 Task: Search one way flight ticket for 3 adults, 3 children in business from Houston: William P. Hobby Airport to New Bern: Coastal Carolina Regional Airport (was Craven County Regional) on 8-4-2023. Choice of flights is Singapure airlines. Number of bags: 1 checked bag. Price is upto 74000. Outbound departure time preference is 18:45.
Action: Mouse moved to (322, 414)
Screenshot: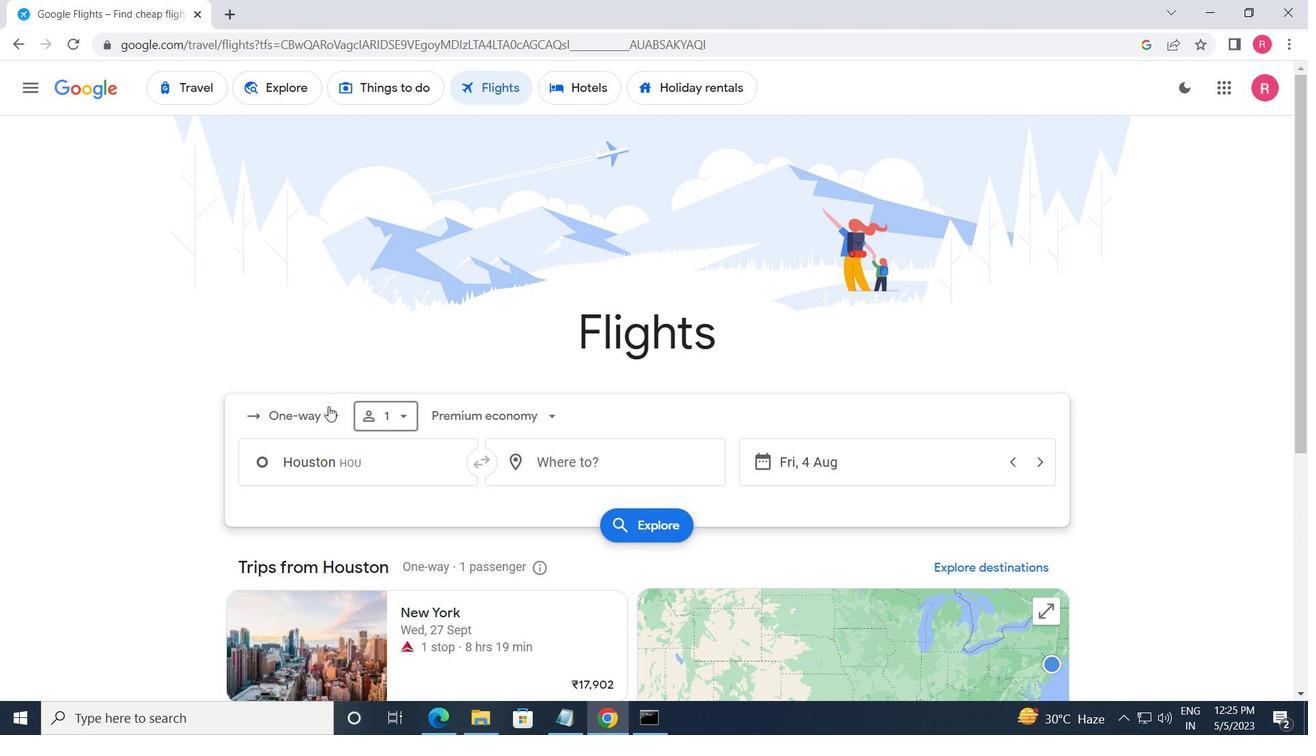 
Action: Mouse pressed left at (322, 414)
Screenshot: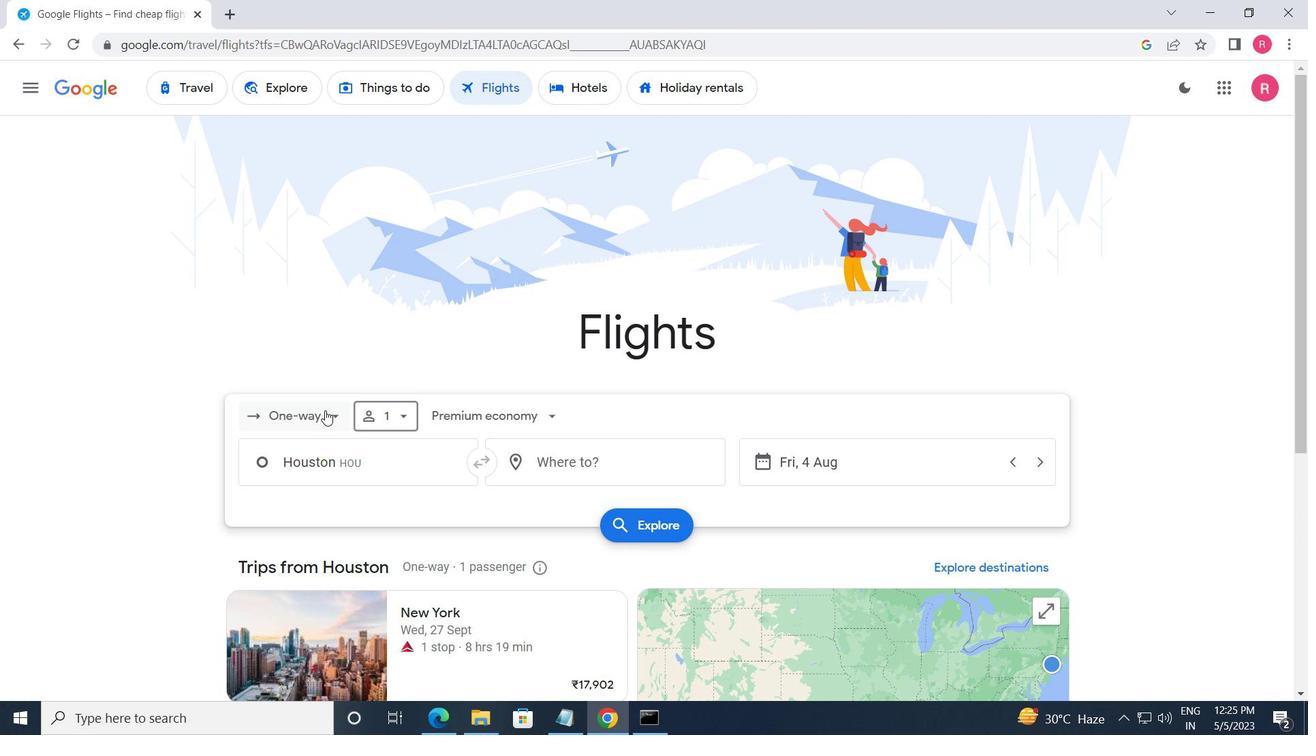 
Action: Mouse moved to (327, 490)
Screenshot: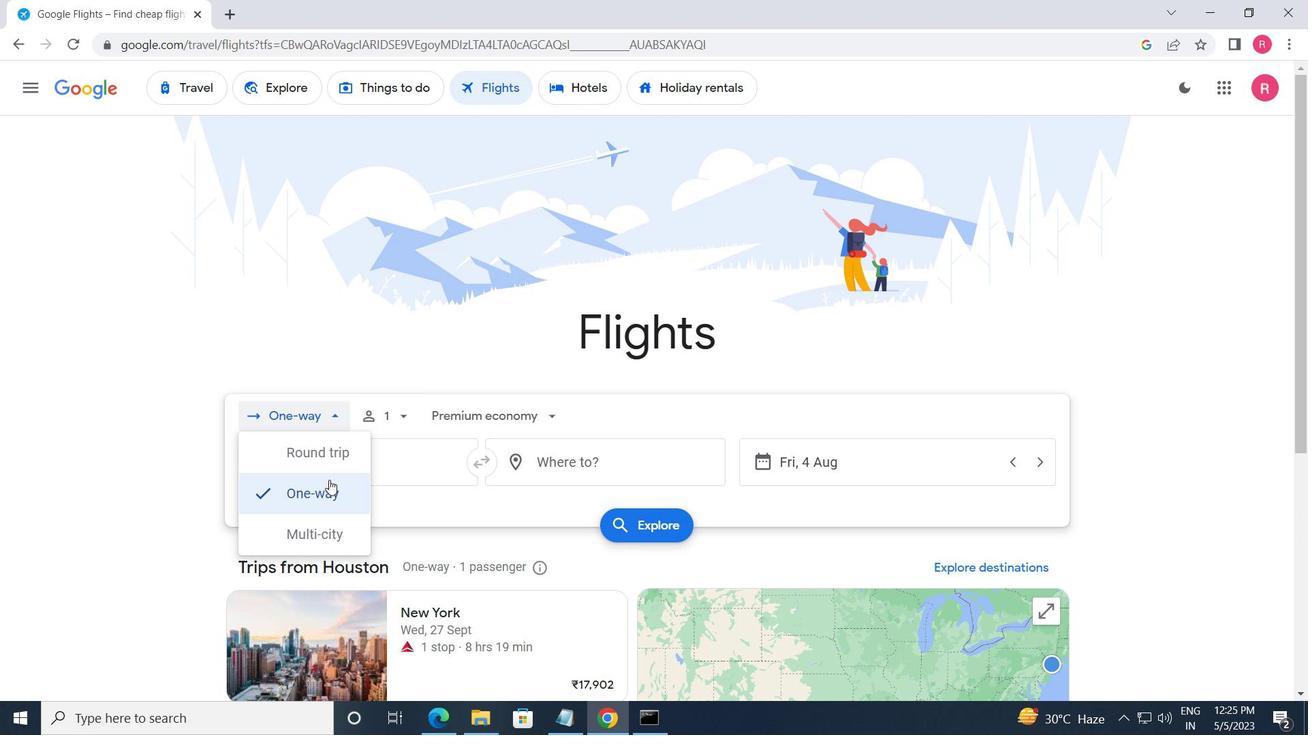 
Action: Mouse pressed left at (327, 490)
Screenshot: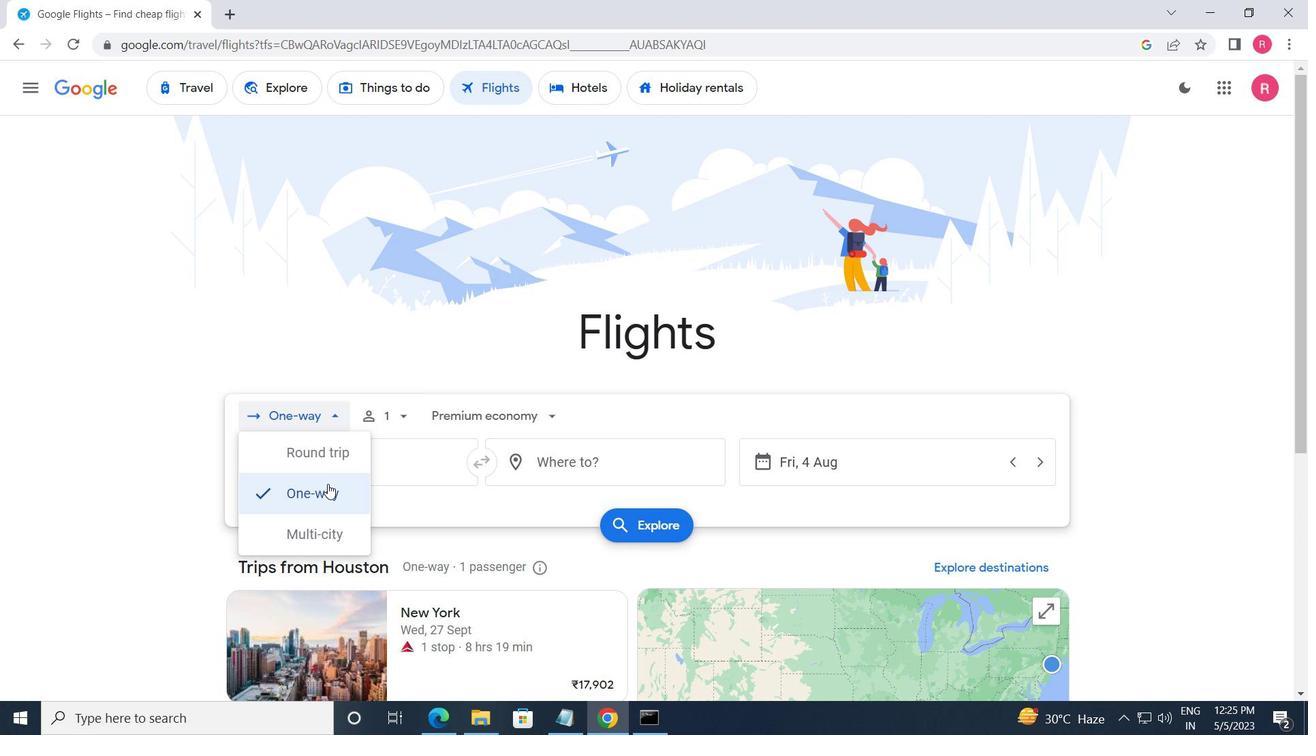 
Action: Mouse moved to (401, 408)
Screenshot: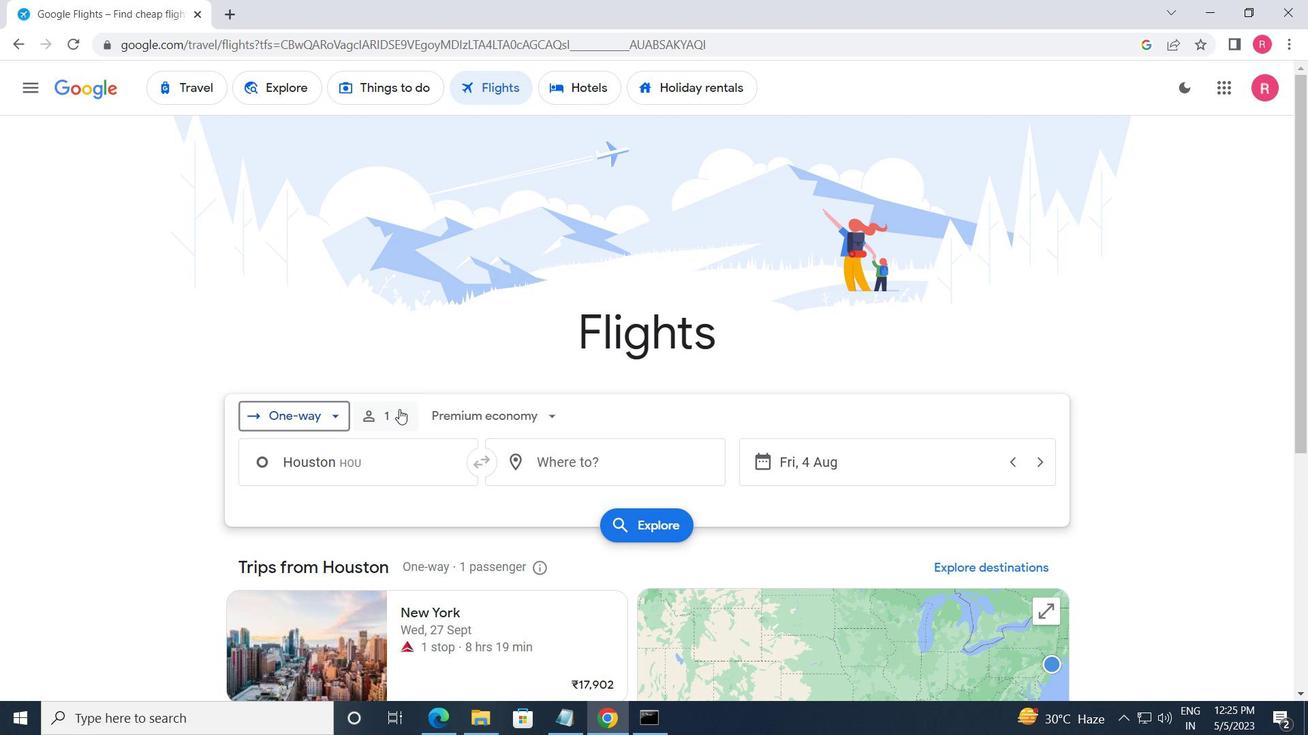 
Action: Mouse pressed left at (401, 408)
Screenshot: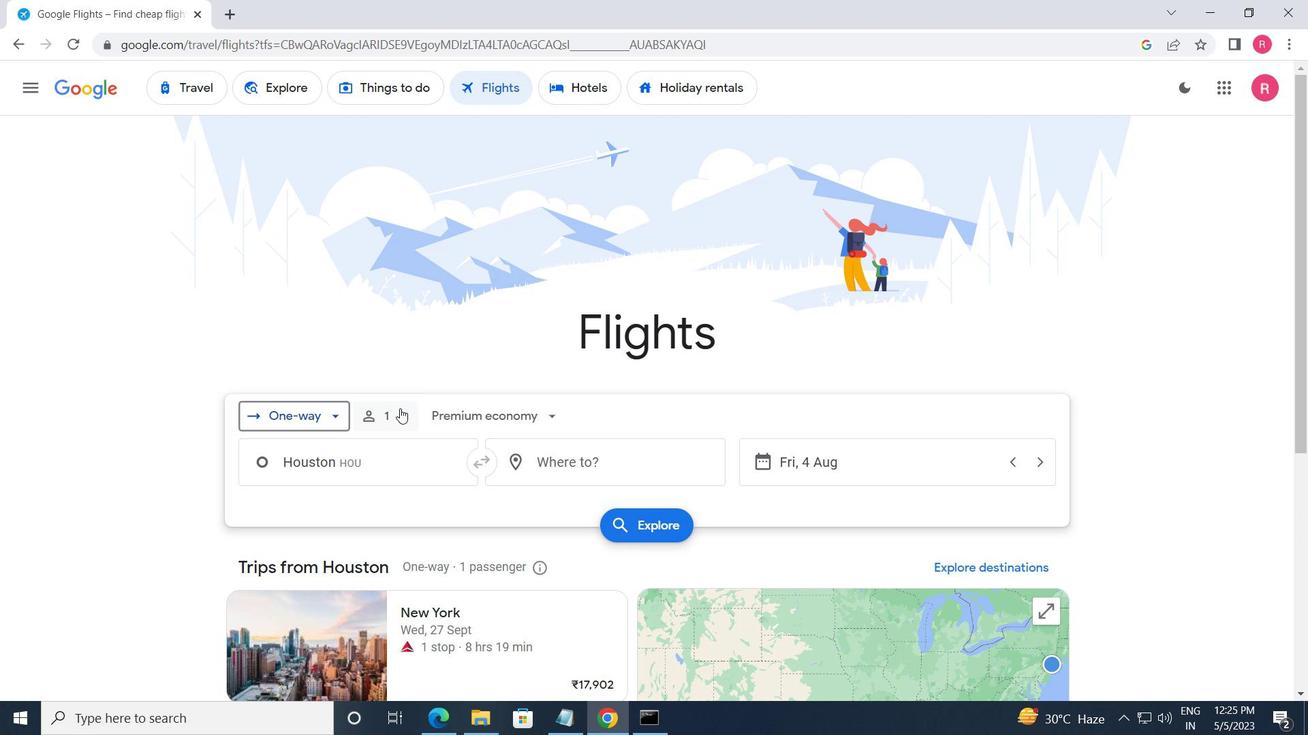 
Action: Mouse moved to (543, 457)
Screenshot: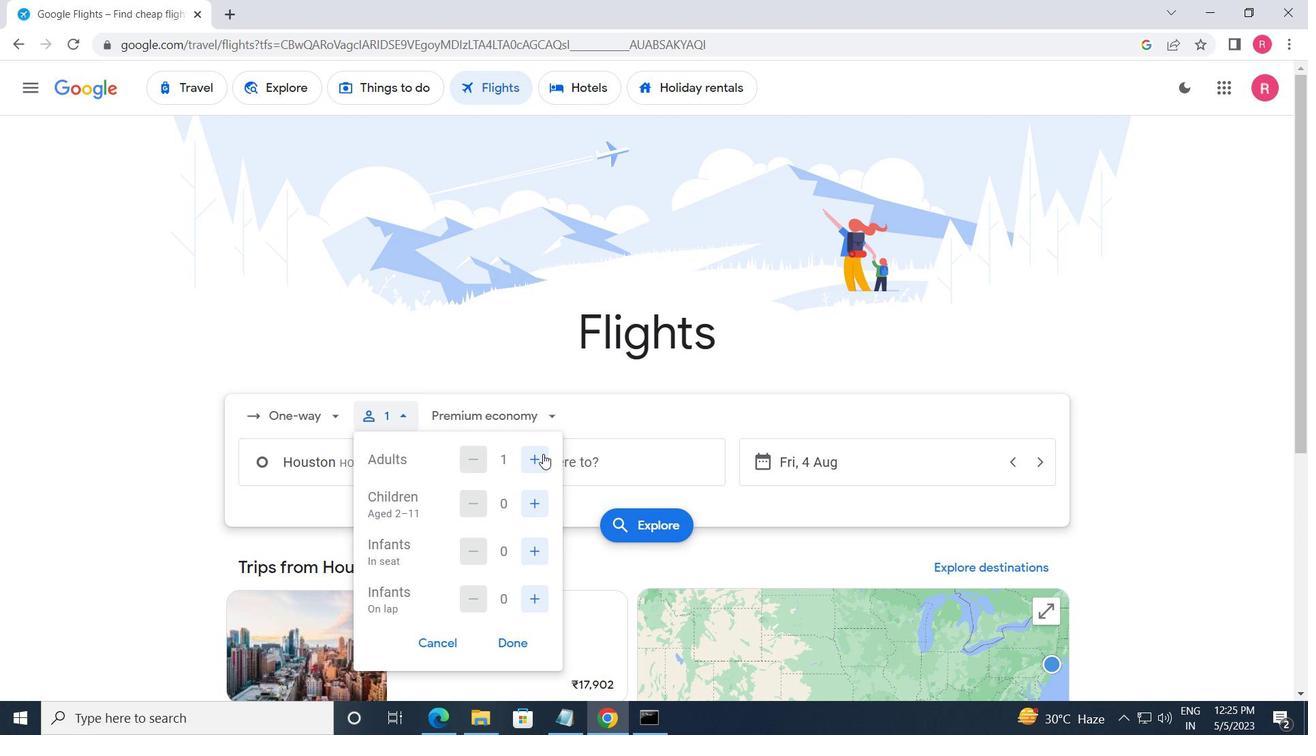 
Action: Mouse pressed left at (543, 457)
Screenshot: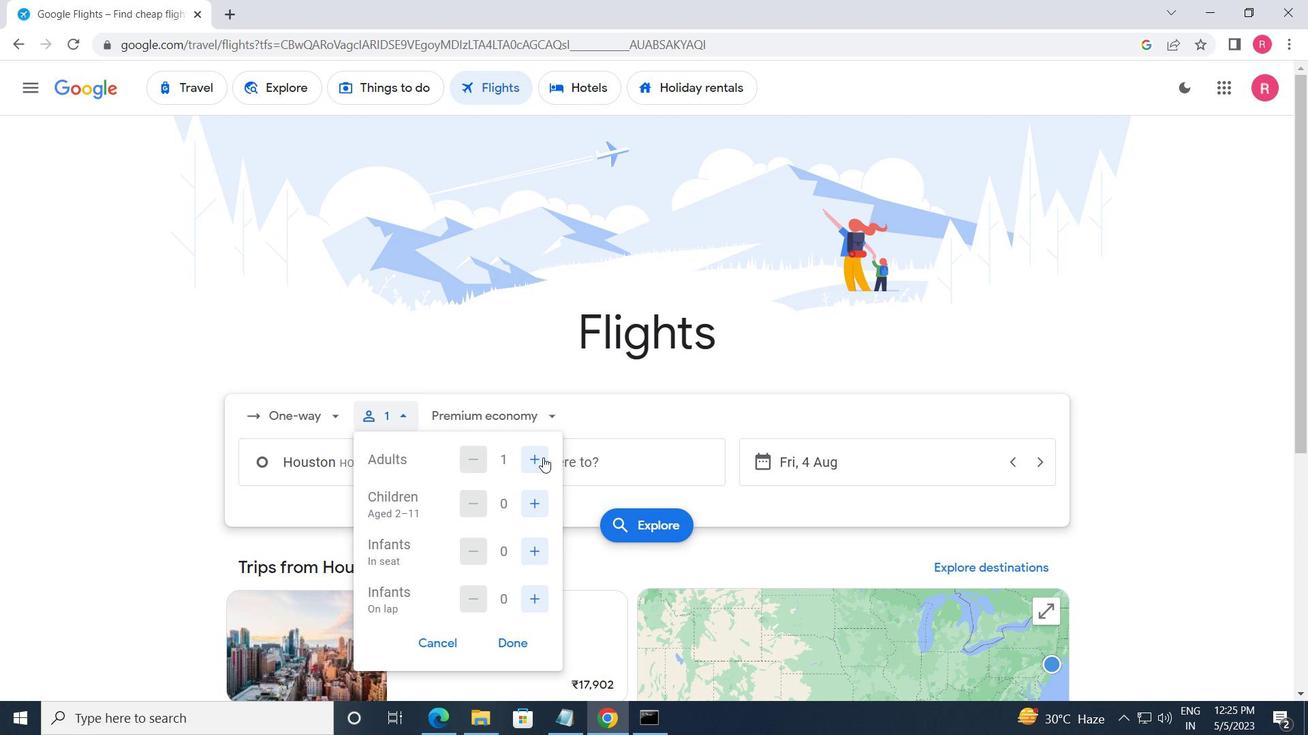 
Action: Mouse moved to (542, 458)
Screenshot: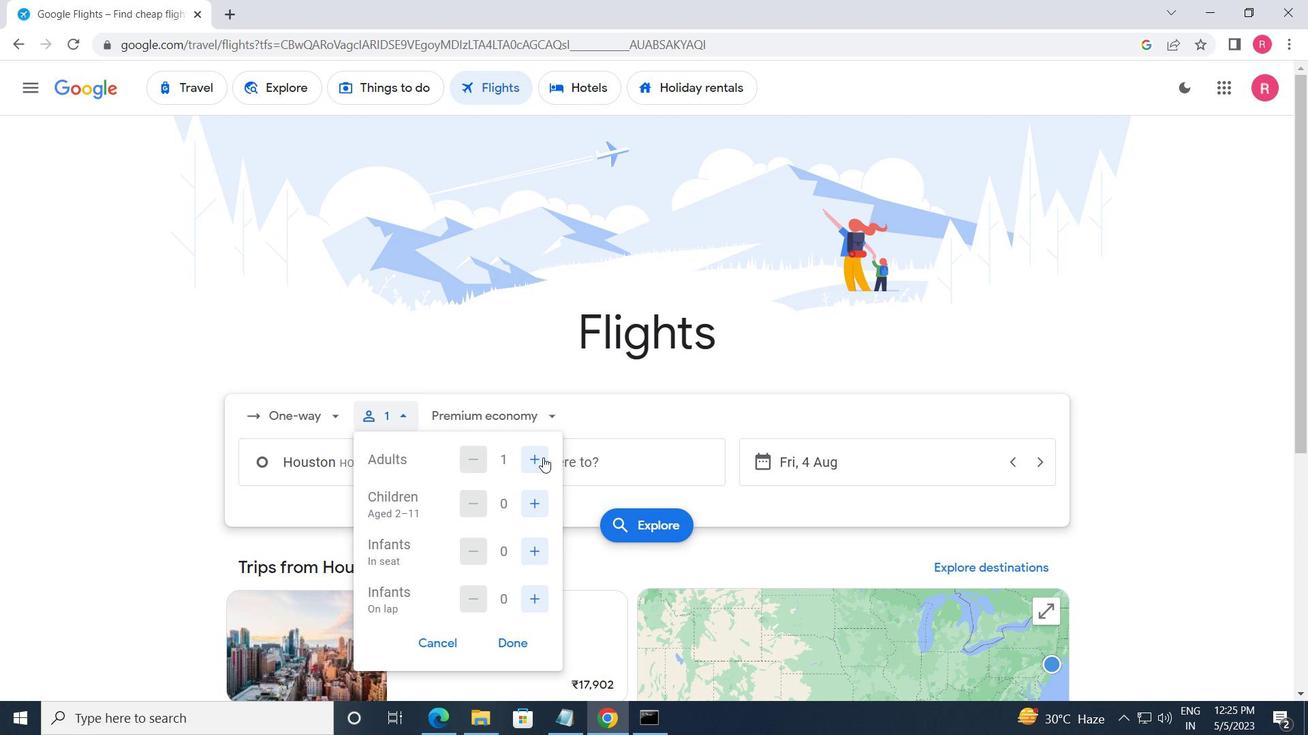 
Action: Mouse pressed left at (542, 458)
Screenshot: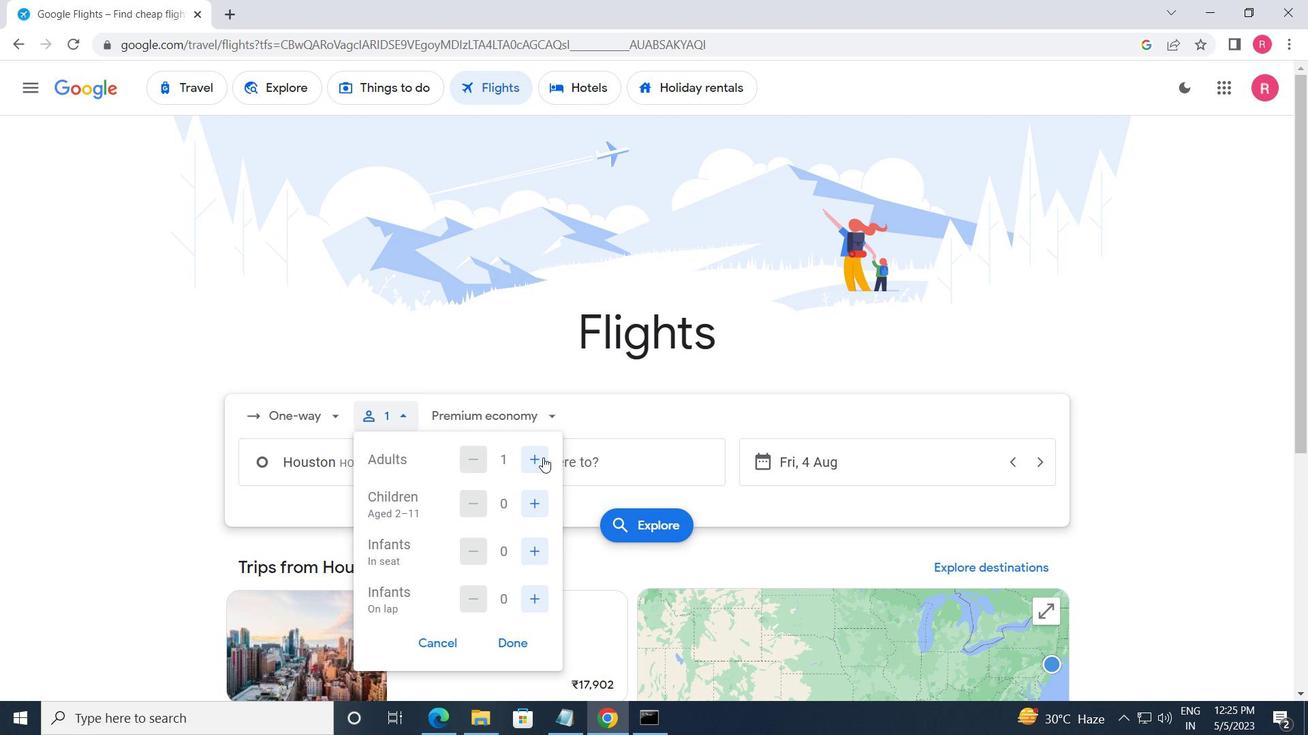 
Action: Mouse moved to (536, 504)
Screenshot: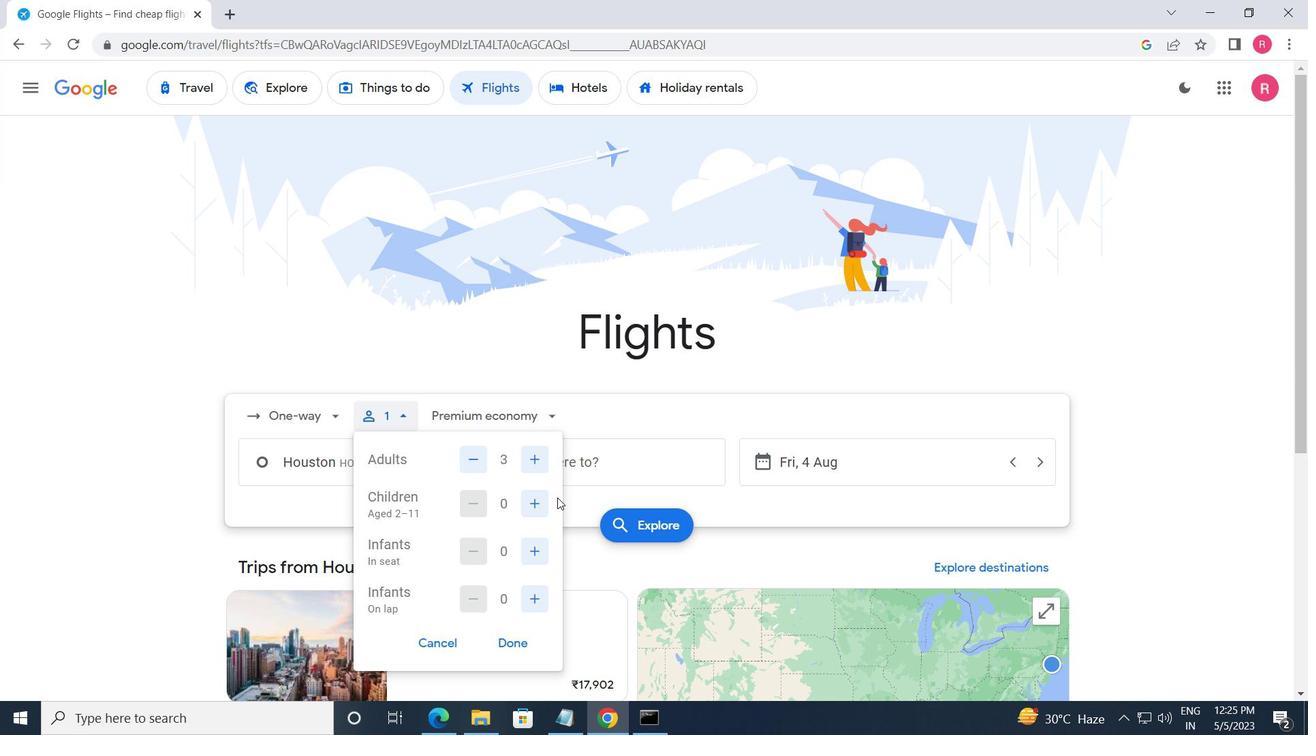 
Action: Mouse pressed left at (536, 504)
Screenshot: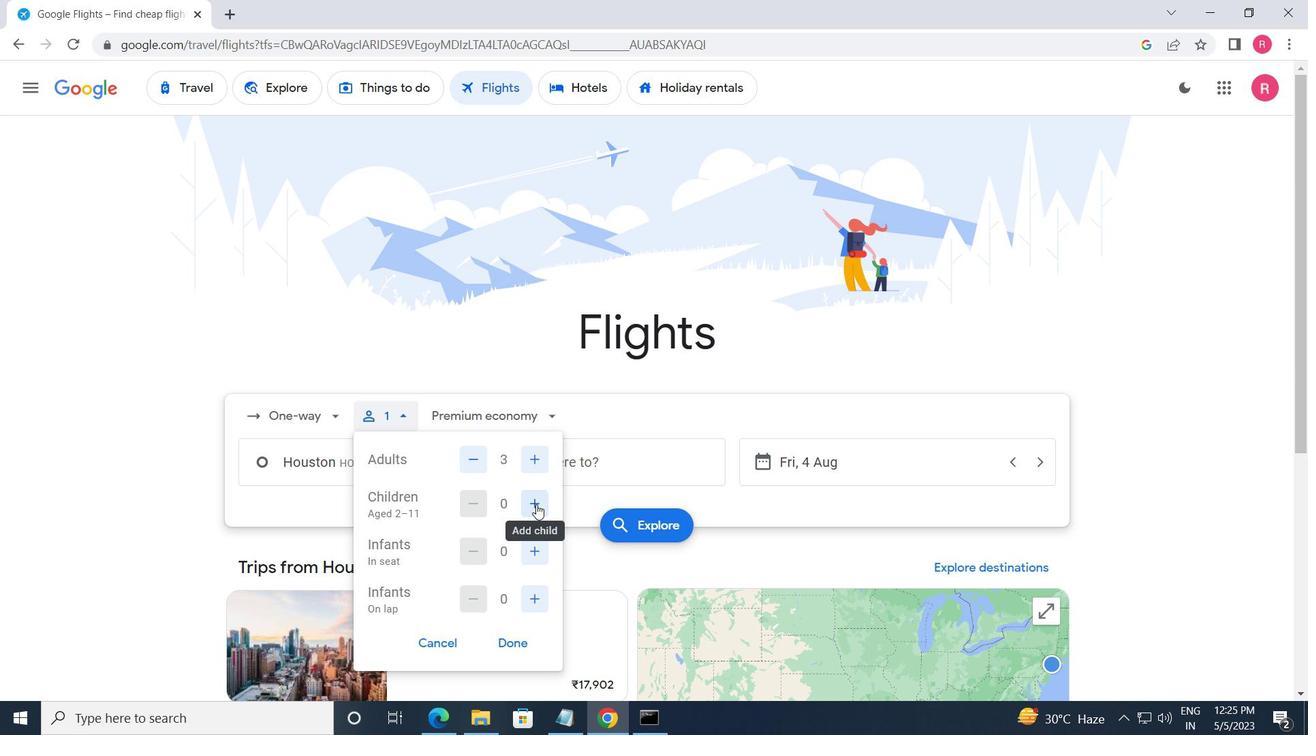
Action: Mouse pressed left at (536, 504)
Screenshot: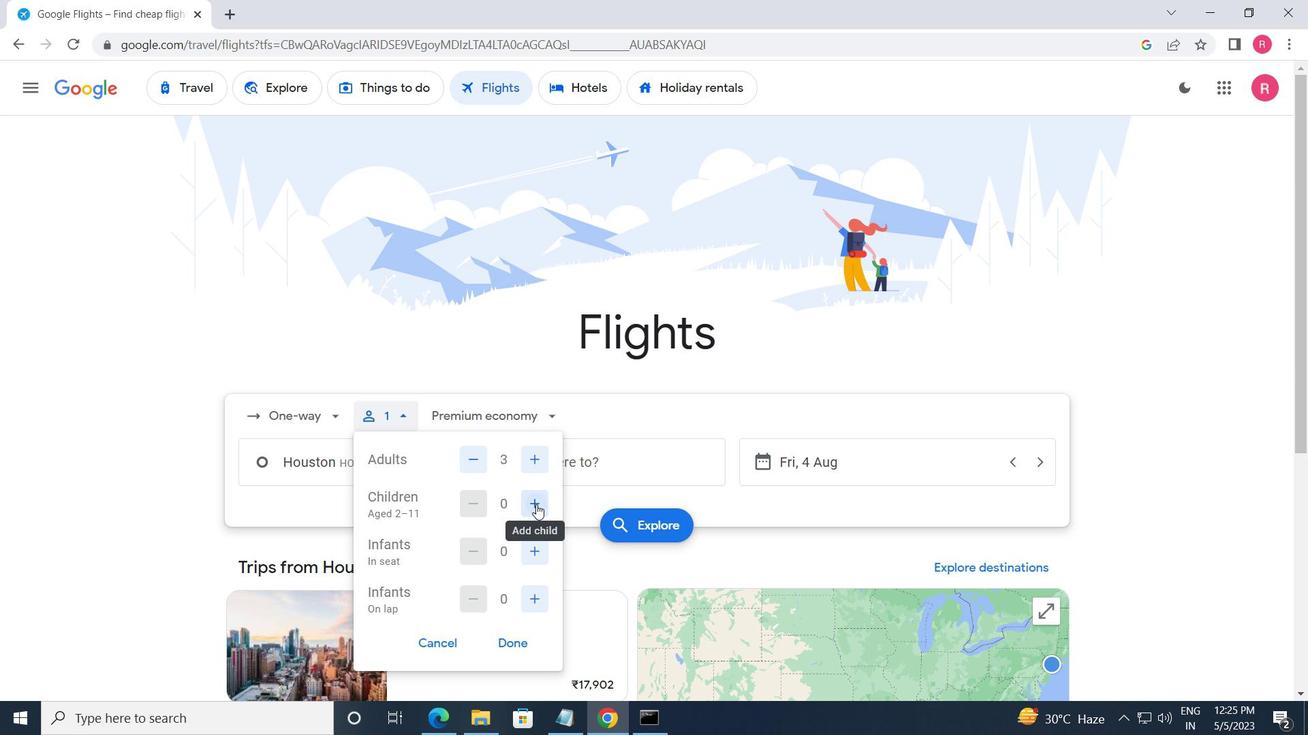 
Action: Mouse pressed left at (536, 504)
Screenshot: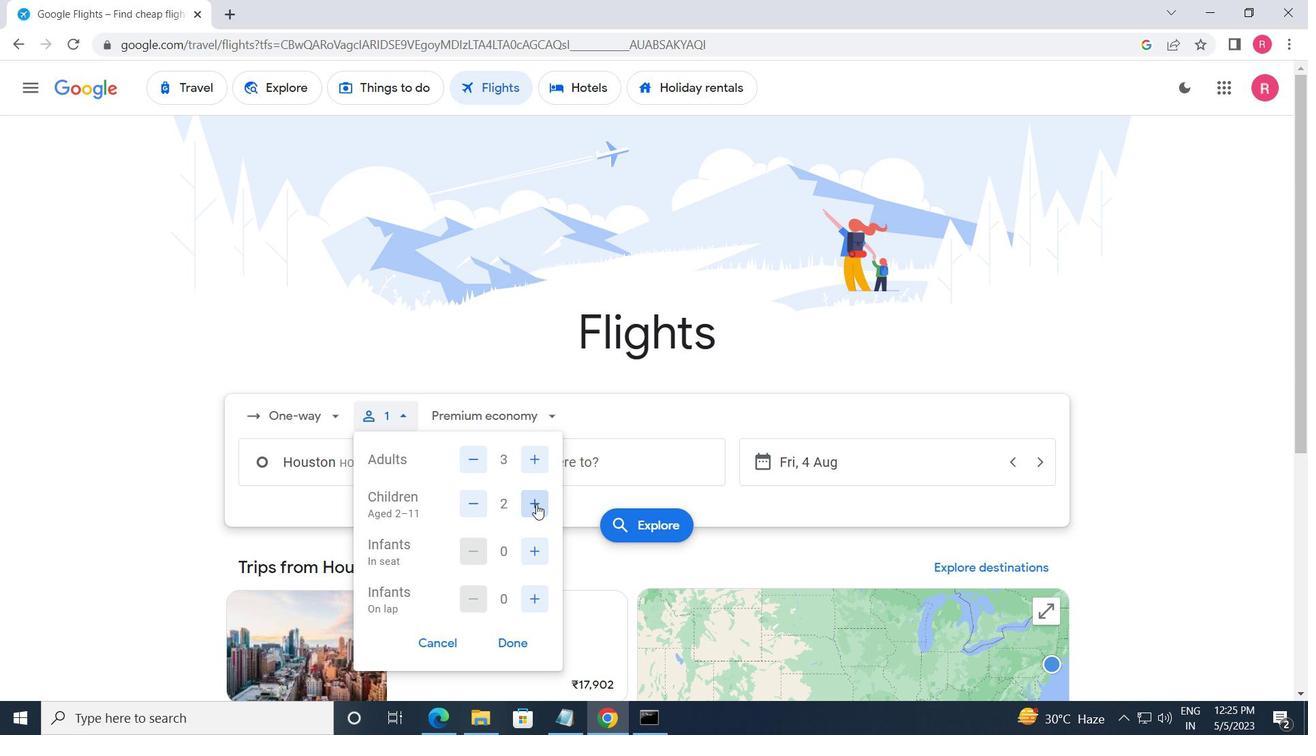 
Action: Mouse moved to (516, 640)
Screenshot: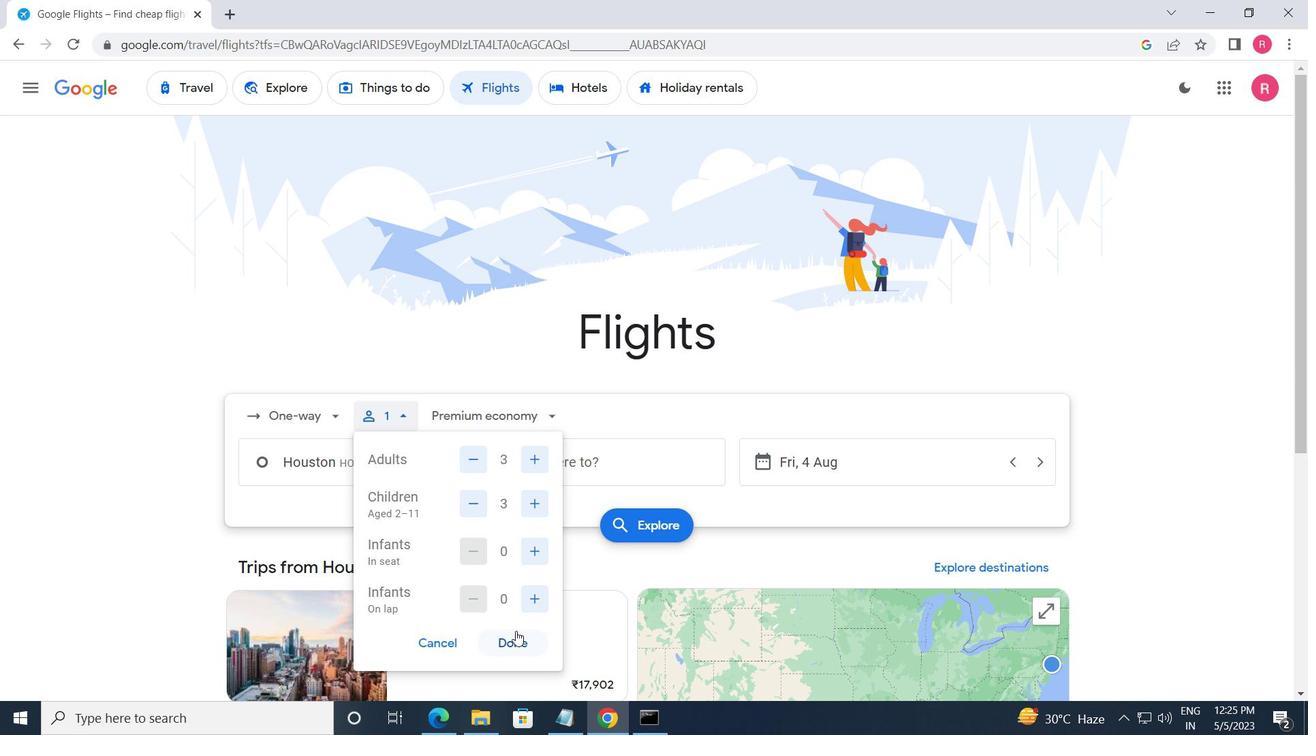 
Action: Mouse pressed left at (516, 640)
Screenshot: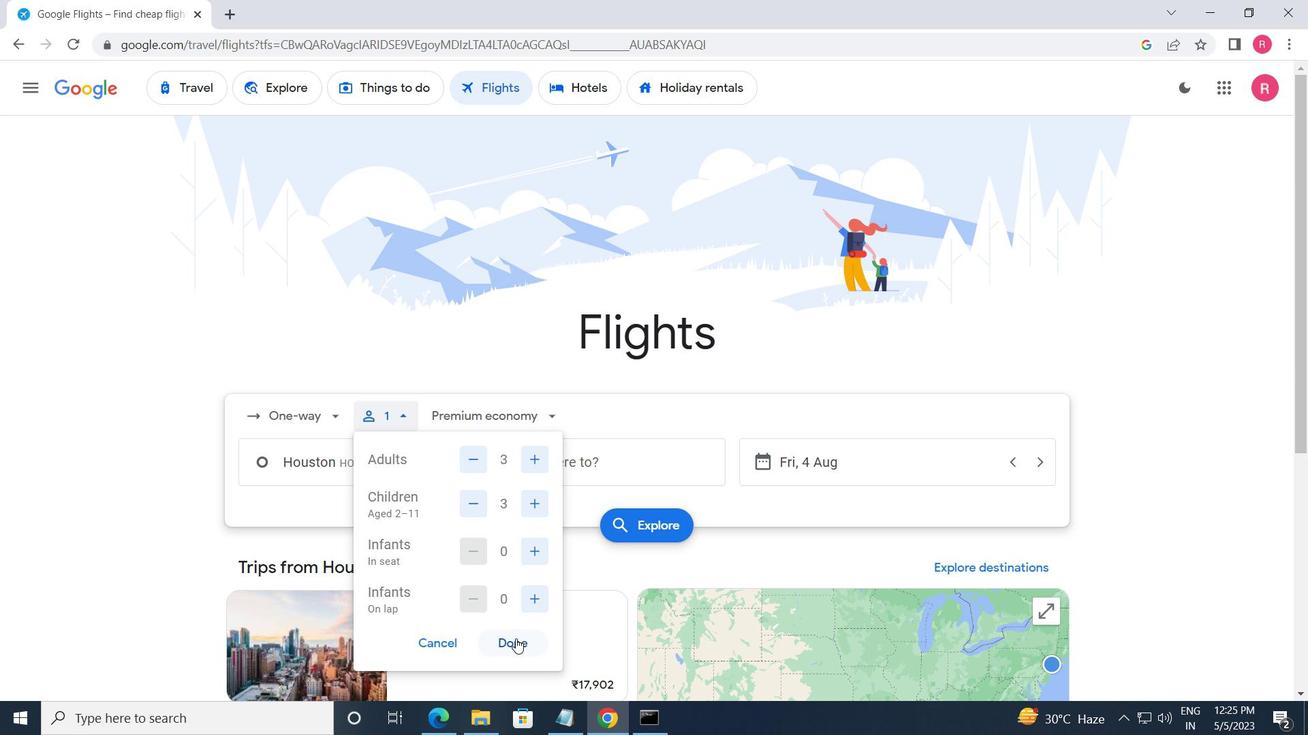 
Action: Mouse moved to (501, 410)
Screenshot: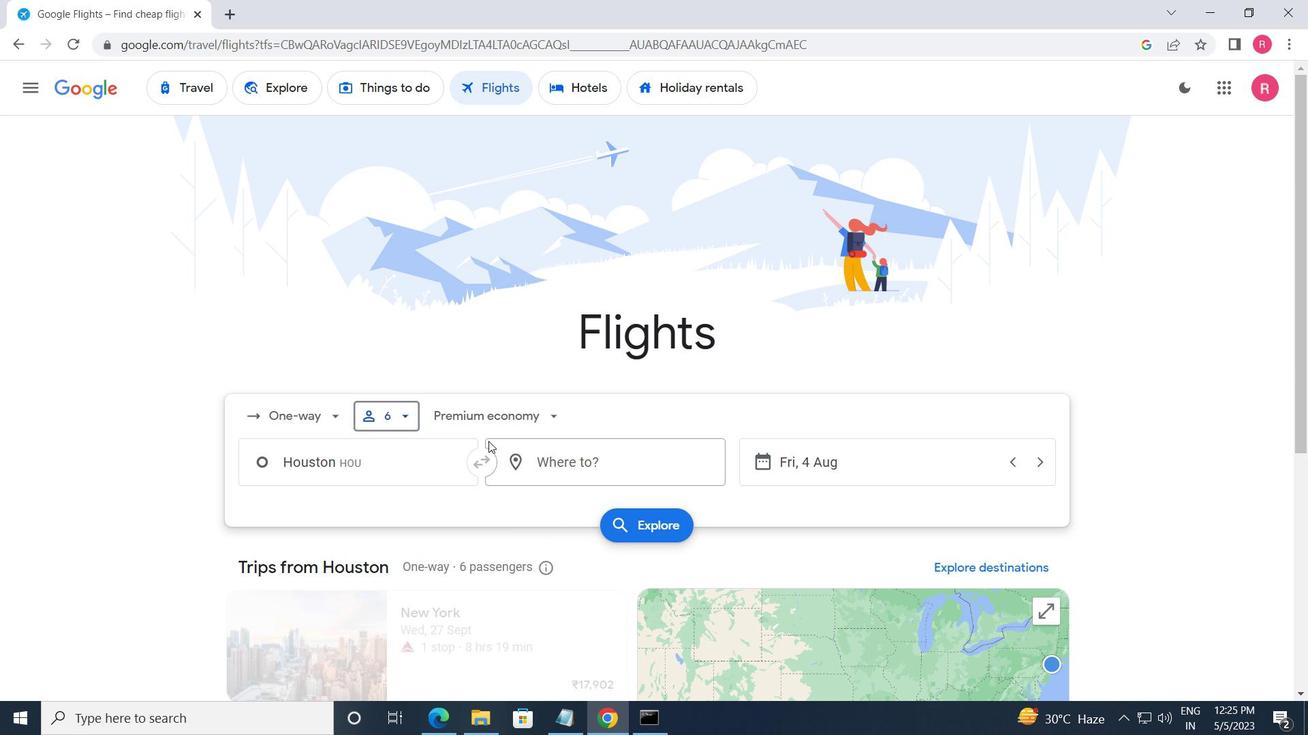 
Action: Mouse pressed left at (501, 410)
Screenshot: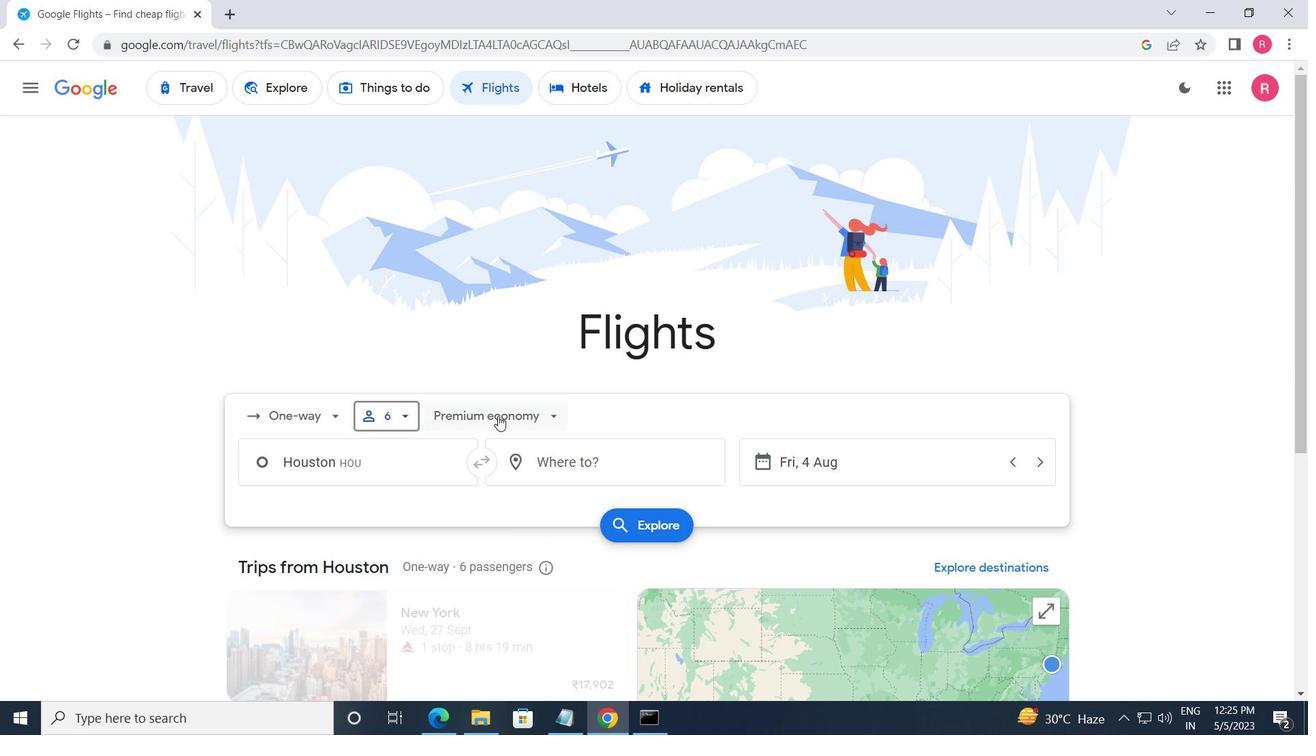 
Action: Mouse moved to (528, 532)
Screenshot: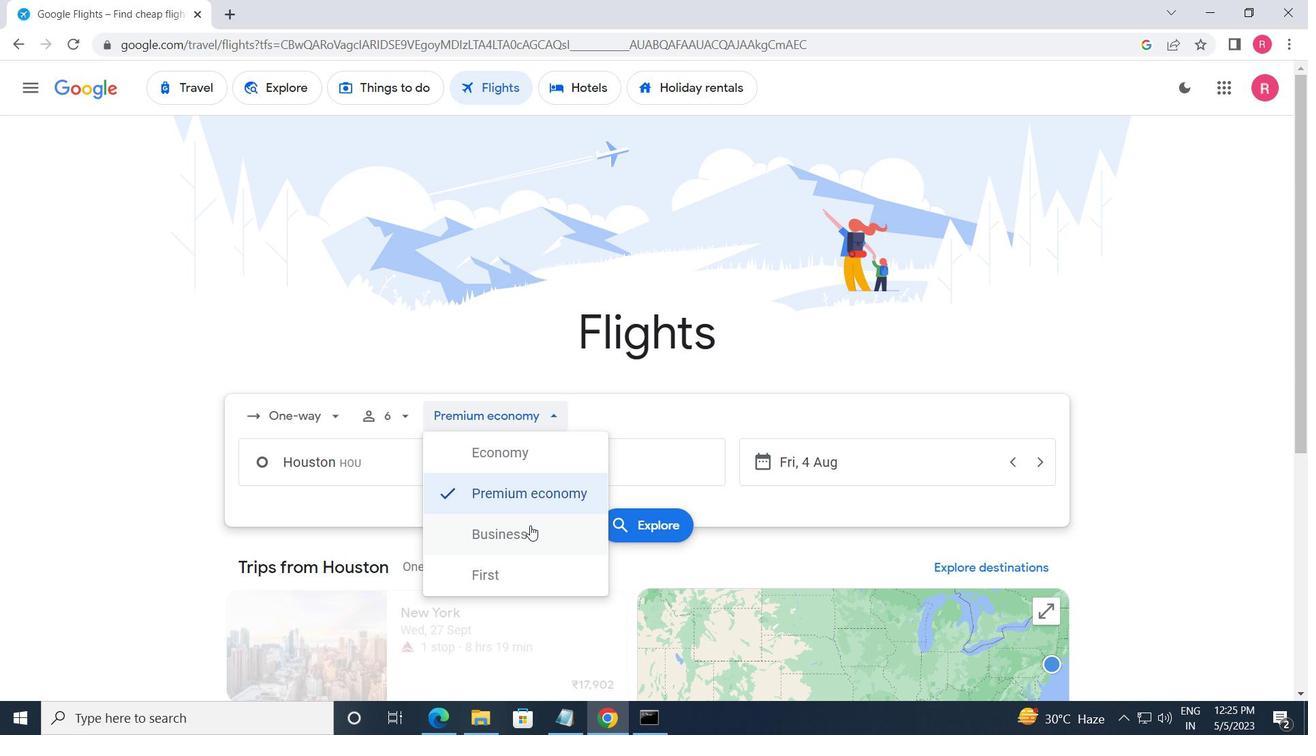 
Action: Mouse pressed left at (528, 532)
Screenshot: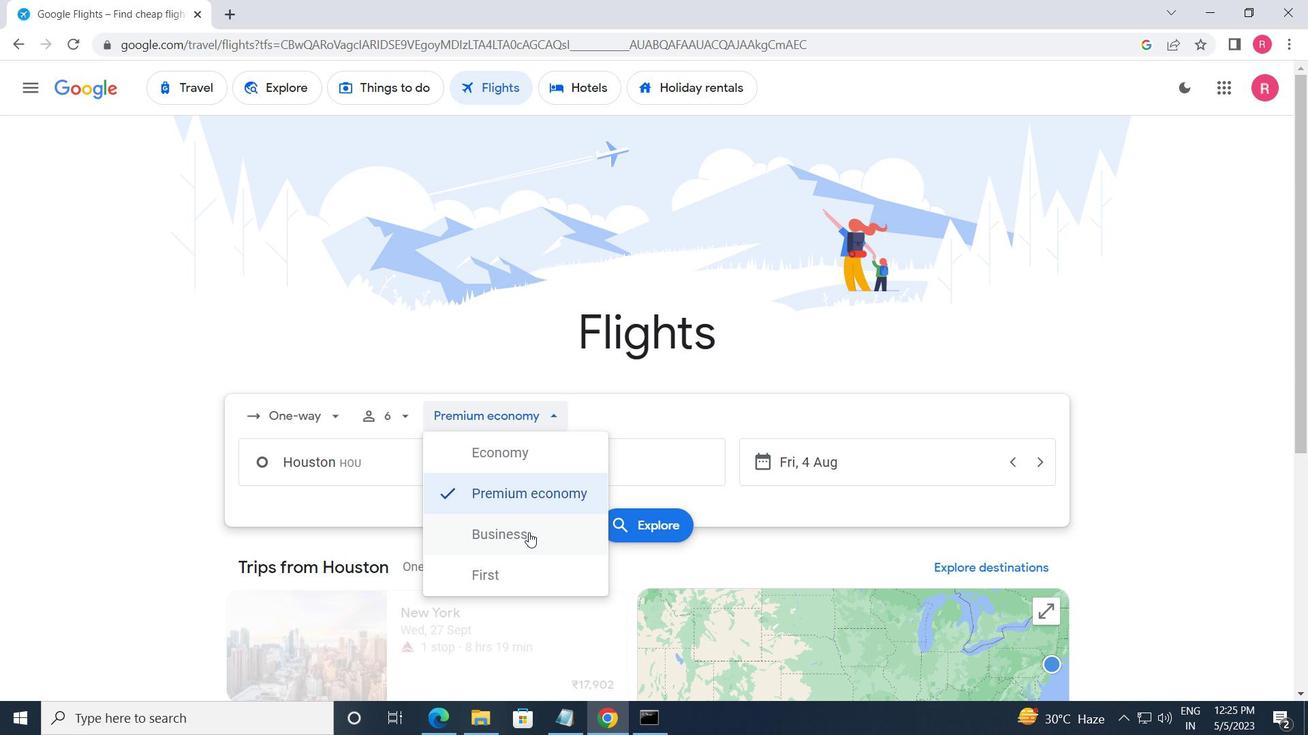 
Action: Mouse moved to (408, 480)
Screenshot: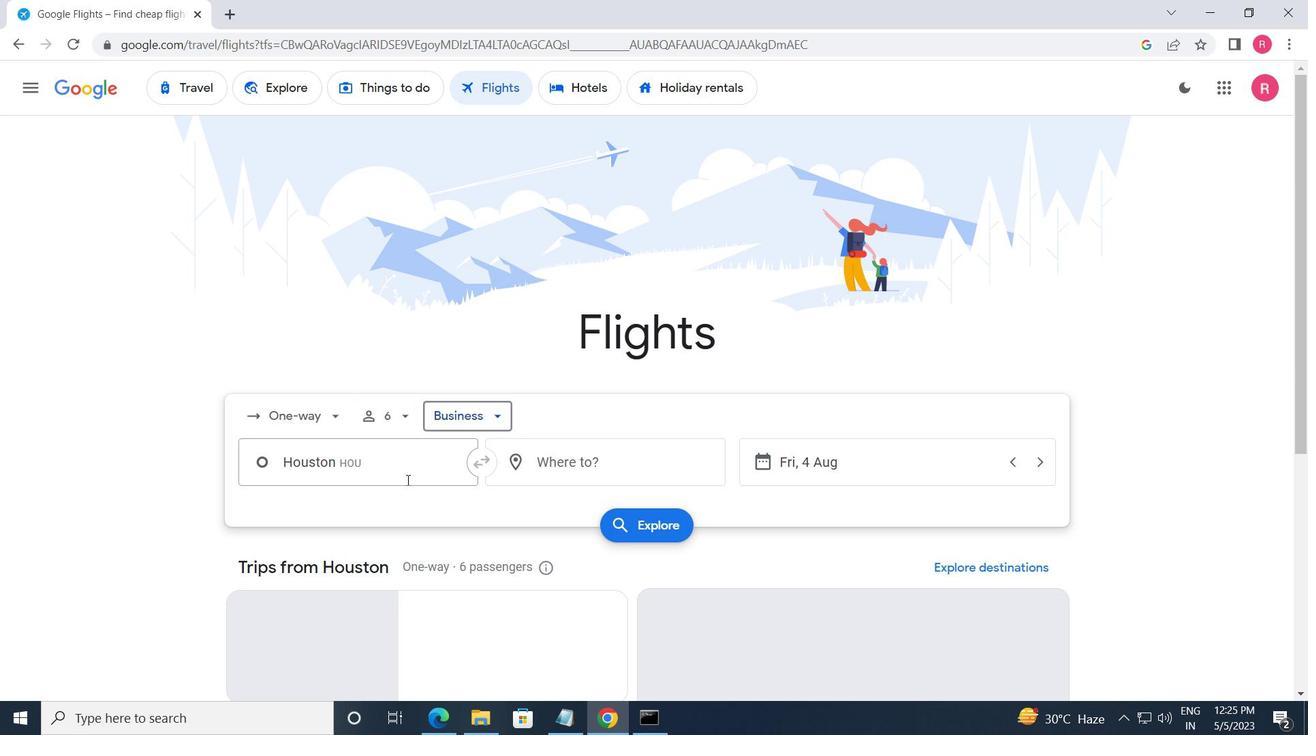 
Action: Mouse pressed left at (408, 480)
Screenshot: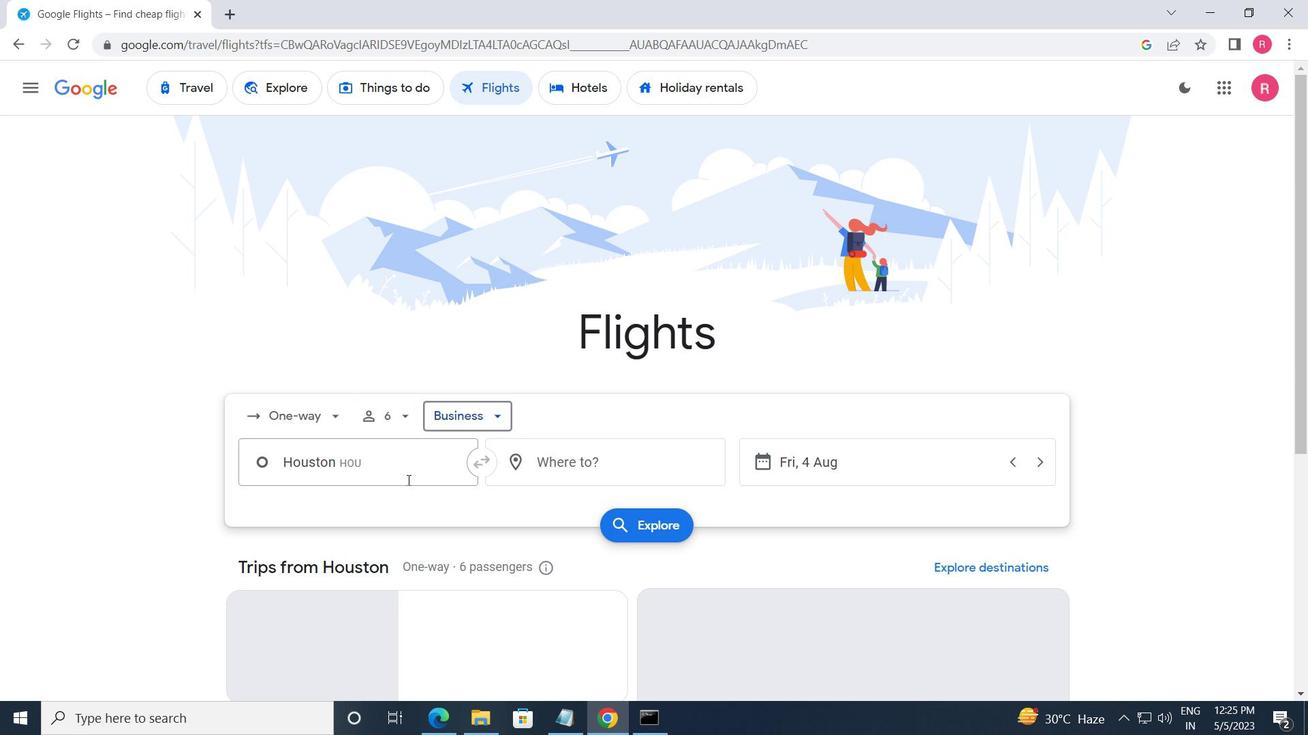 
Action: Mouse moved to (408, 479)
Screenshot: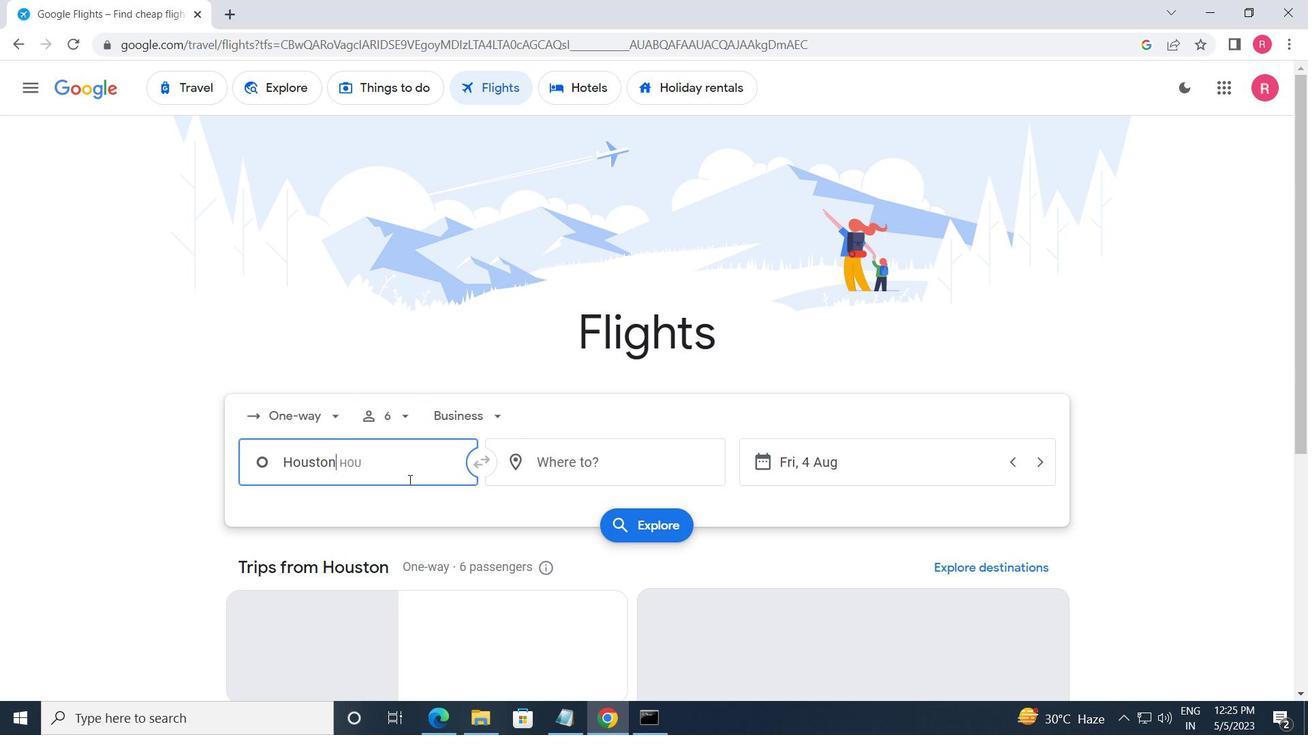 
Action: Key pressed <Key.shift>HOUSTON
Screenshot: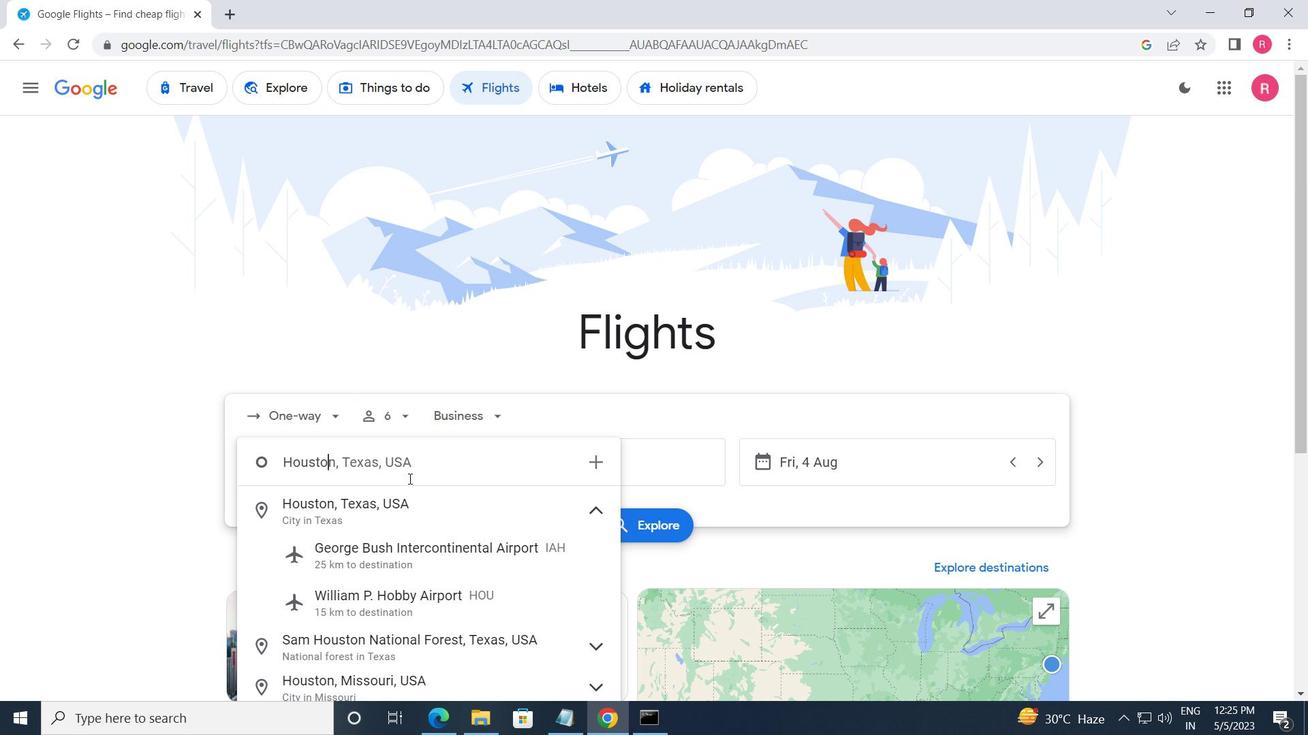 
Action: Mouse moved to (379, 610)
Screenshot: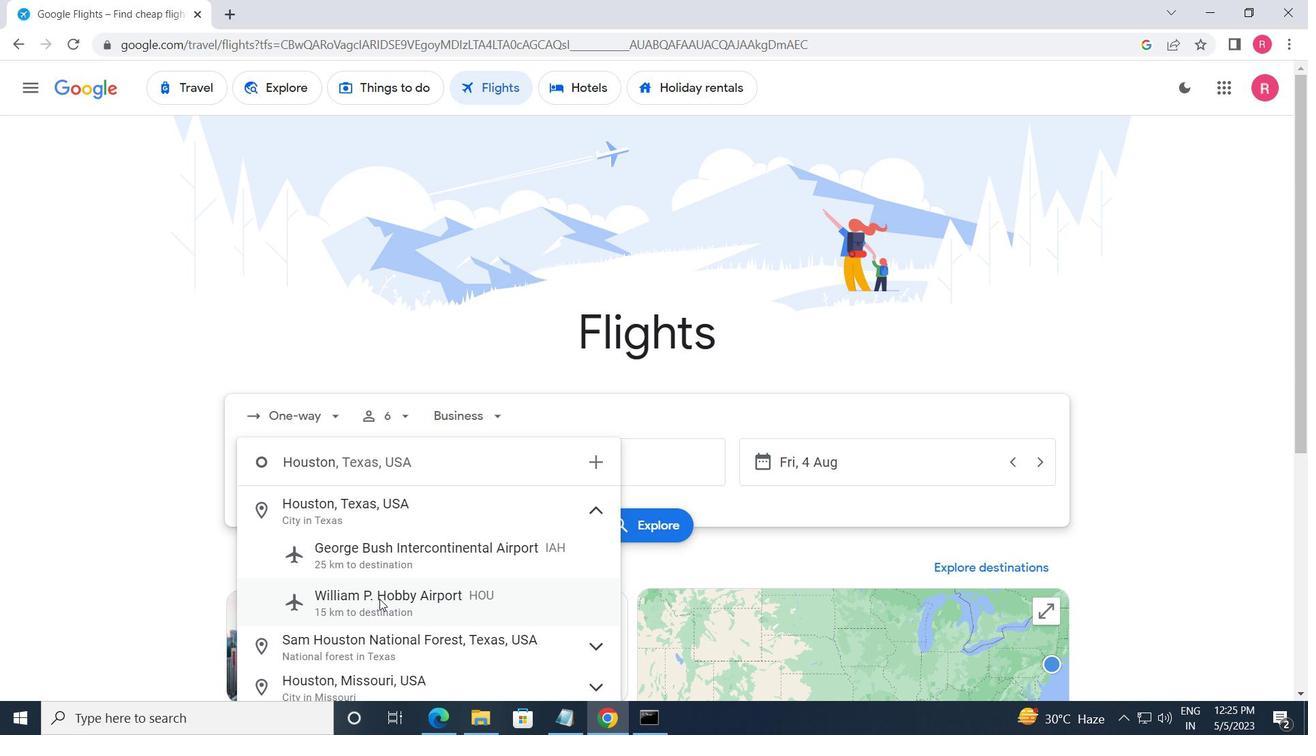 
Action: Mouse pressed left at (379, 610)
Screenshot: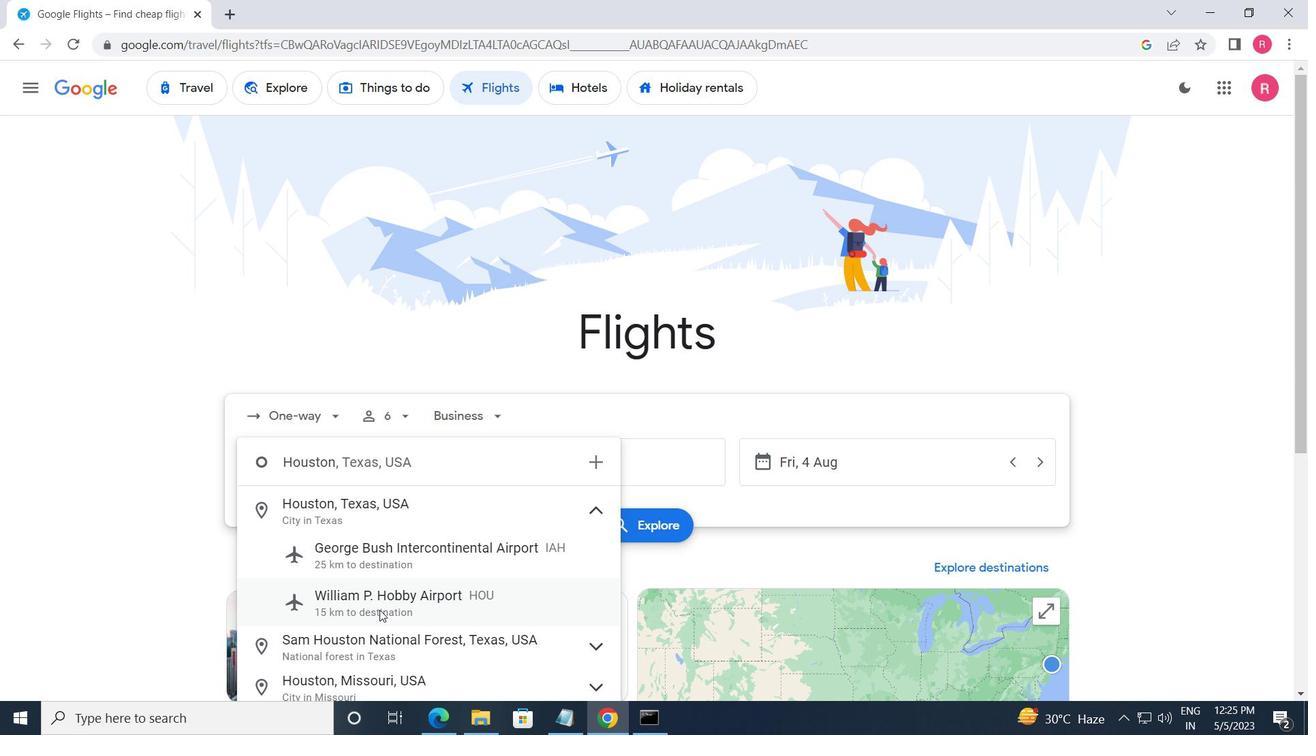 
Action: Mouse moved to (624, 474)
Screenshot: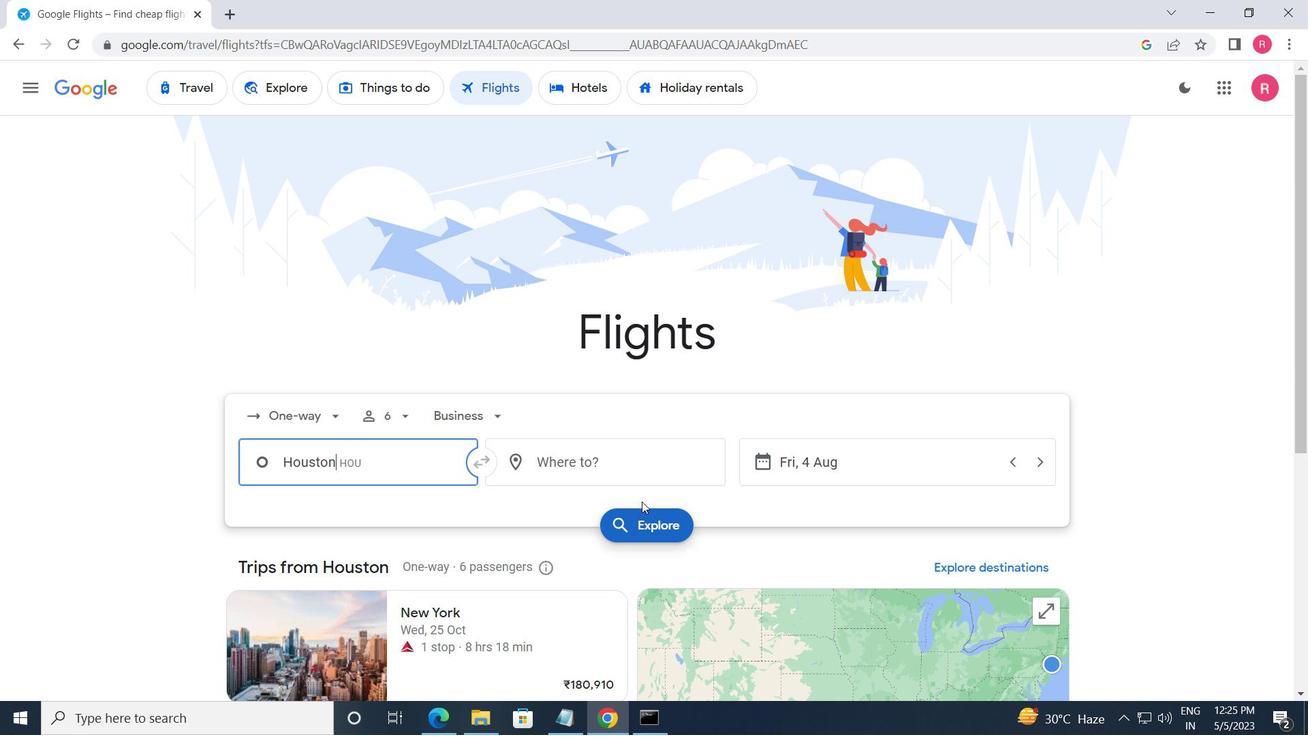 
Action: Mouse pressed left at (624, 474)
Screenshot: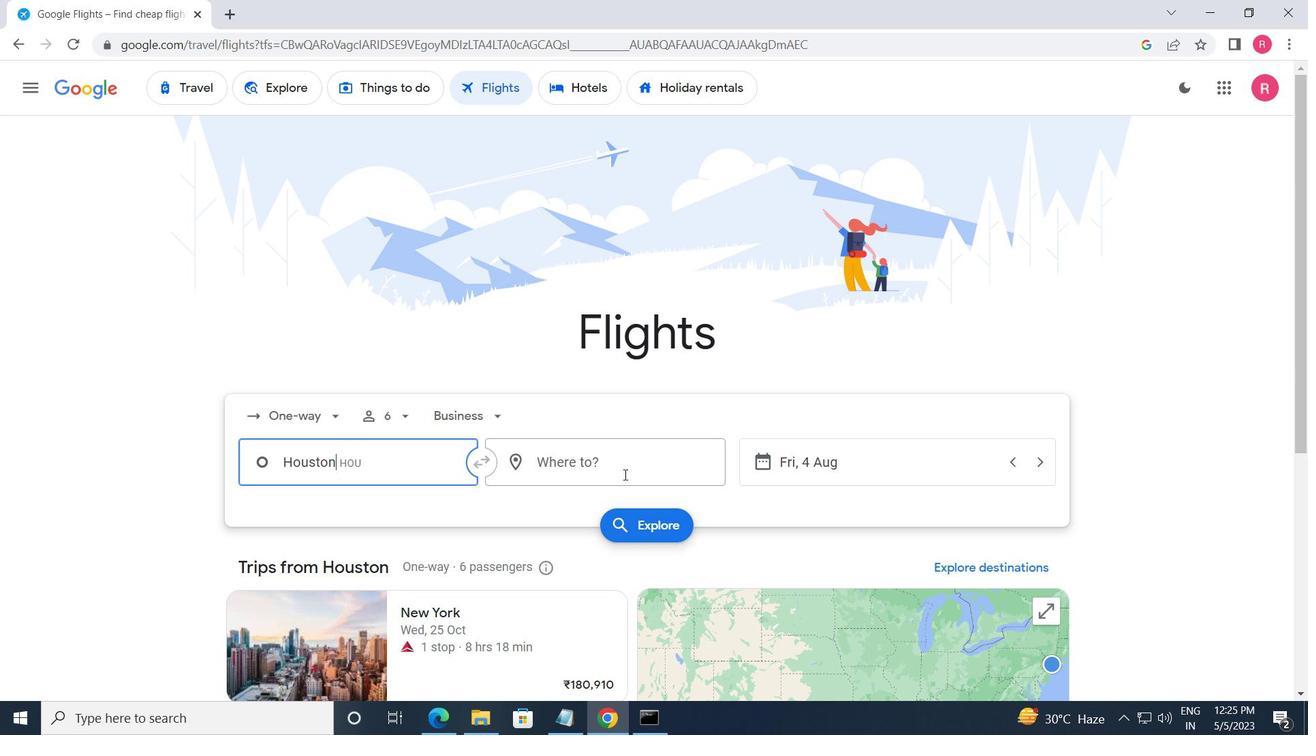 
Action: Mouse moved to (610, 442)
Screenshot: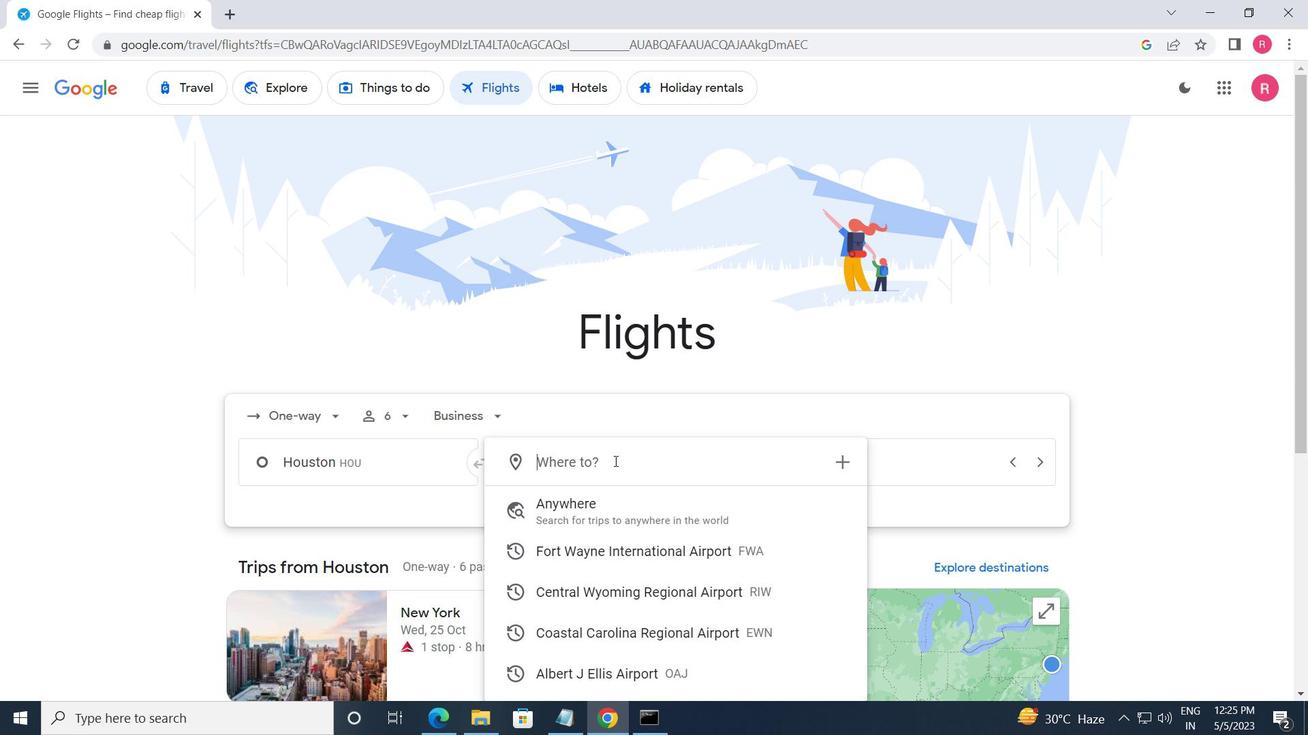 
Action: Key pressed <Key.shift><Key.shift><Key.shift><Key.shift><Key.shift><Key.shift><Key.shift><Key.shift><Key.shift><Key.shift><Key.shift><Key.shift><Key.shift><Key.shift>NEW<Key.space><Key.shift><Key.shift><Key.shift><Key.shift><Key.shift><Key.shift><Key.shift><Key.shift><Key.shift><Key.shift><Key.shift><Key.shift><Key.shift><Key.shift><Key.shift><Key.shift><Key.shift><Key.shift><Key.shift><Key.shift><Key.shift><Key.shift><Key.shift><Key.shift><Key.shift><Key.shift><Key.shift><Key.shift><Key.shift><Key.shift><Key.shift><Key.shift><Key.shift><Key.shift><Key.shift><Key.shift><Key.shift><Key.shift><Key.shift><Key.shift><Key.shift><Key.shift><Key.shift>BERN
Screenshot: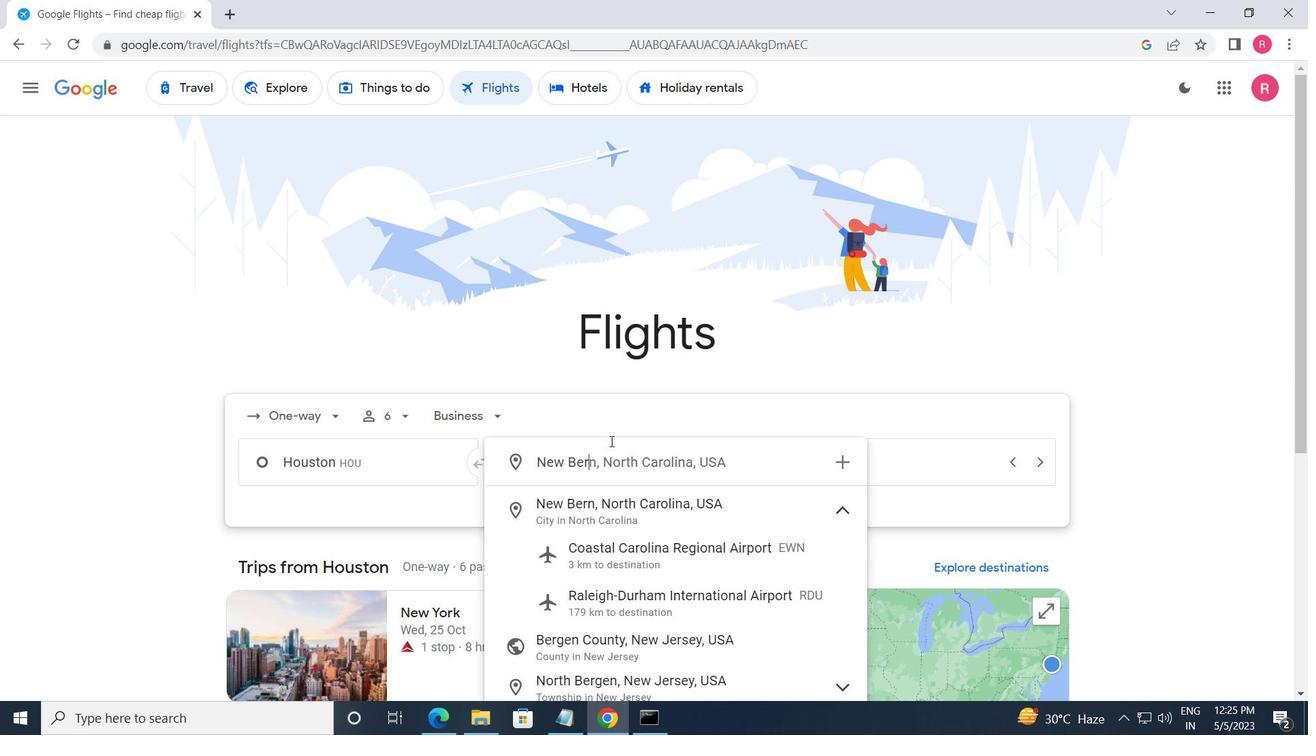 
Action: Mouse moved to (672, 557)
Screenshot: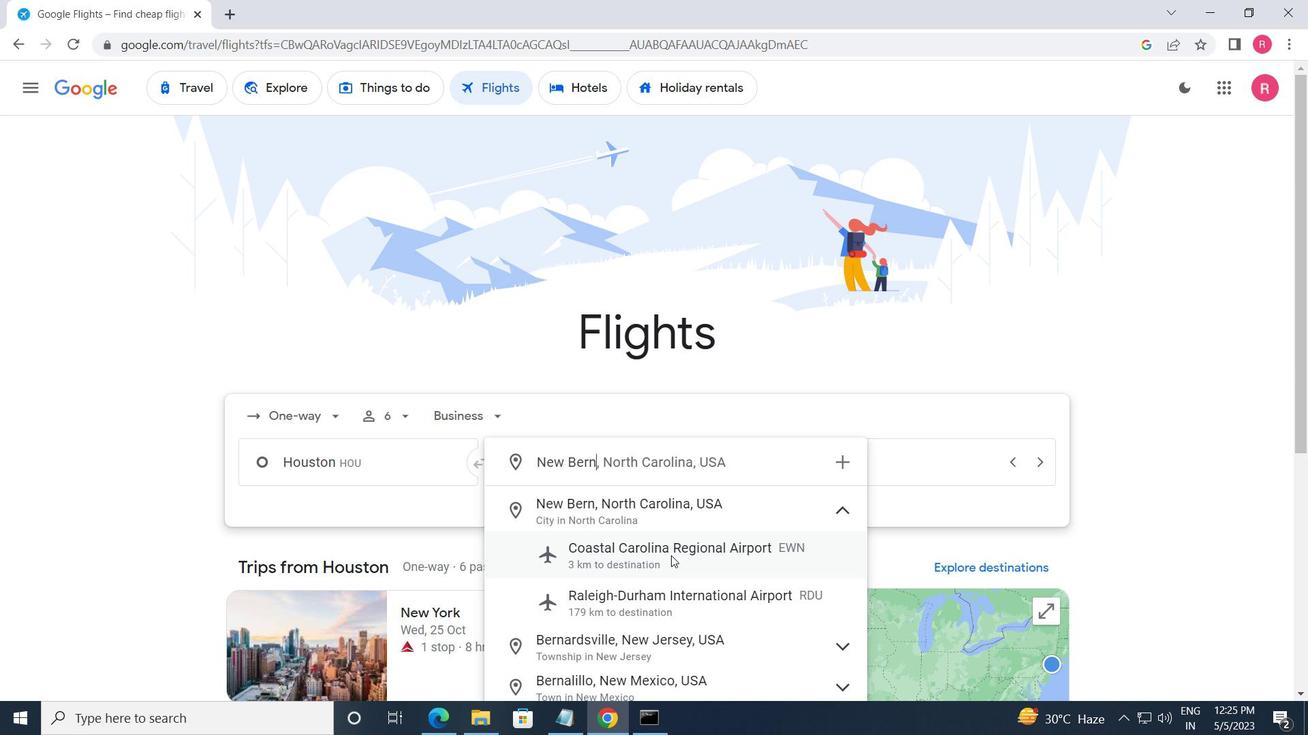 
Action: Mouse pressed left at (672, 557)
Screenshot: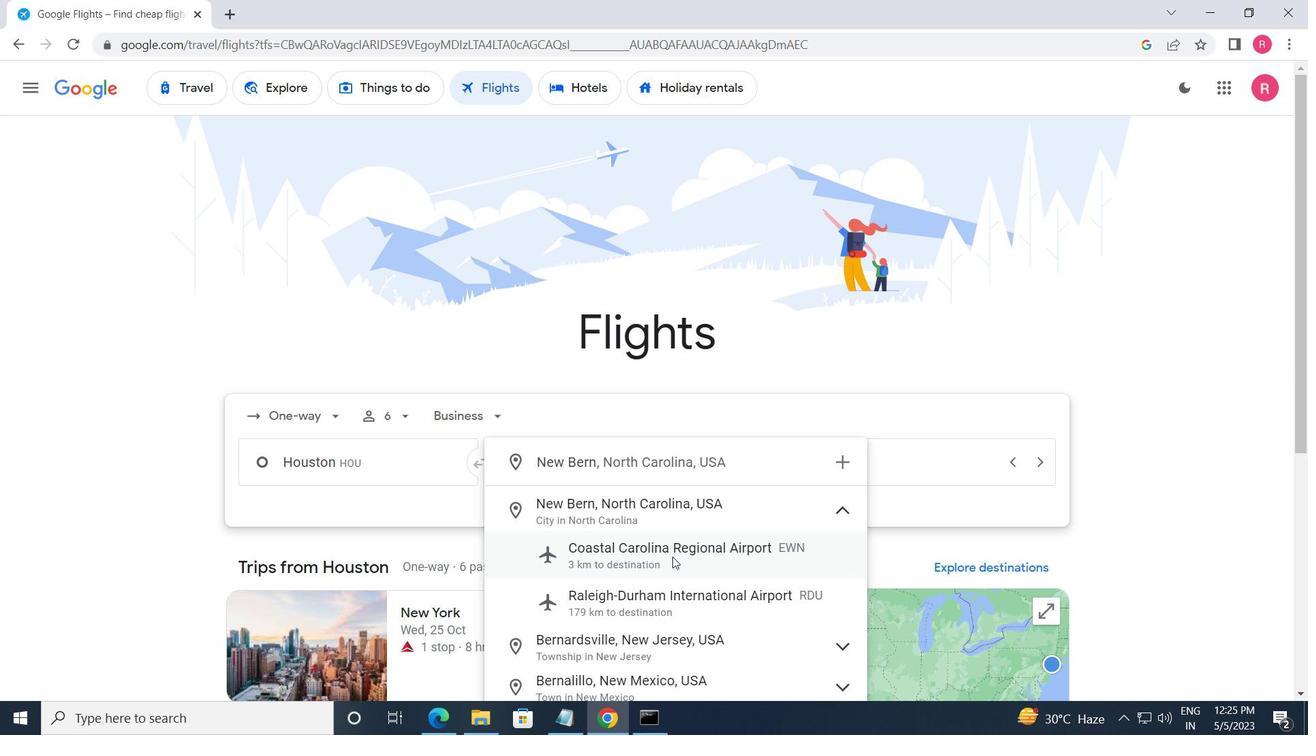 
Action: Mouse moved to (893, 468)
Screenshot: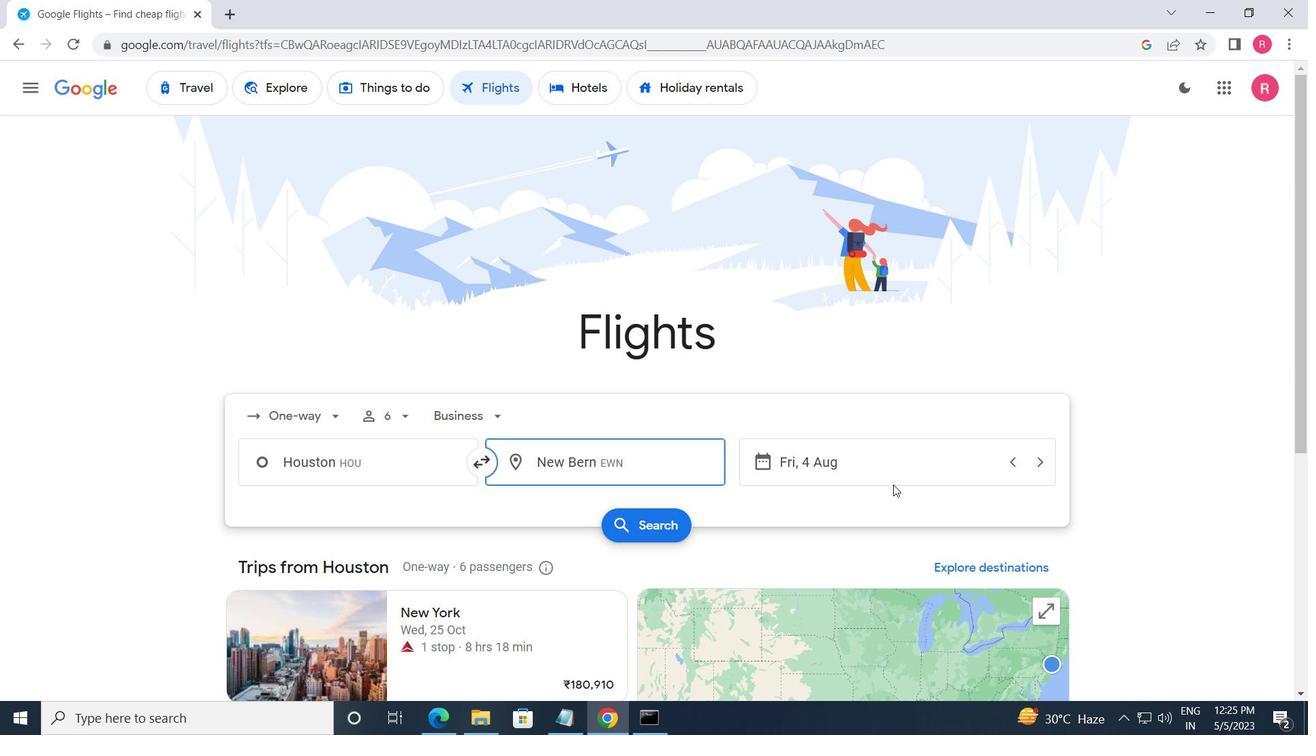 
Action: Mouse pressed left at (893, 468)
Screenshot: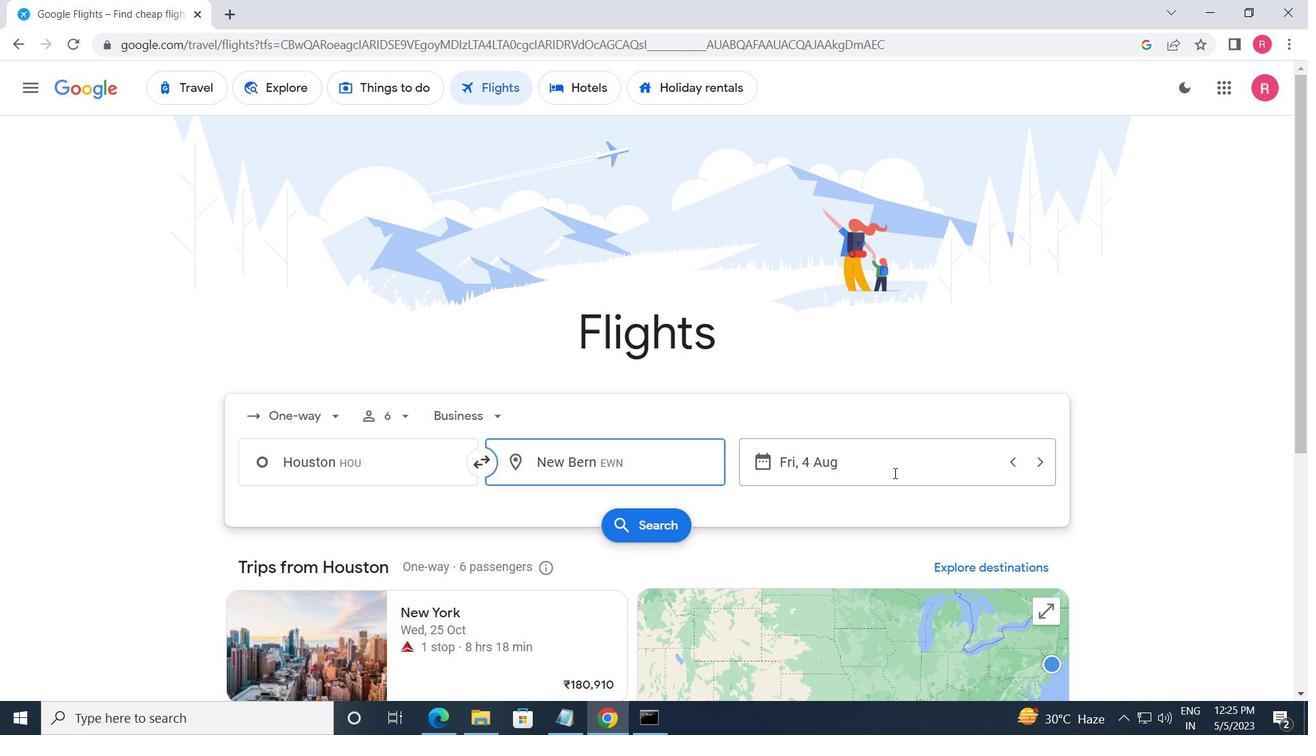 
Action: Mouse moved to (656, 393)
Screenshot: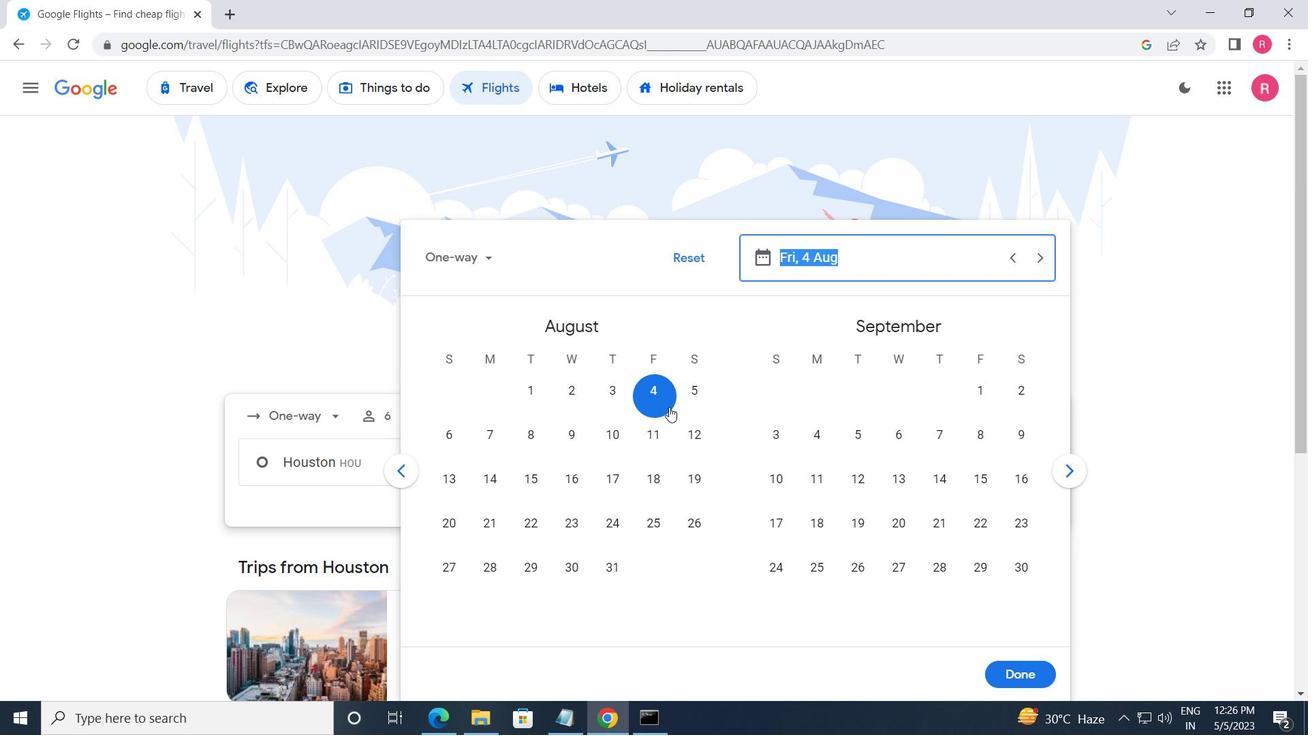 
Action: Mouse pressed left at (656, 393)
Screenshot: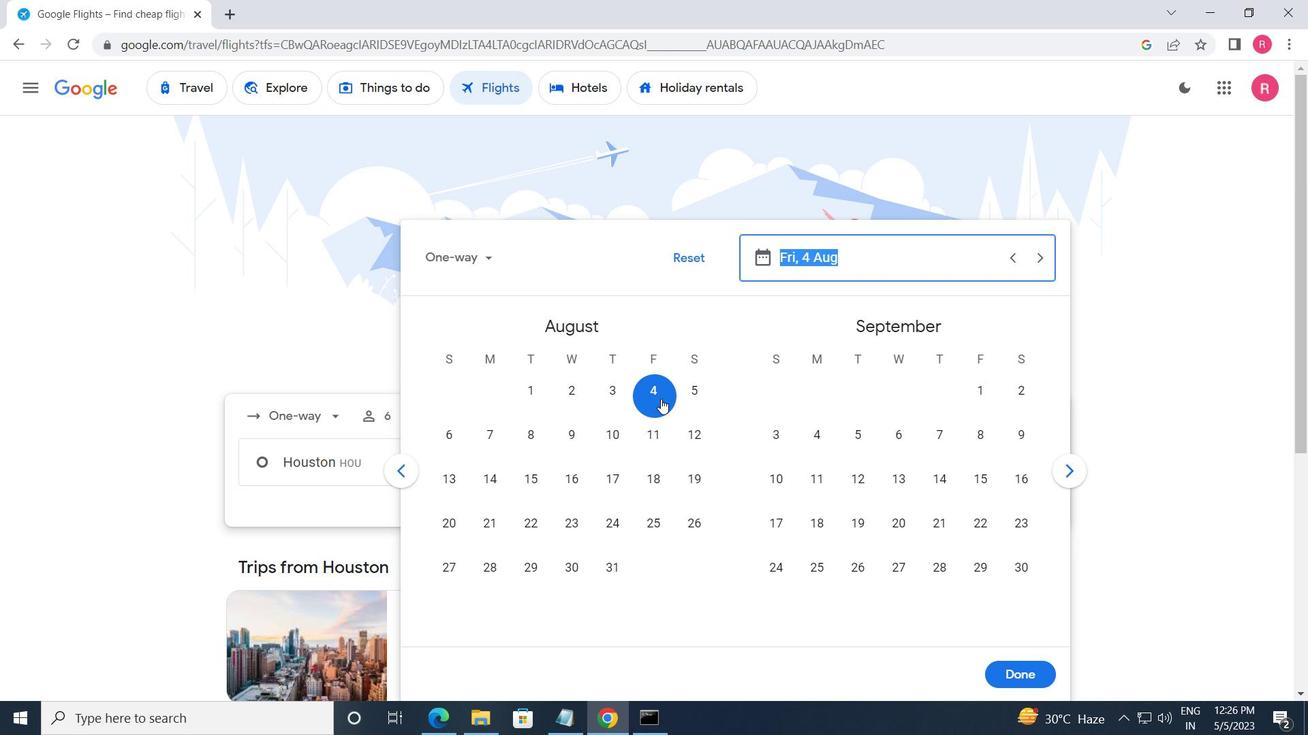 
Action: Mouse moved to (1005, 674)
Screenshot: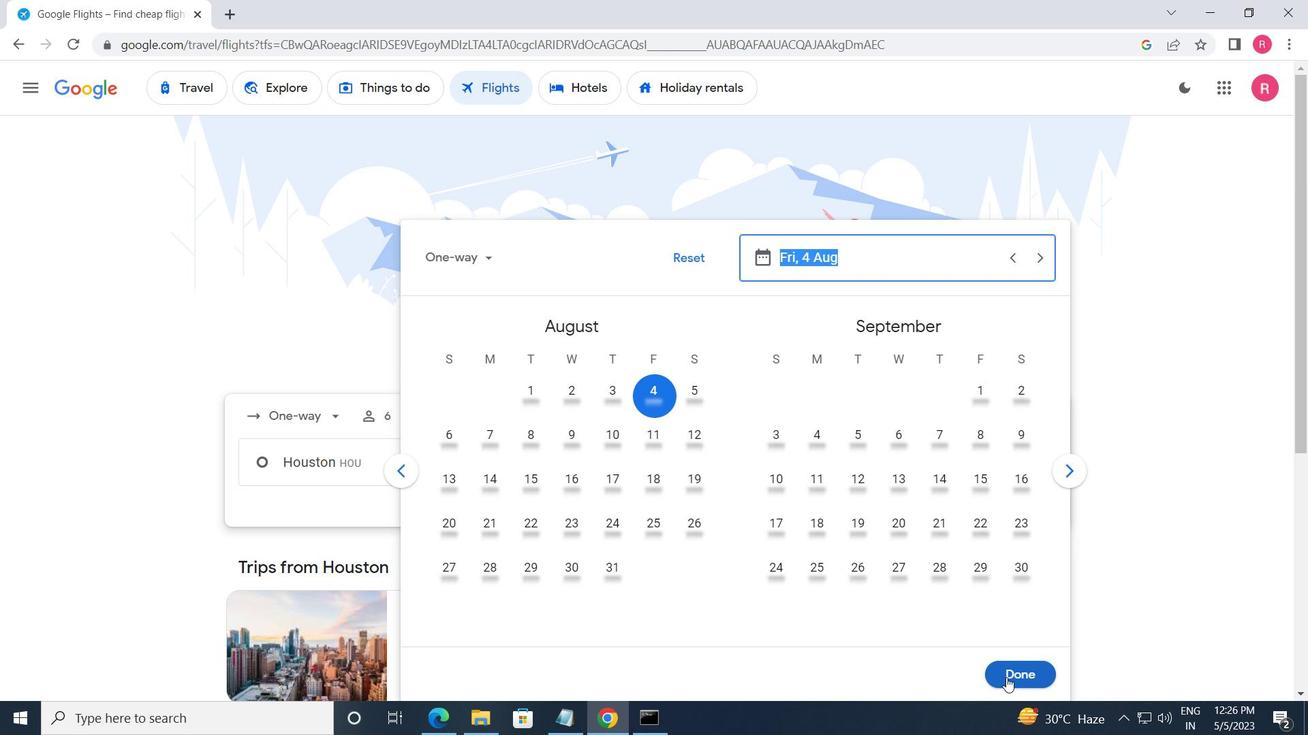 
Action: Mouse pressed left at (1005, 674)
Screenshot: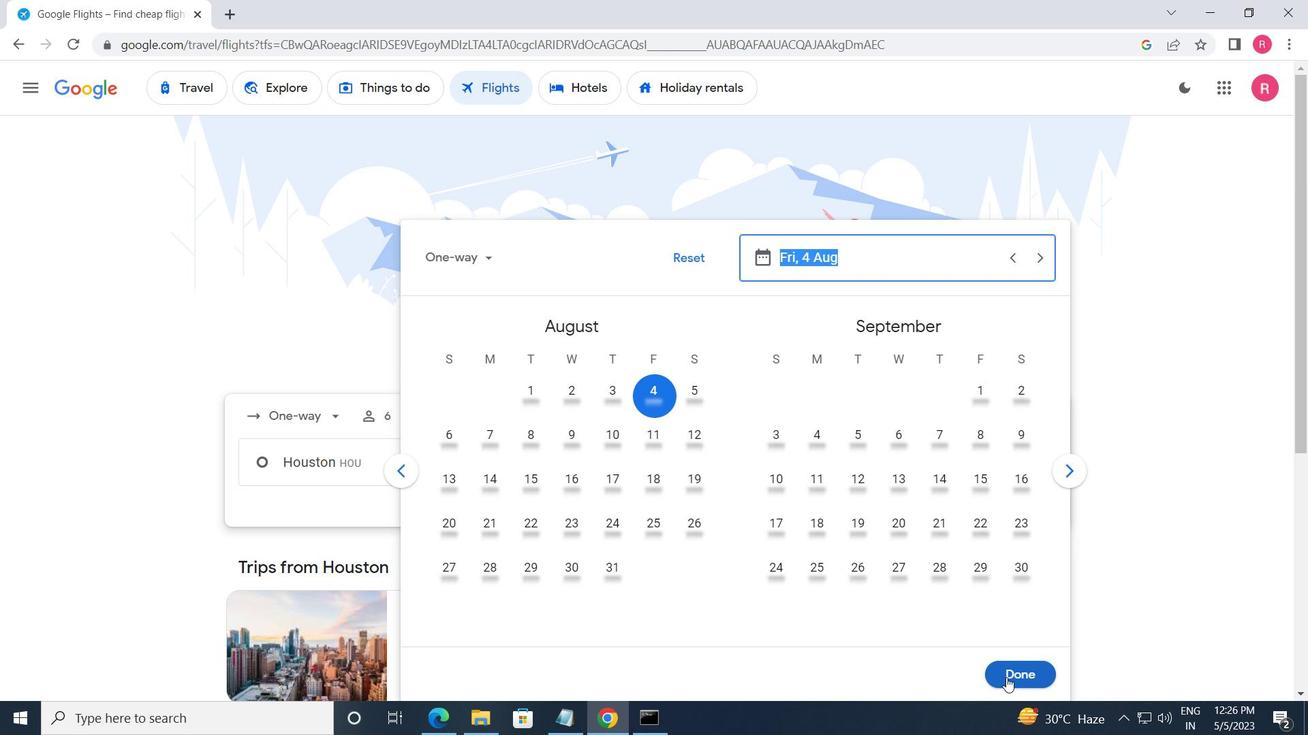 
Action: Mouse moved to (662, 539)
Screenshot: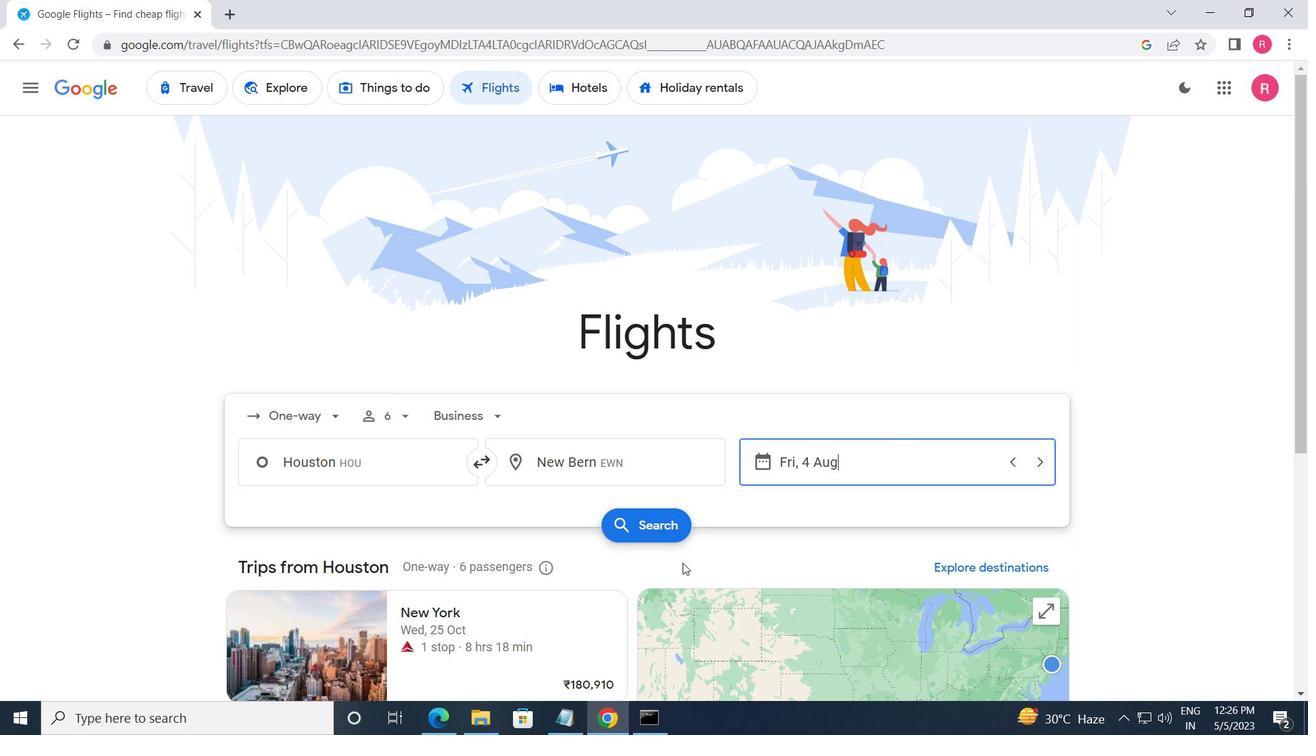 
Action: Mouse pressed left at (662, 539)
Screenshot: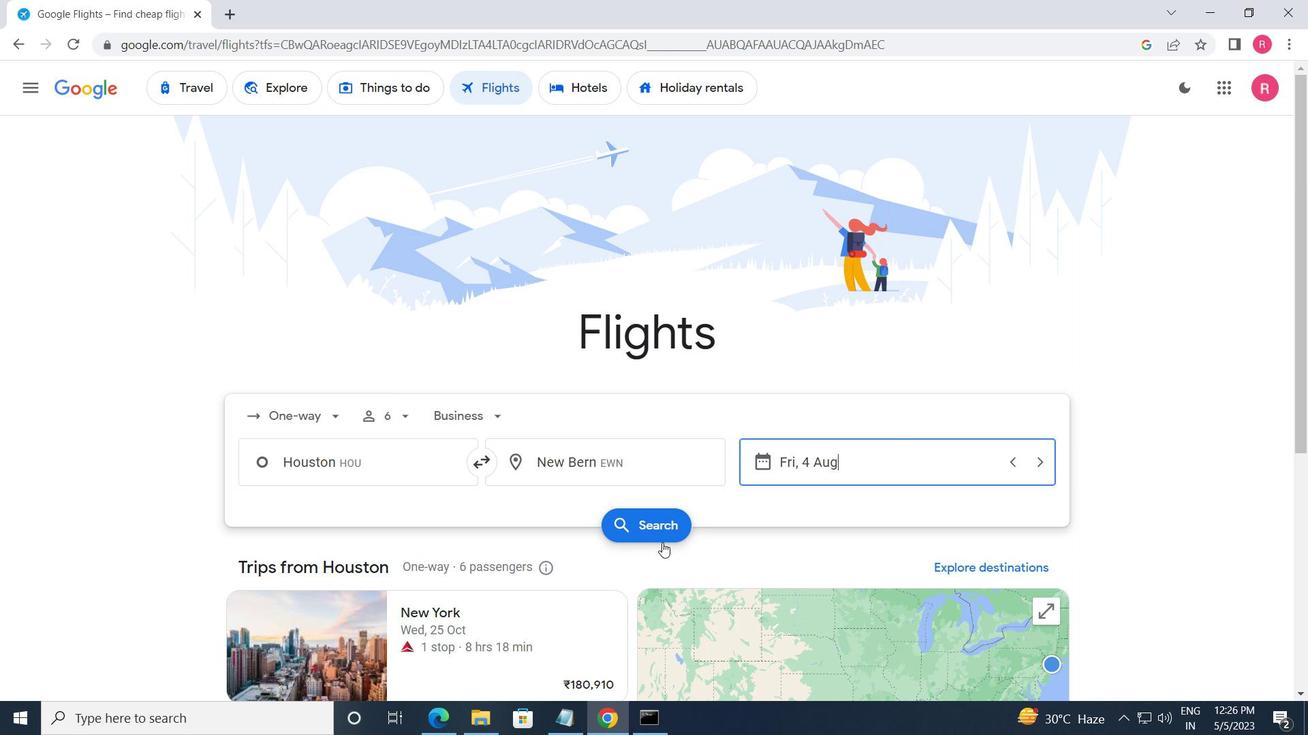 
Action: Mouse moved to (243, 233)
Screenshot: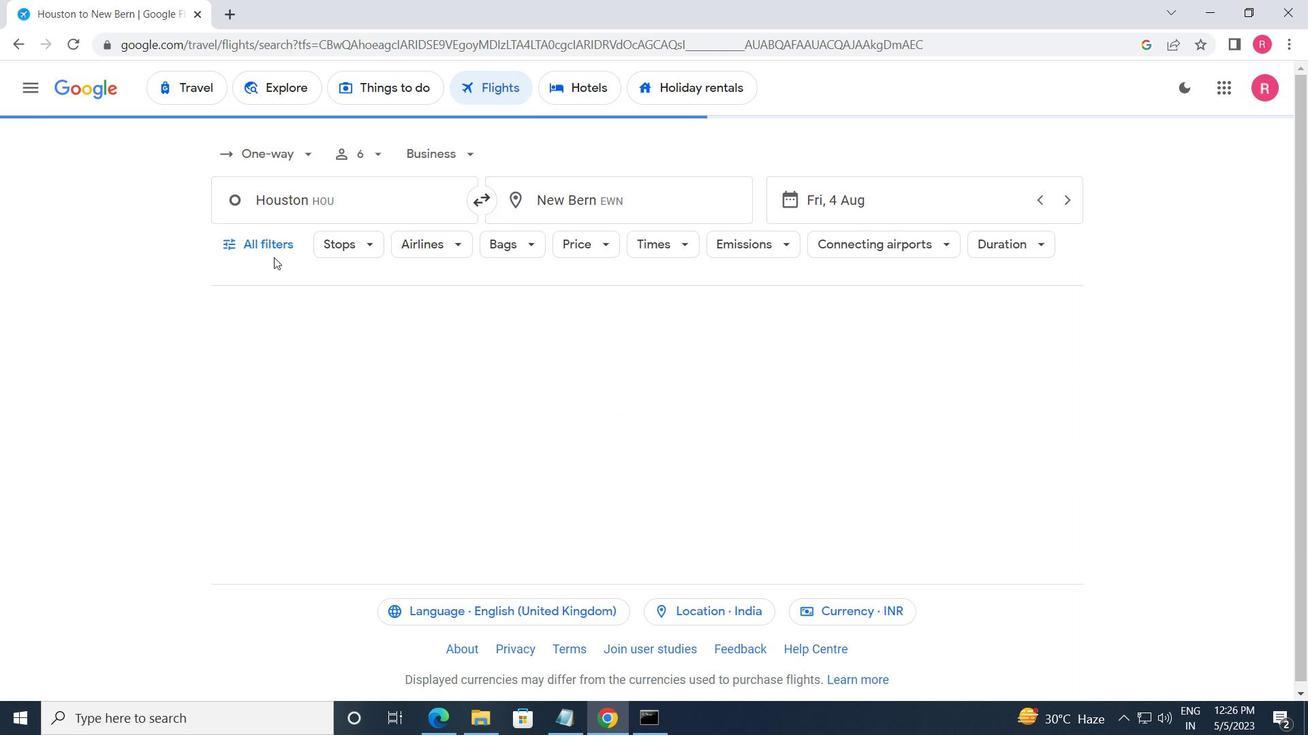 
Action: Mouse pressed left at (243, 233)
Screenshot: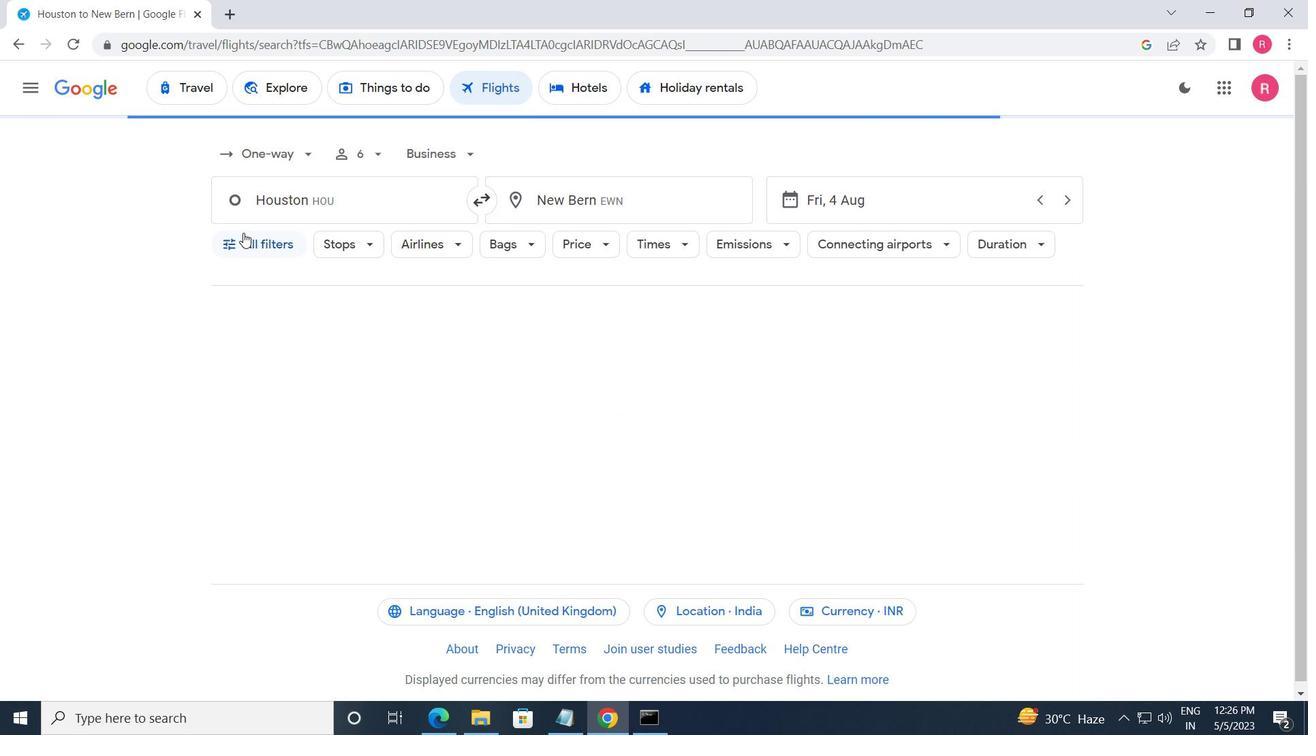
Action: Mouse moved to (415, 496)
Screenshot: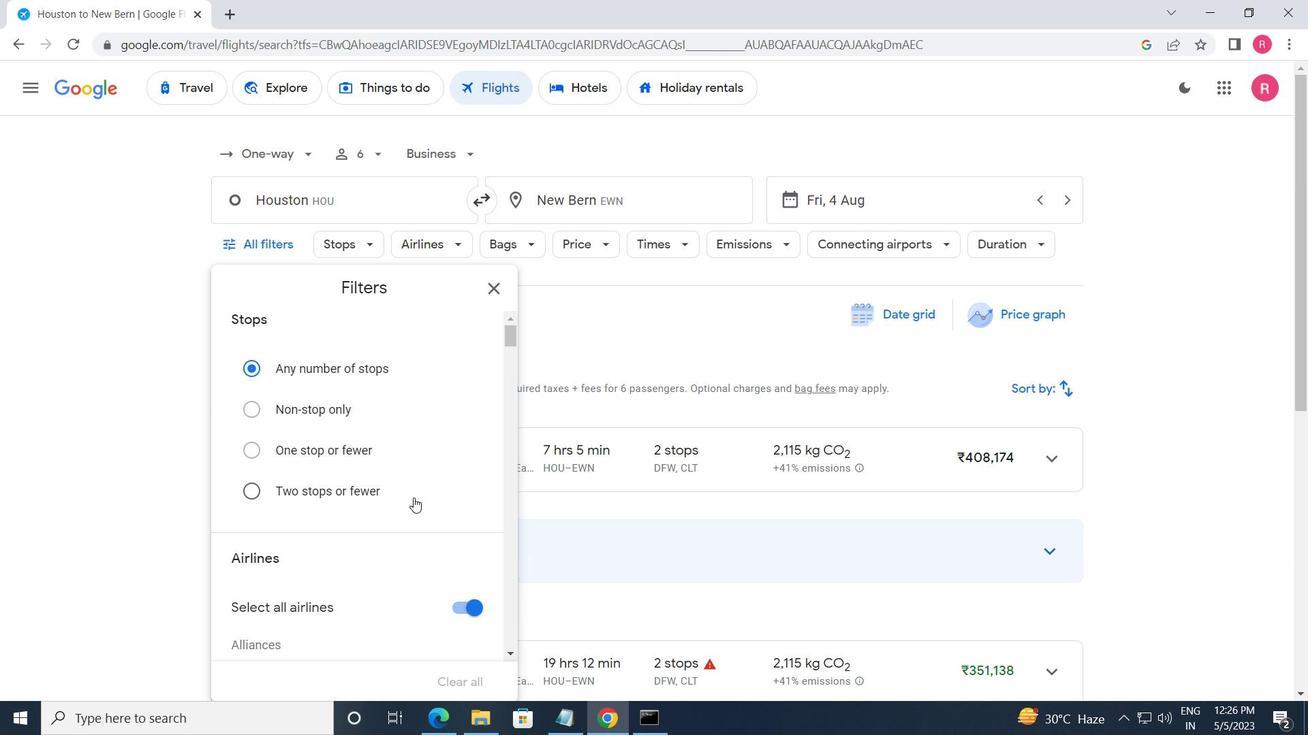 
Action: Mouse scrolled (415, 495) with delta (0, 0)
Screenshot: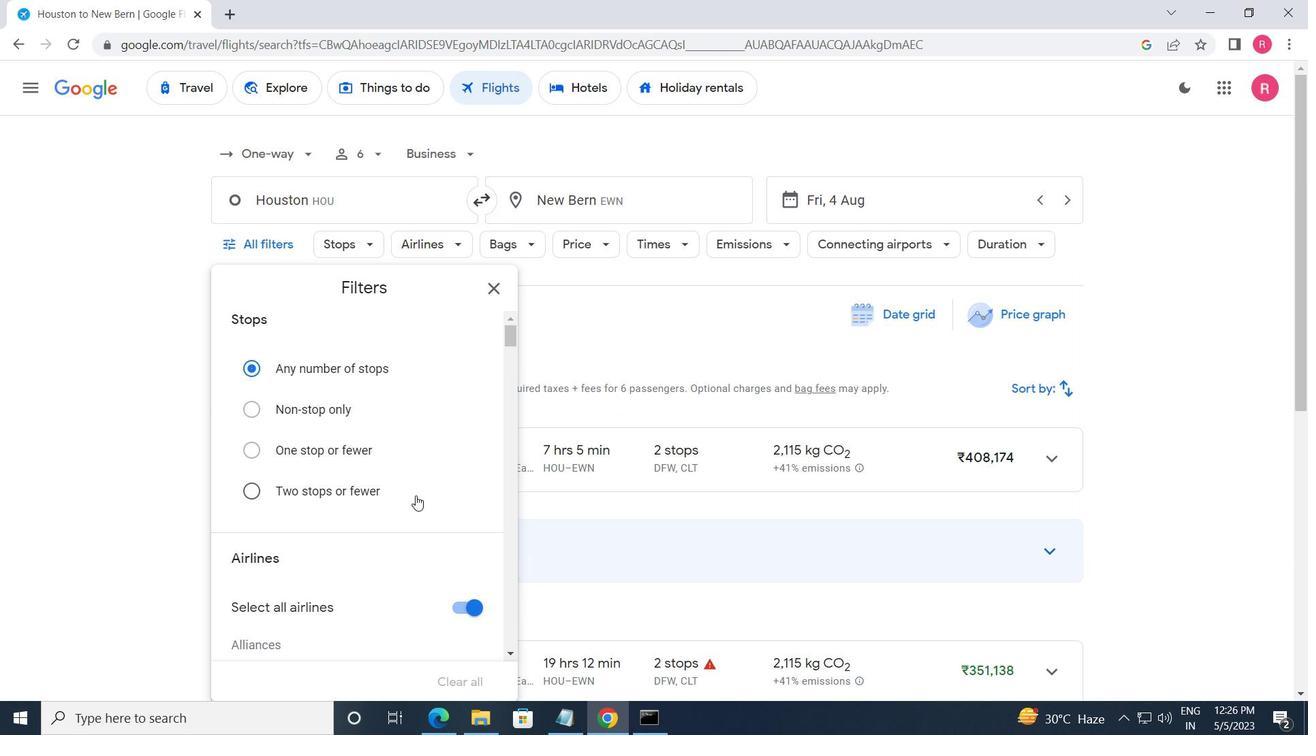 
Action: Mouse moved to (416, 496)
Screenshot: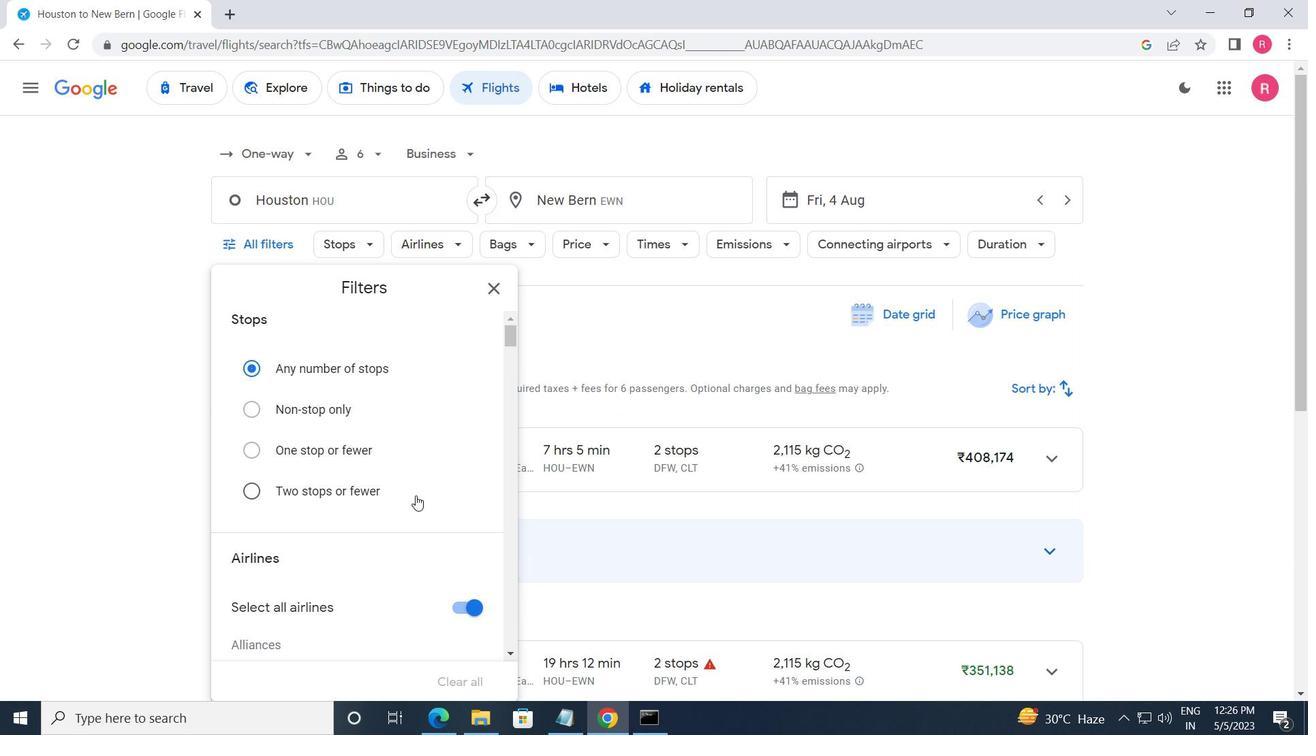 
Action: Mouse scrolled (416, 495) with delta (0, 0)
Screenshot: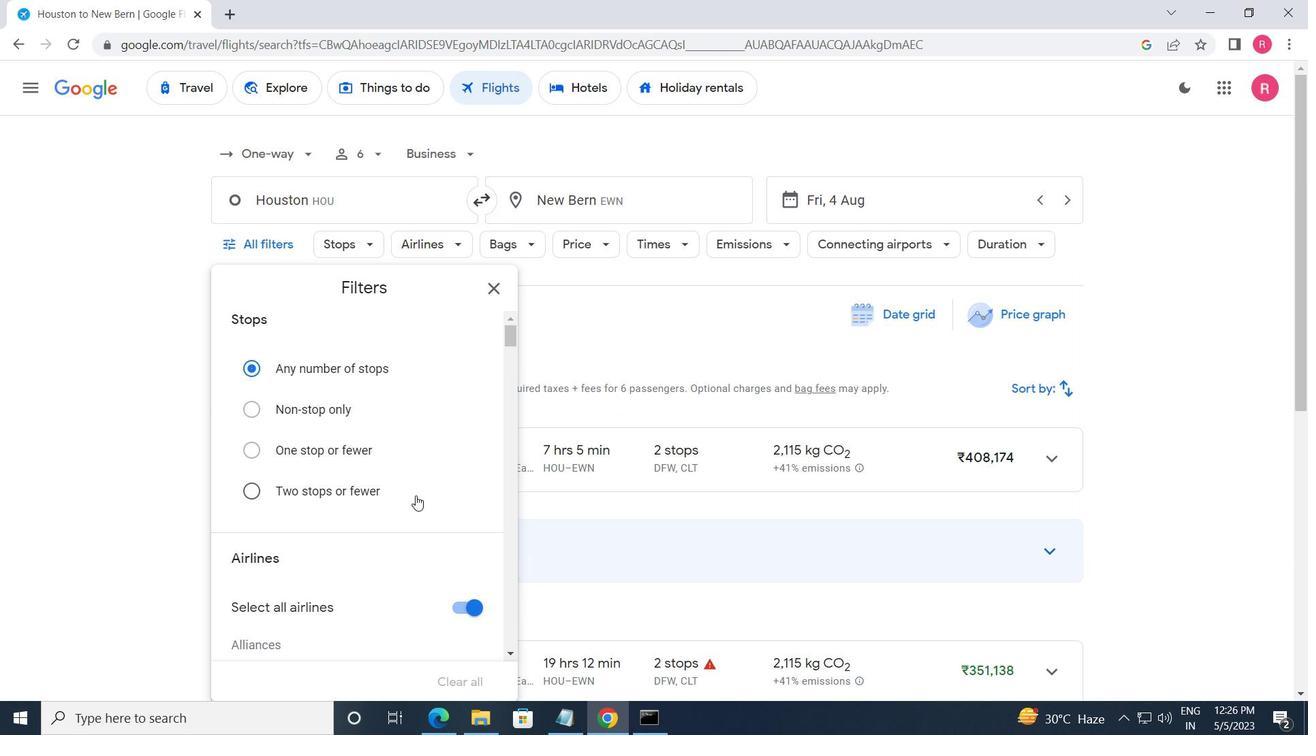 
Action: Mouse moved to (416, 496)
Screenshot: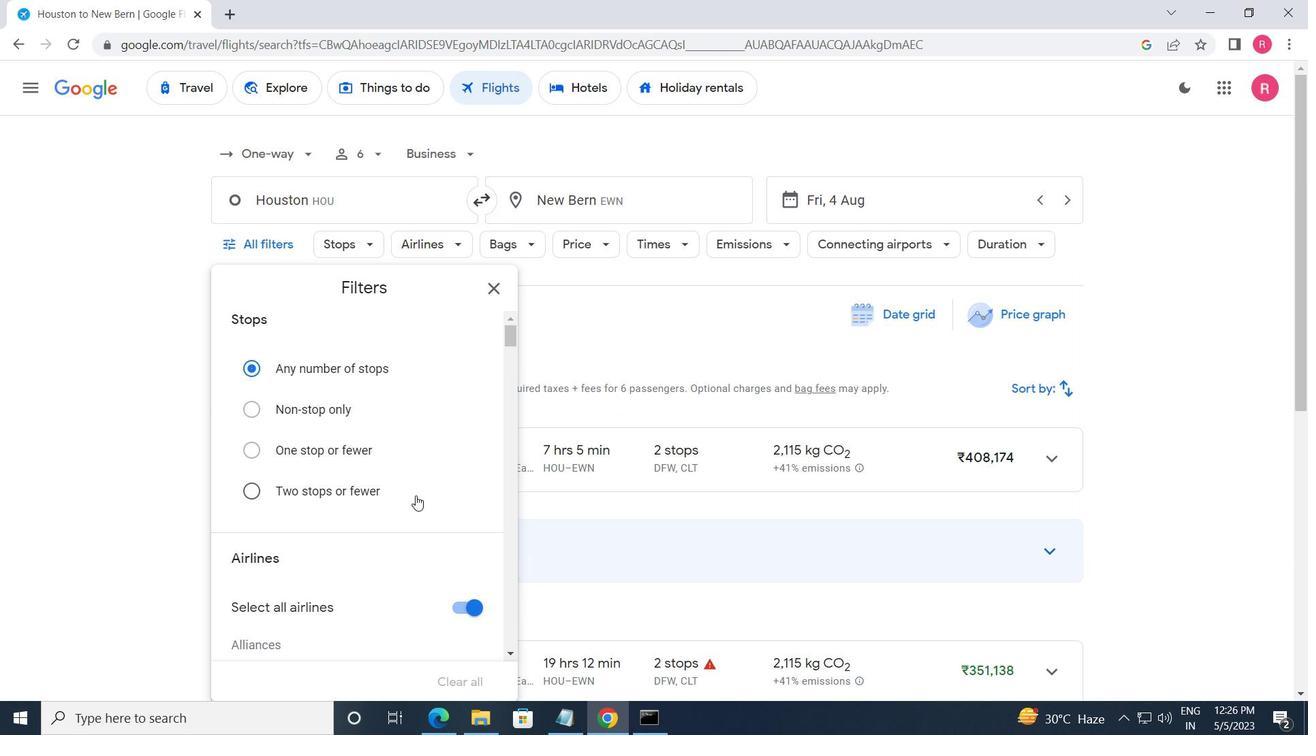 
Action: Mouse scrolled (416, 495) with delta (0, 0)
Screenshot: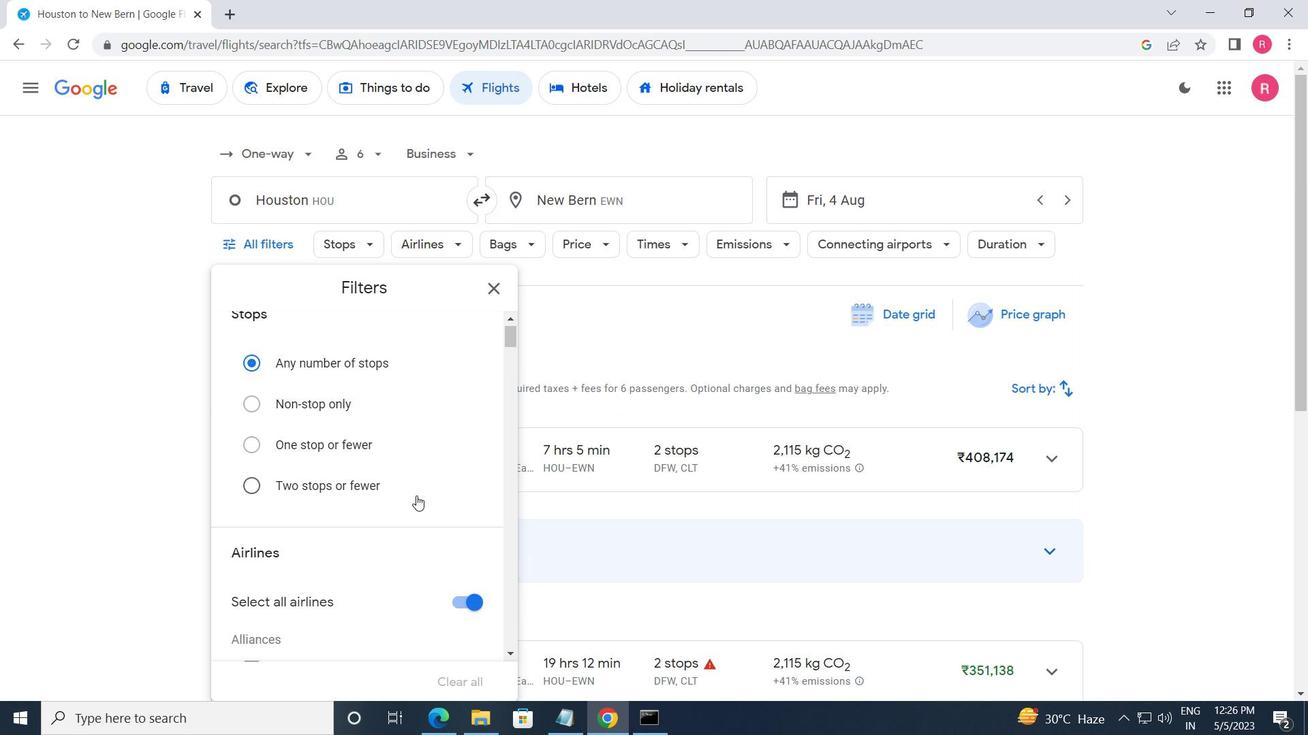
Action: Mouse scrolled (416, 495) with delta (0, 0)
Screenshot: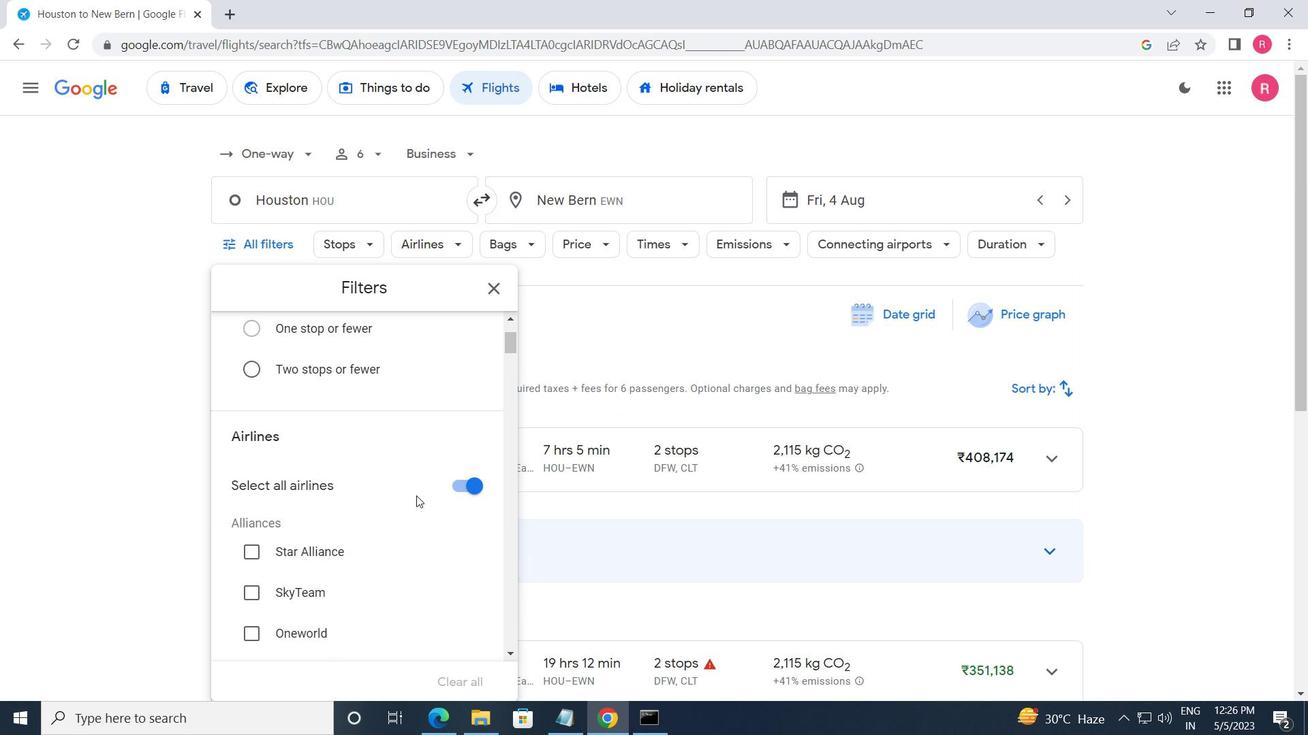 
Action: Mouse scrolled (416, 495) with delta (0, 0)
Screenshot: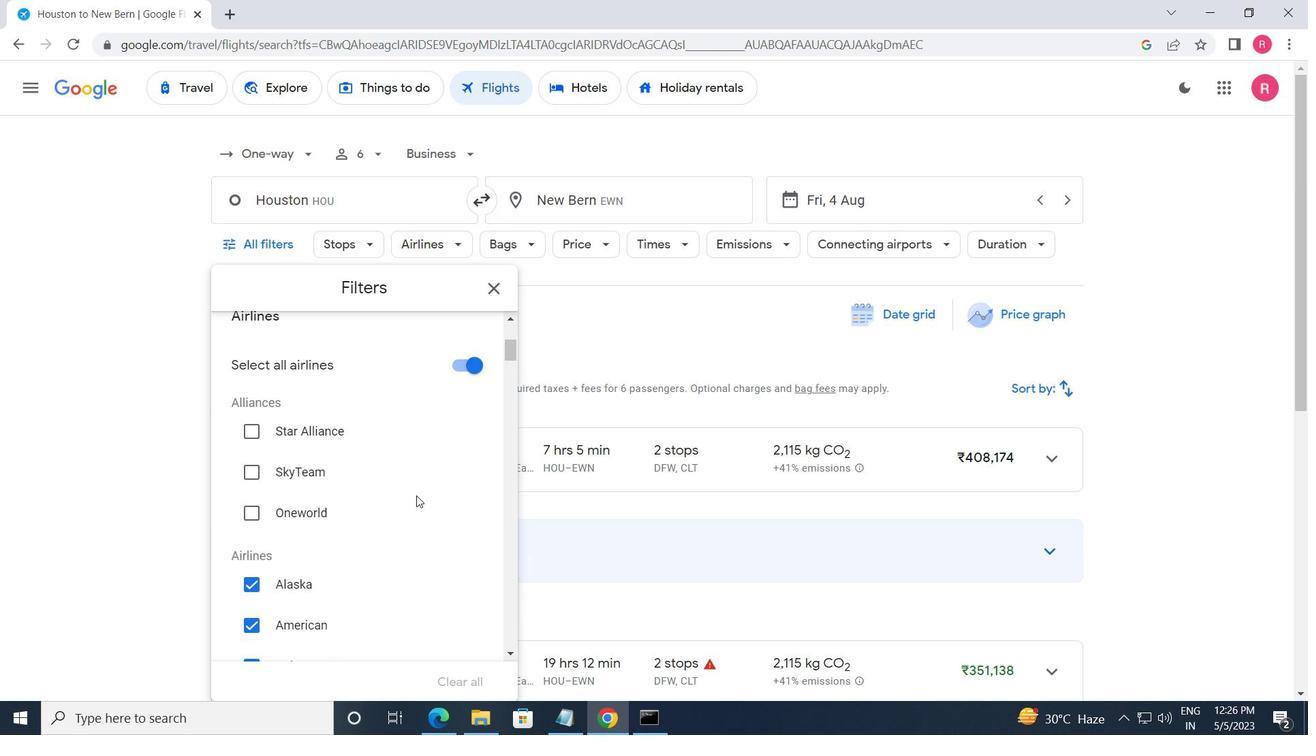 
Action: Mouse scrolled (416, 495) with delta (0, 0)
Screenshot: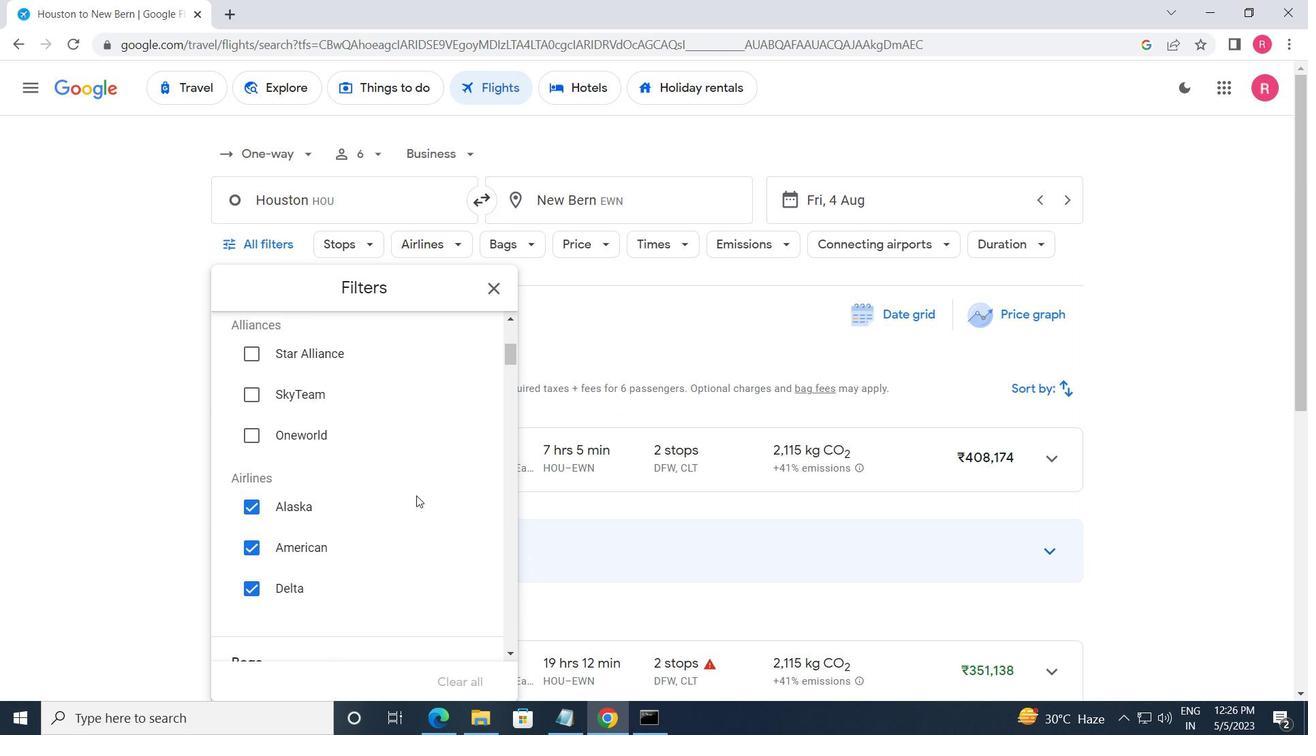 
Action: Mouse moved to (418, 495)
Screenshot: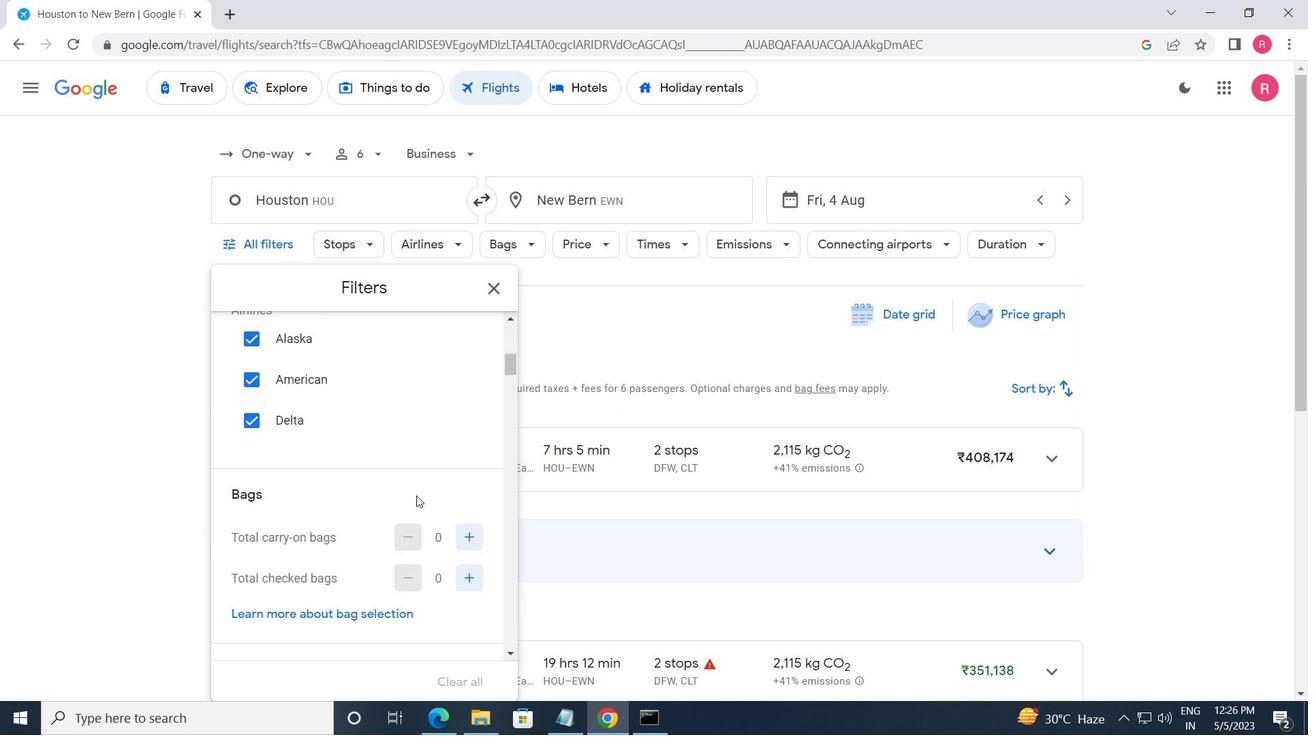 
Action: Mouse scrolled (418, 495) with delta (0, 0)
Screenshot: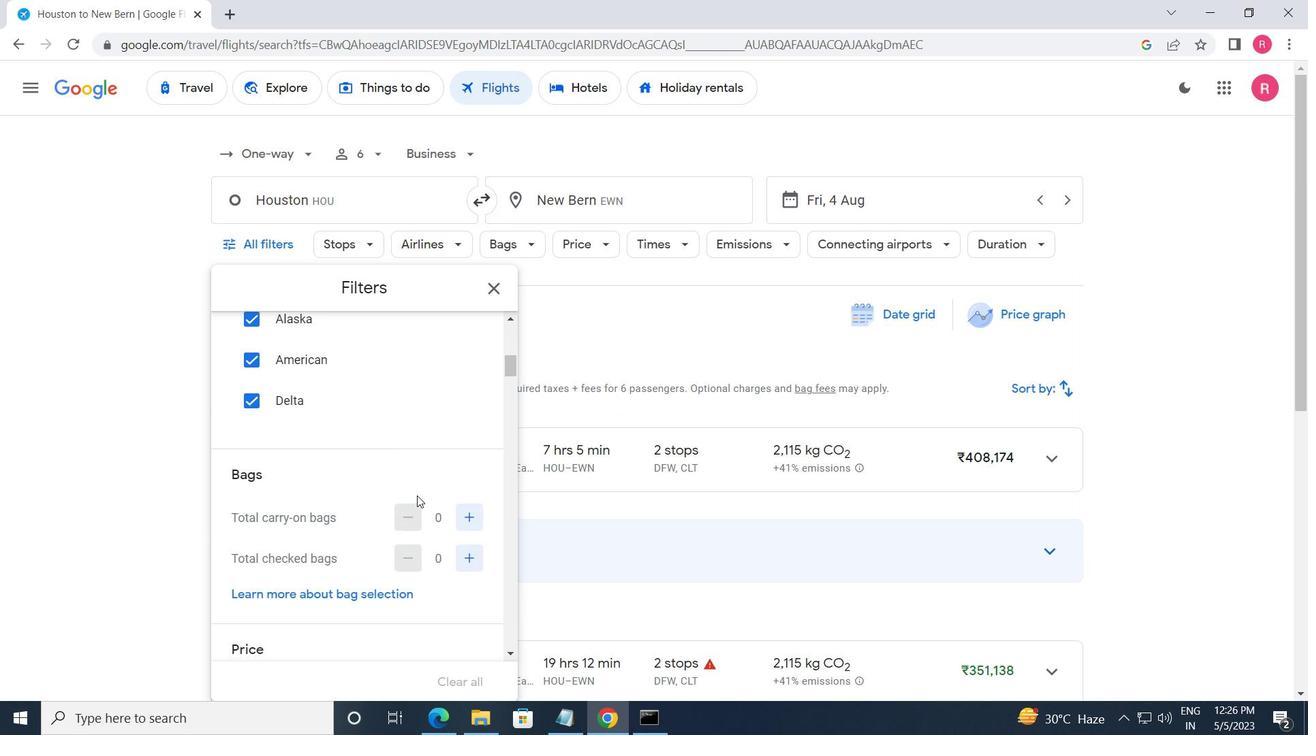 
Action: Mouse moved to (419, 494)
Screenshot: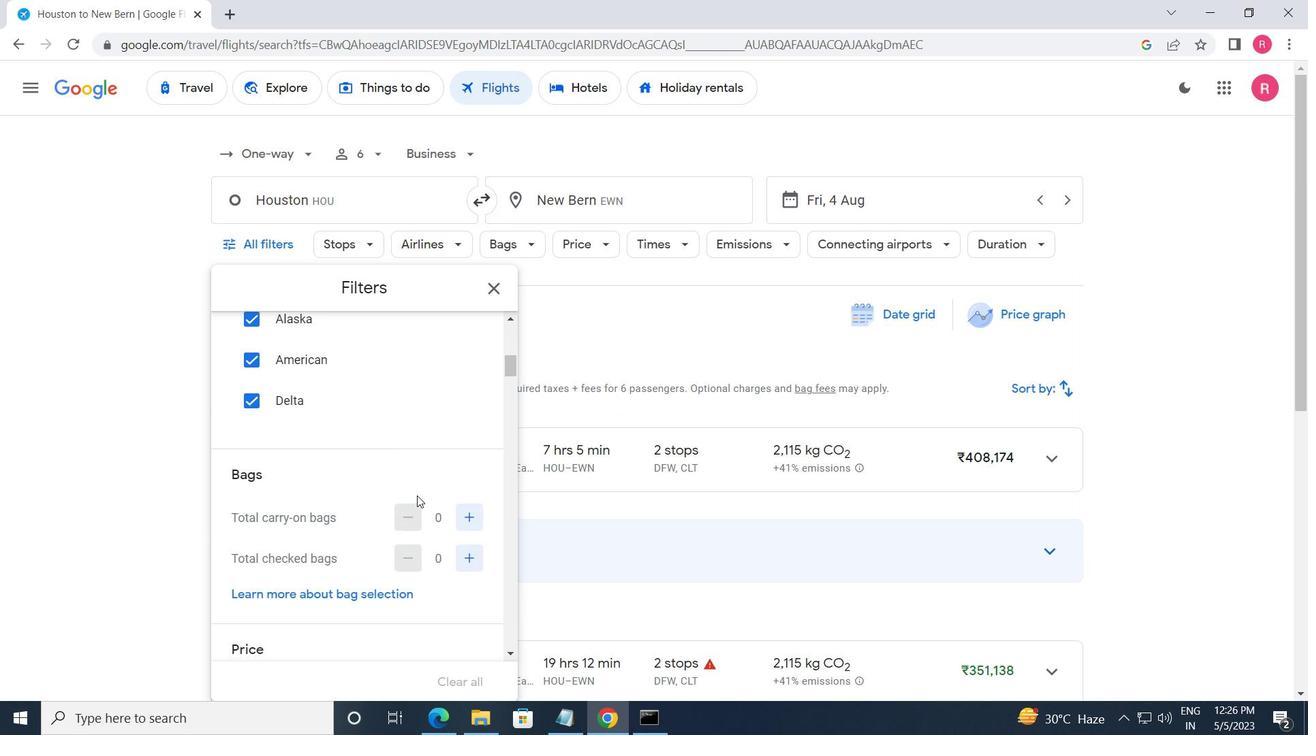 
Action: Mouse scrolled (419, 495) with delta (0, 0)
Screenshot: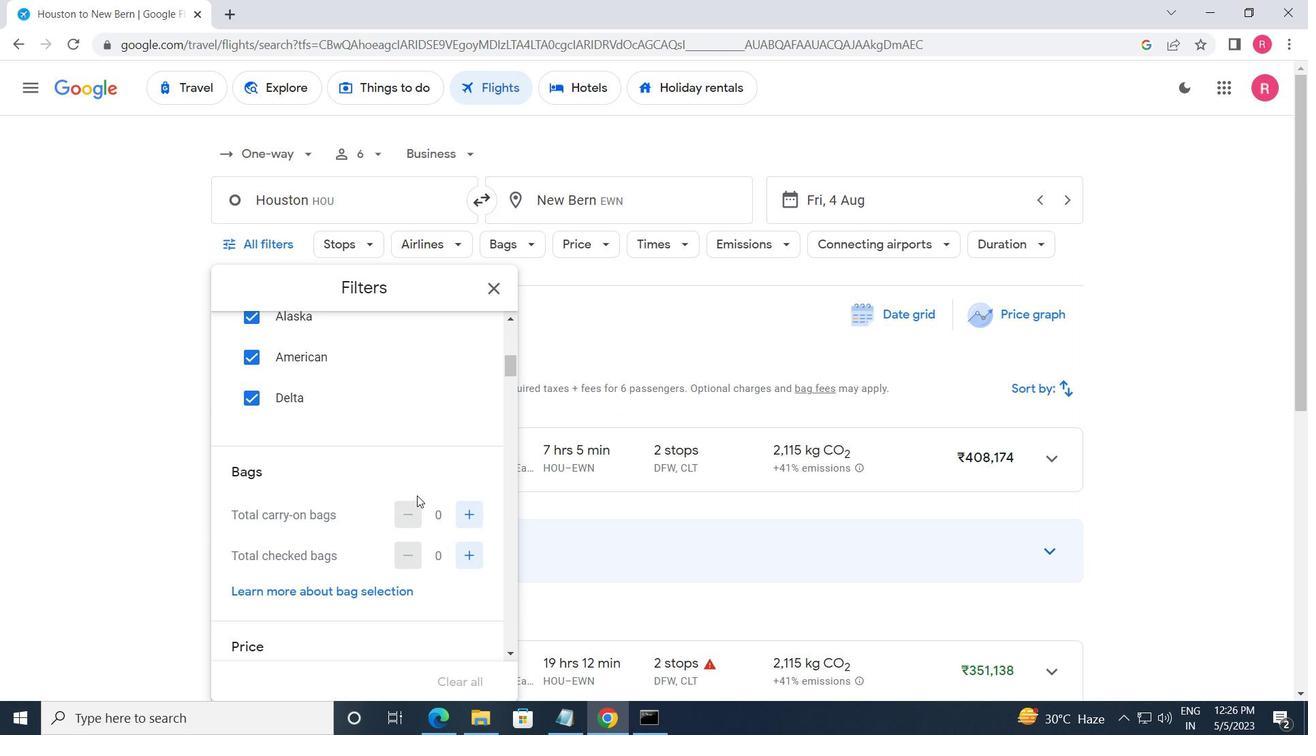 
Action: Mouse moved to (419, 494)
Screenshot: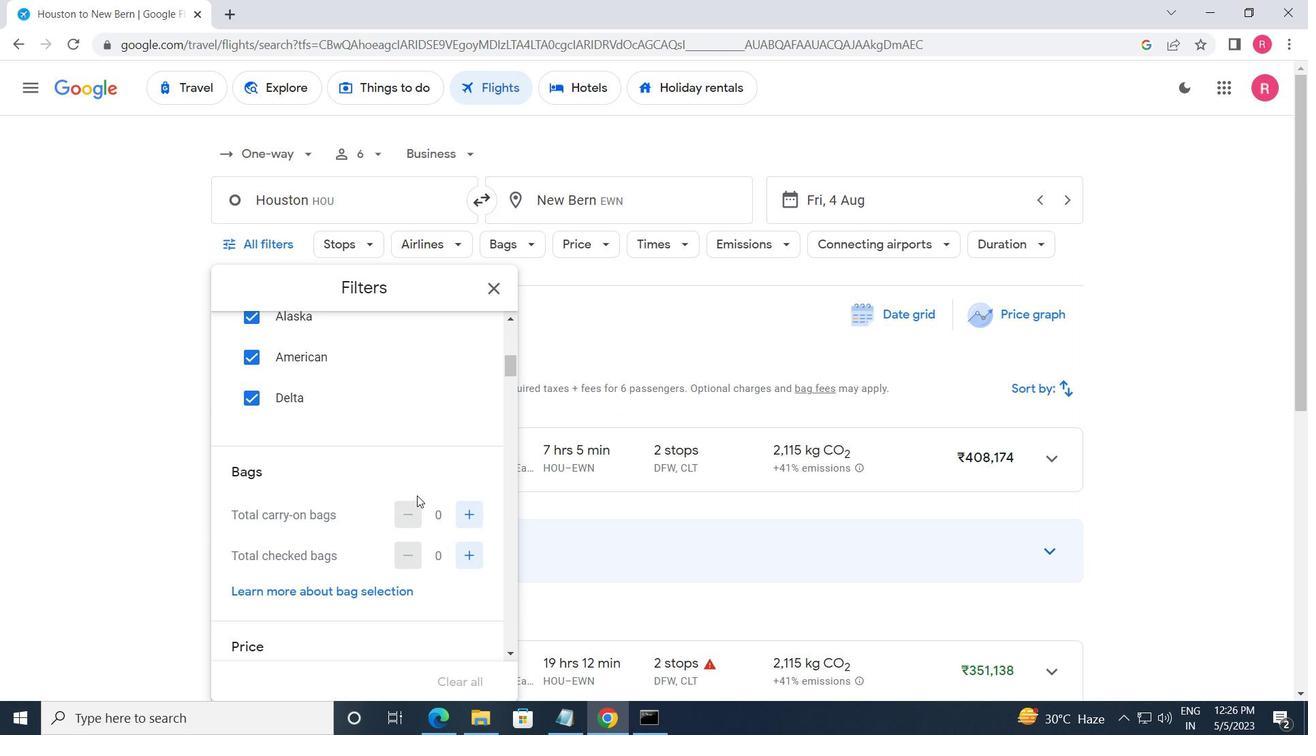 
Action: Mouse scrolled (419, 495) with delta (0, 0)
Screenshot: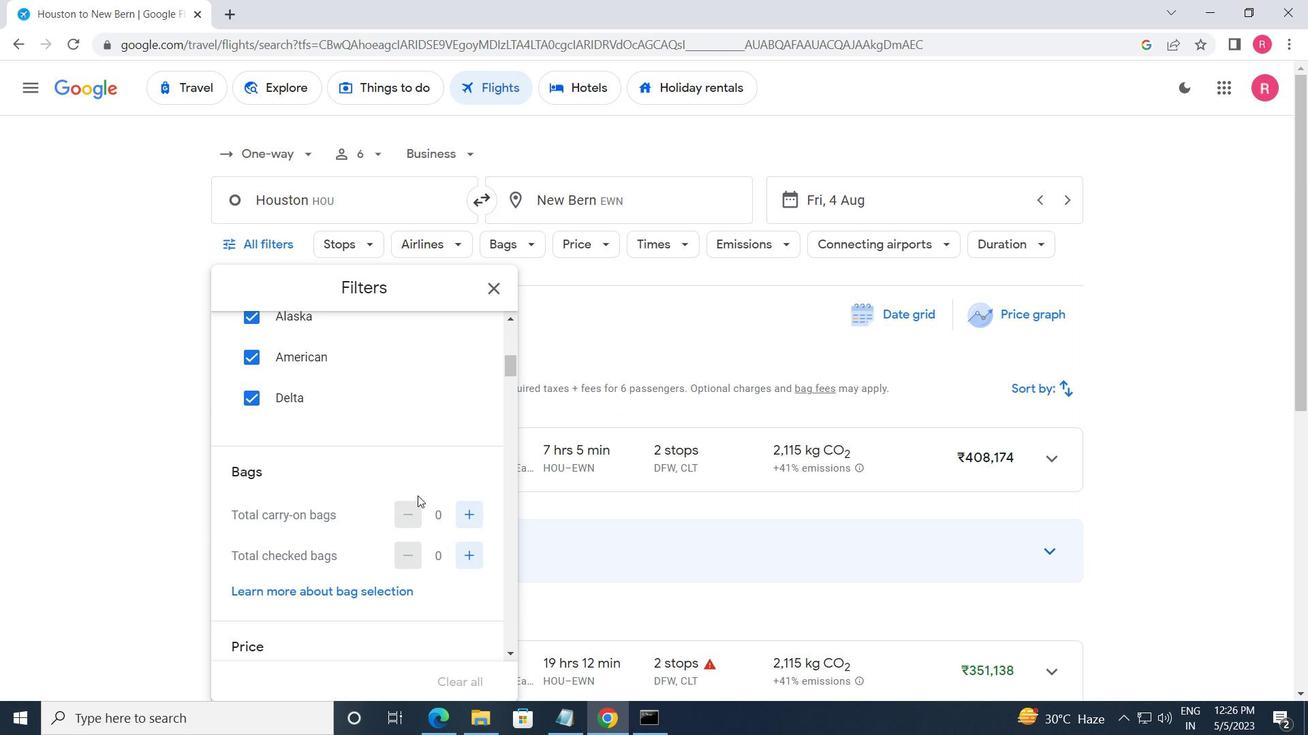 
Action: Mouse moved to (459, 365)
Screenshot: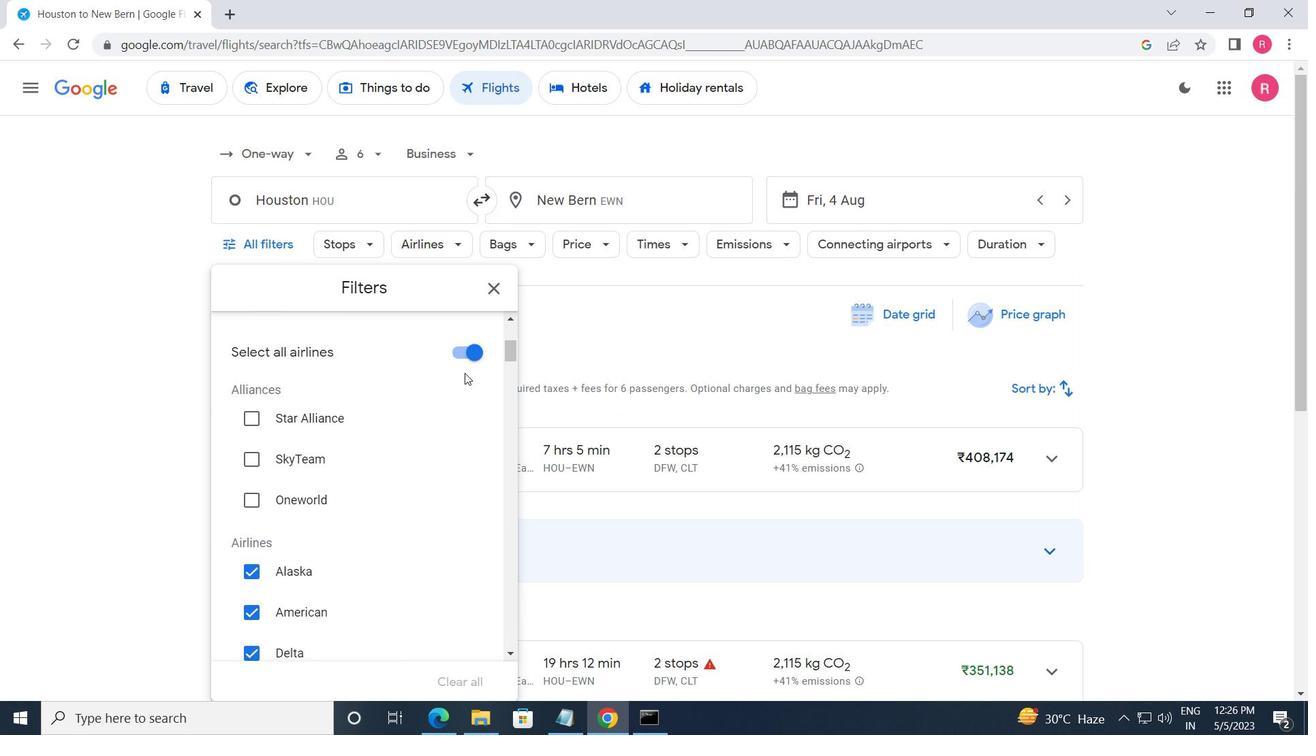 
Action: Mouse pressed left at (459, 365)
Screenshot: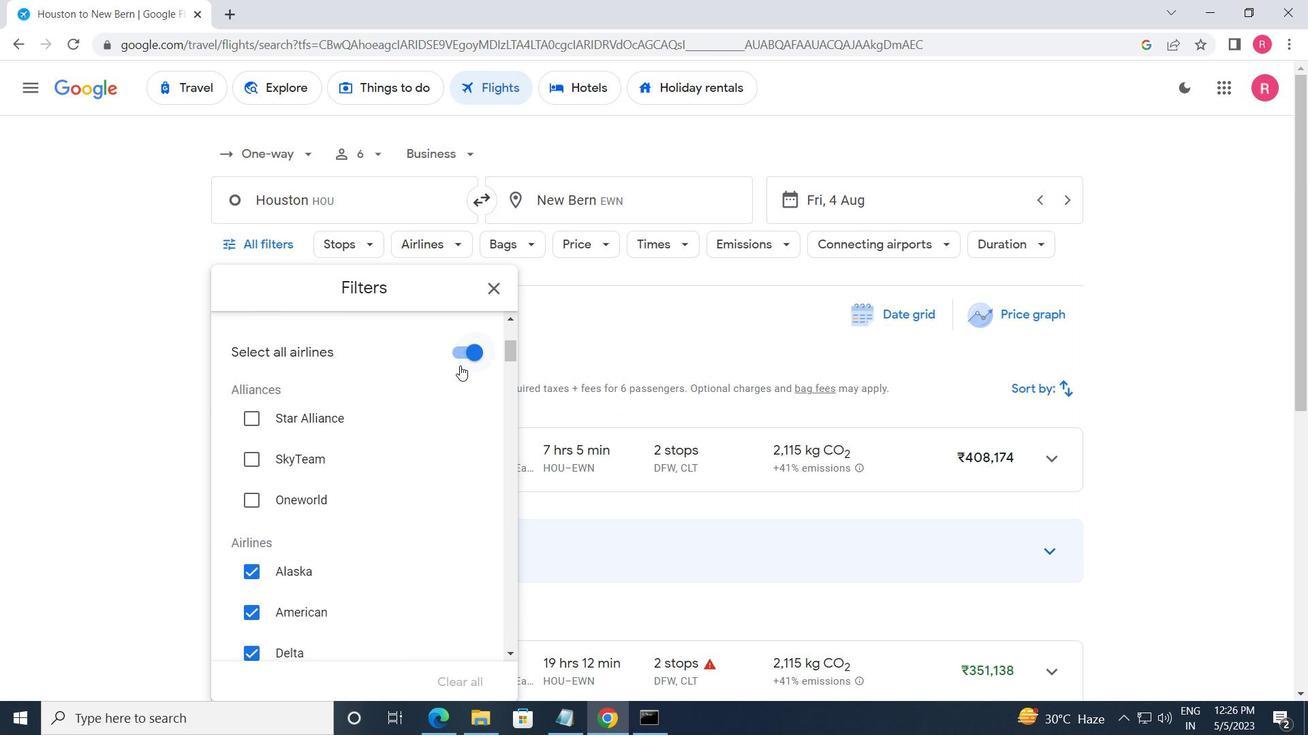 
Action: Mouse moved to (448, 419)
Screenshot: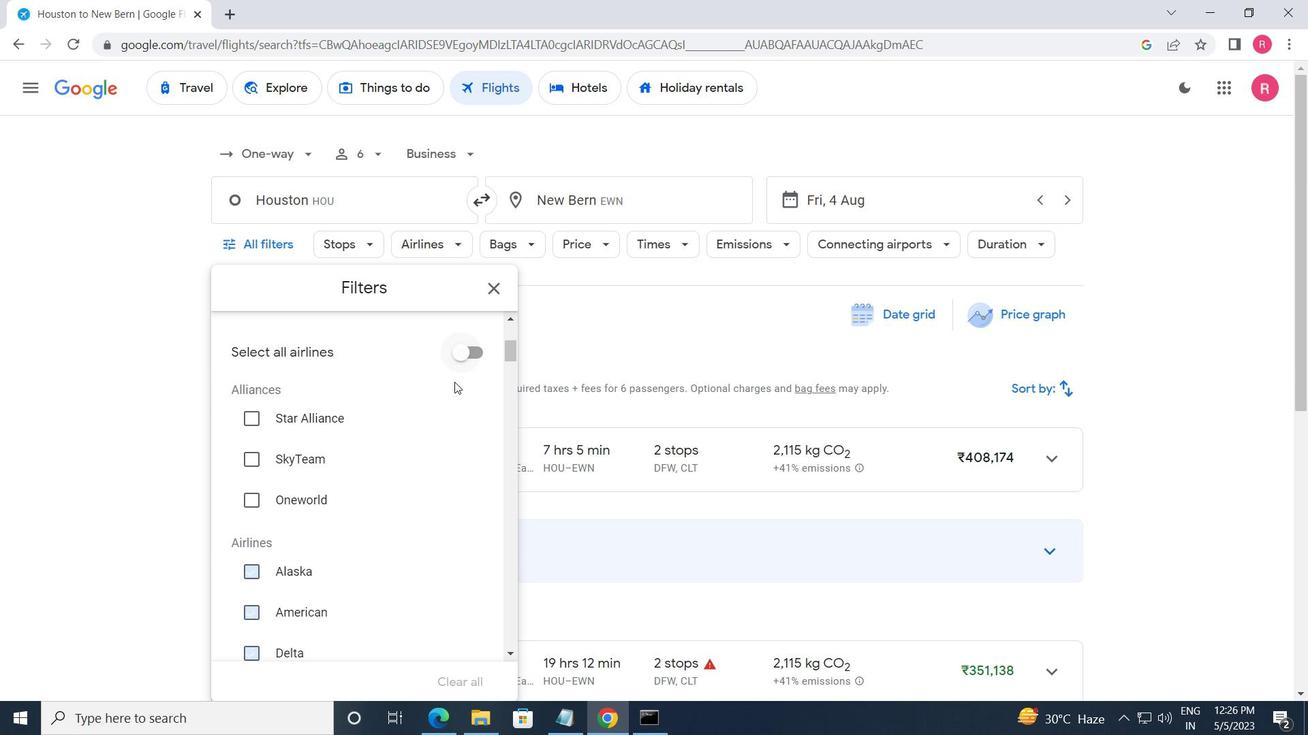 
Action: Mouse scrolled (448, 418) with delta (0, 0)
Screenshot: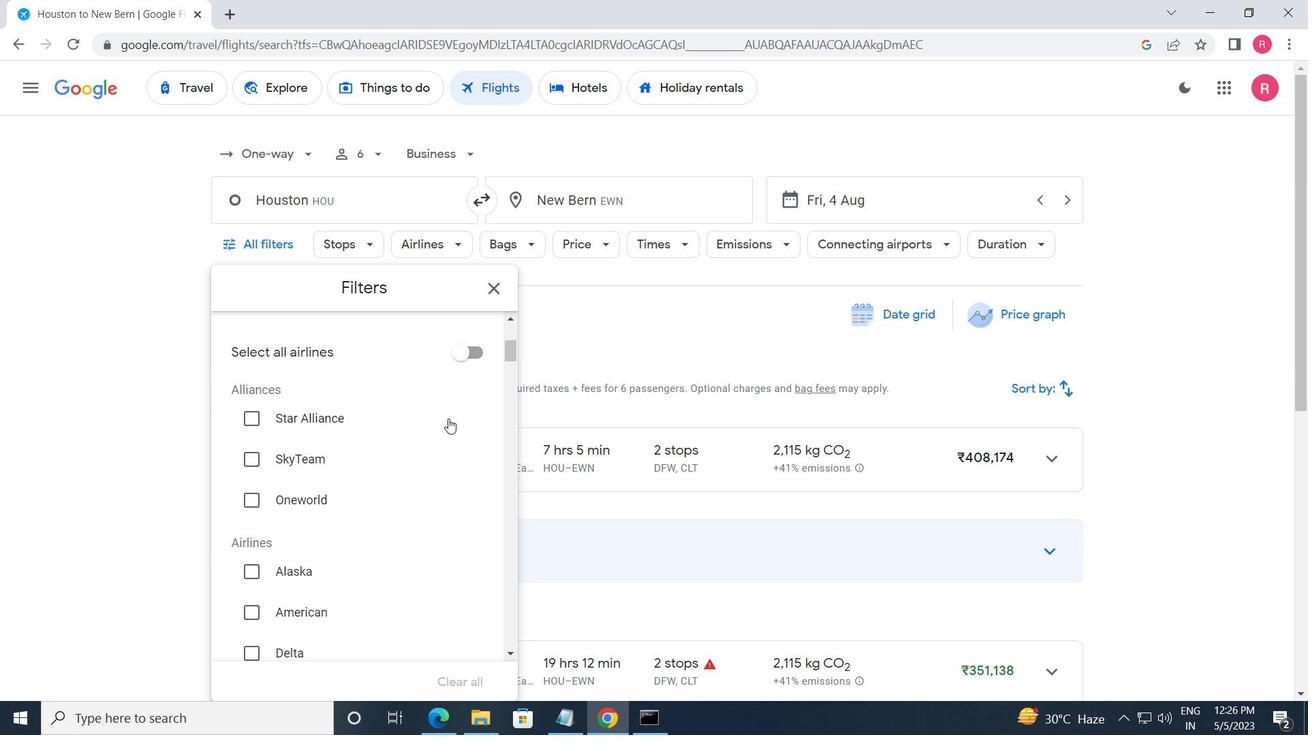 
Action: Mouse scrolled (448, 418) with delta (0, 0)
Screenshot: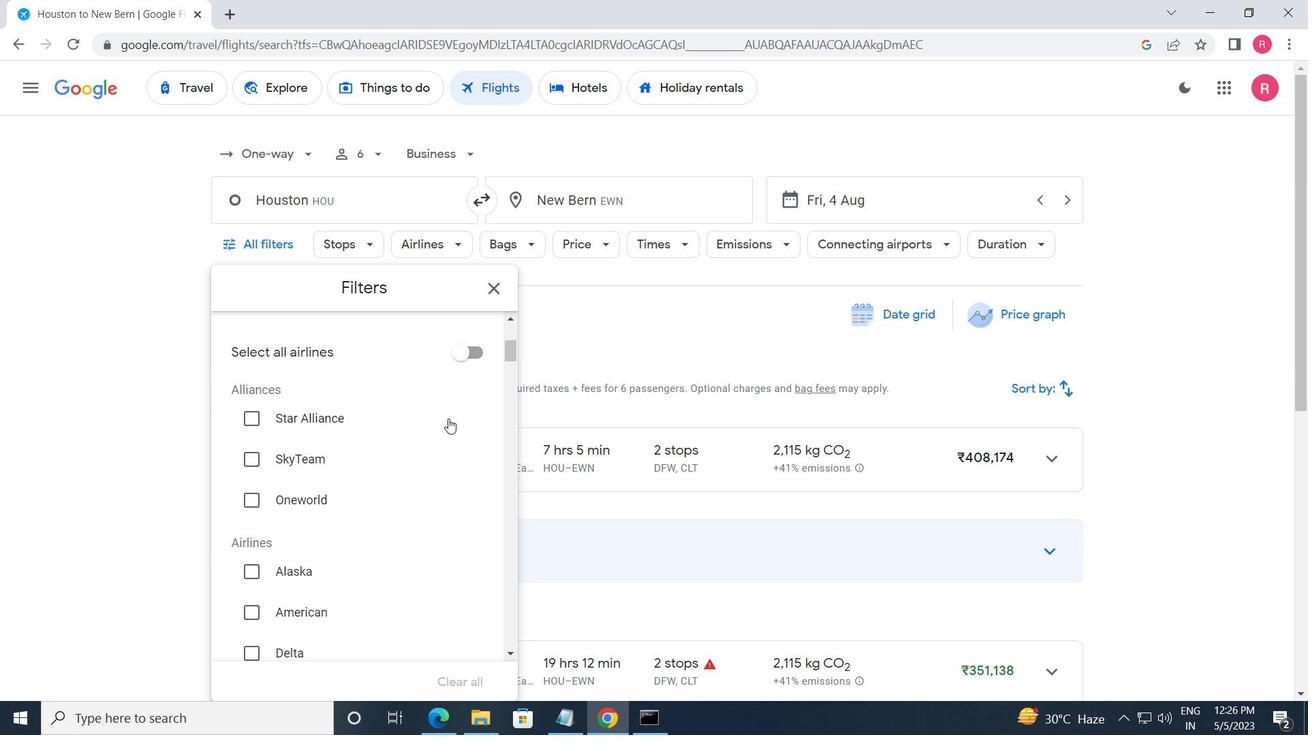 
Action: Mouse scrolled (448, 418) with delta (0, 0)
Screenshot: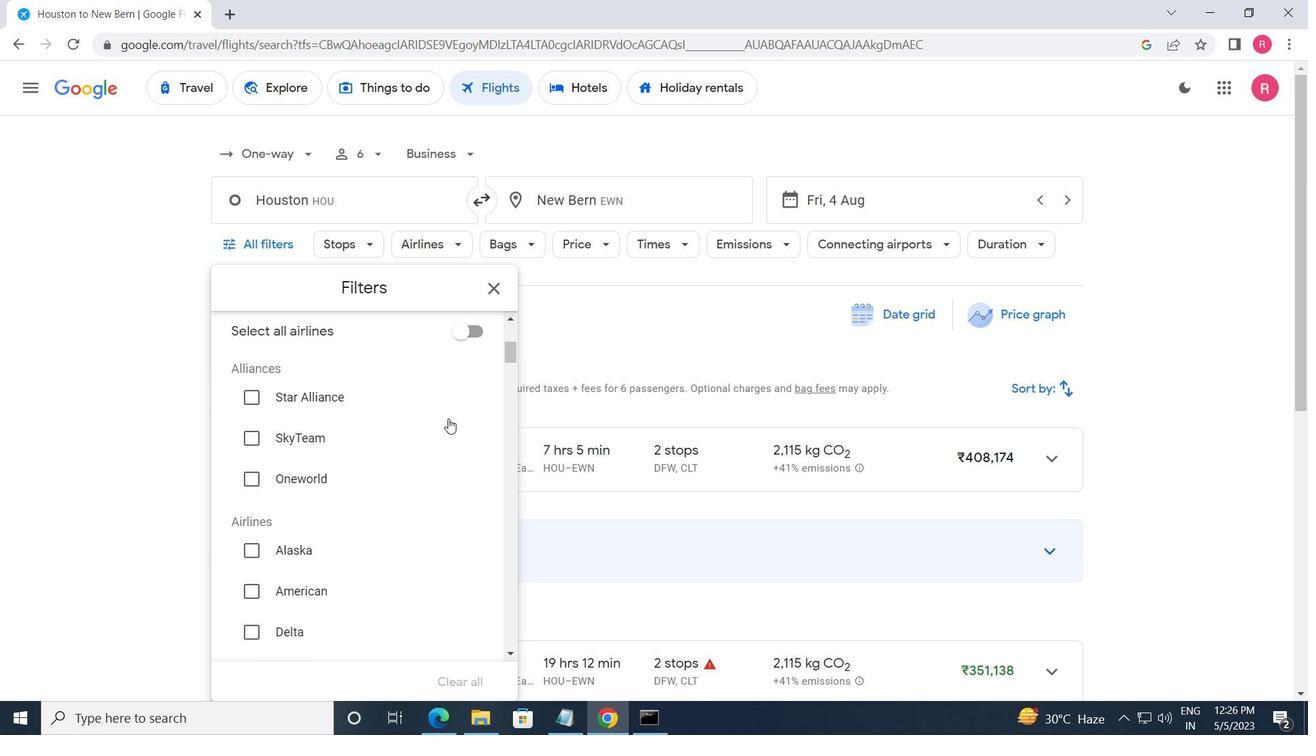 
Action: Mouse moved to (448, 420)
Screenshot: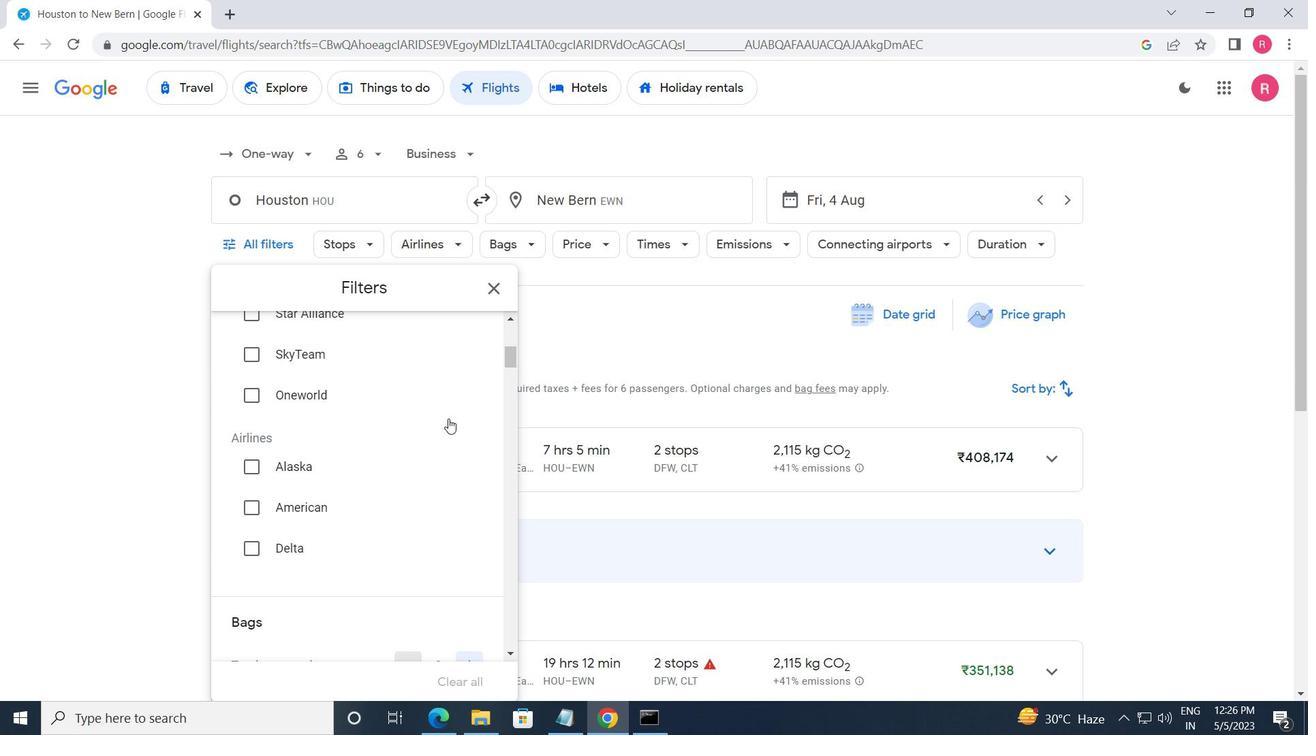 
Action: Mouse scrolled (448, 419) with delta (0, 0)
Screenshot: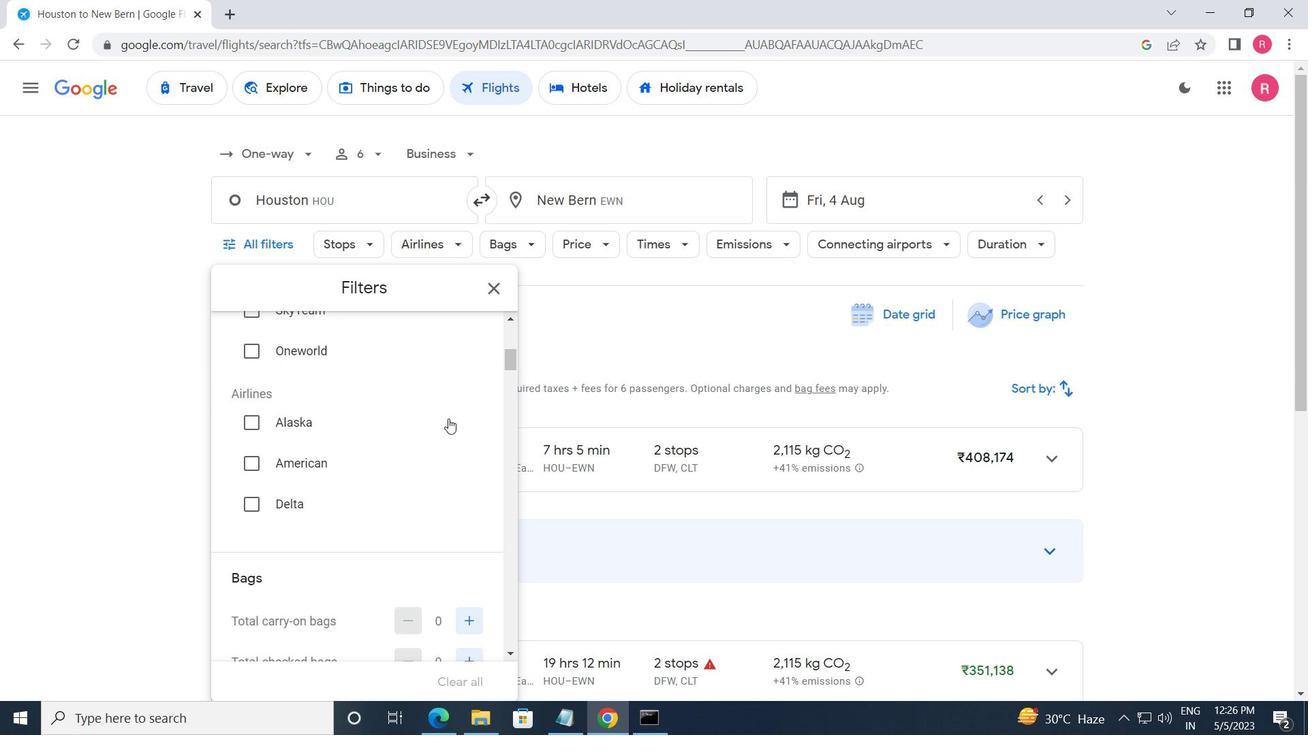 
Action: Mouse moved to (448, 421)
Screenshot: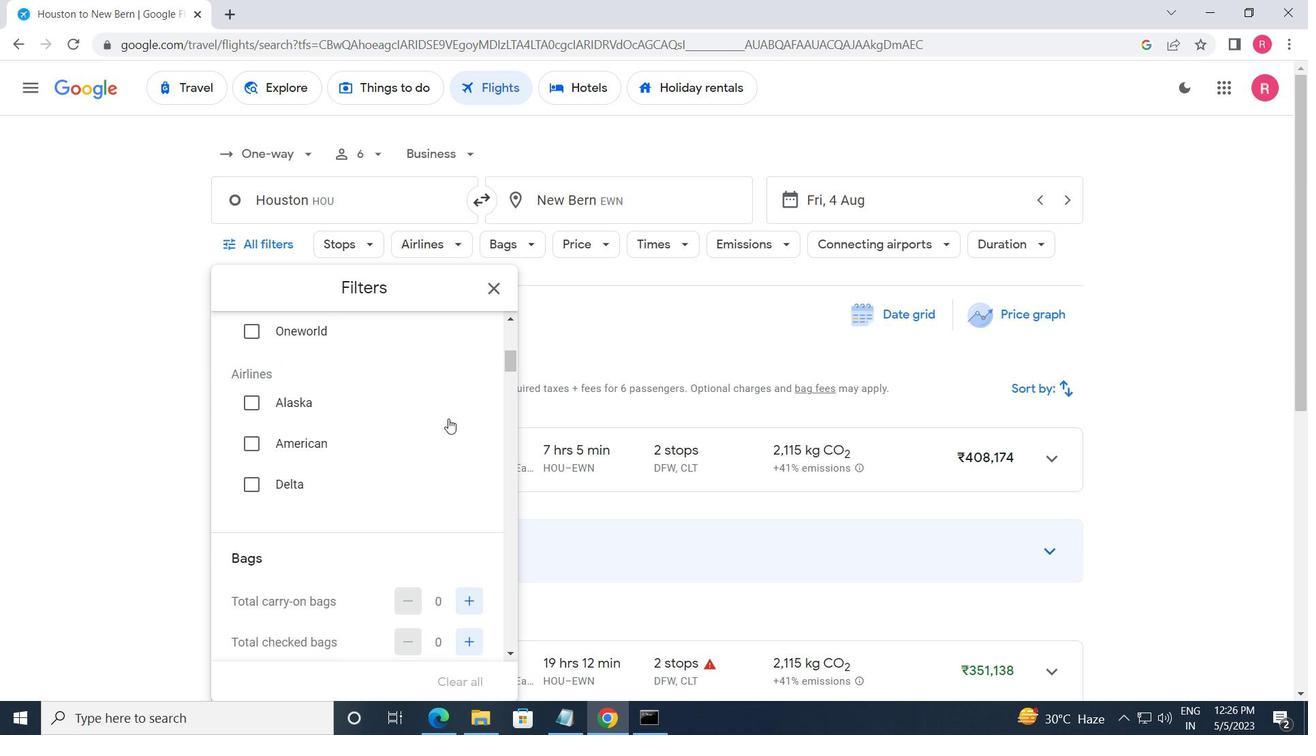 
Action: Mouse scrolled (448, 421) with delta (0, 0)
Screenshot: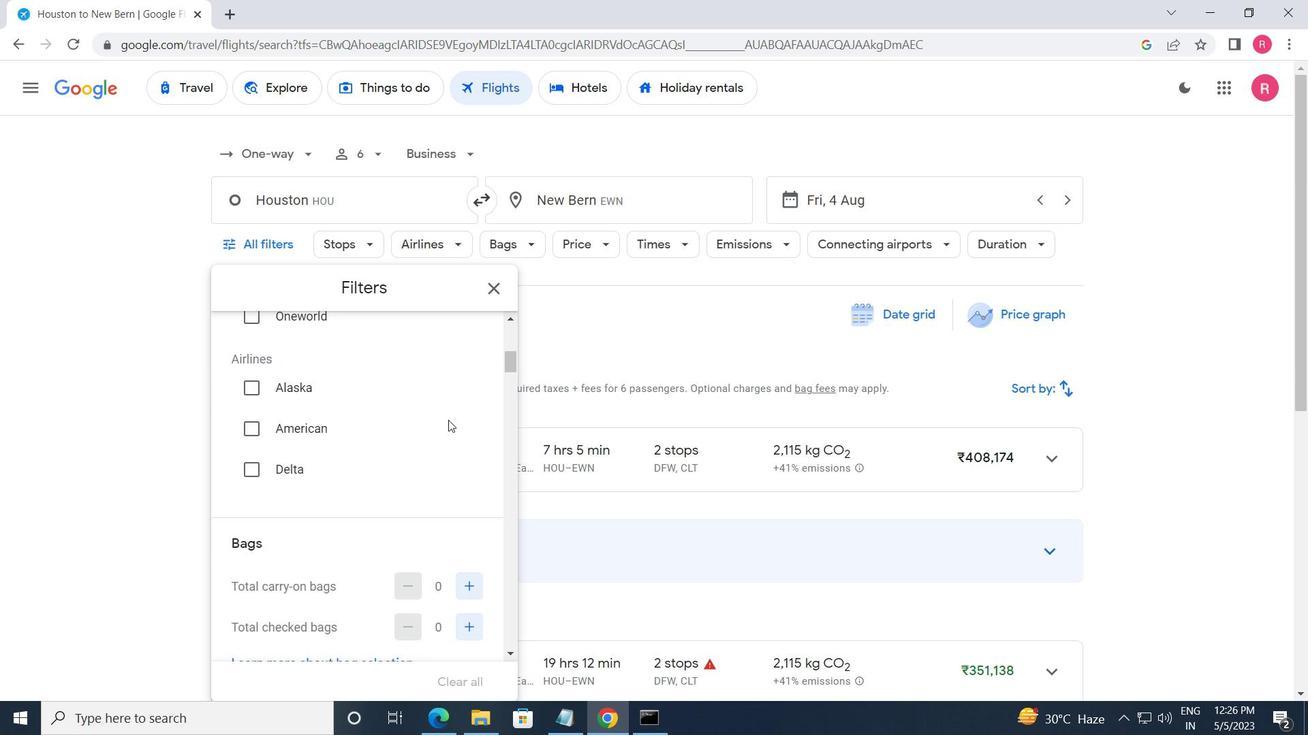 
Action: Mouse moved to (466, 385)
Screenshot: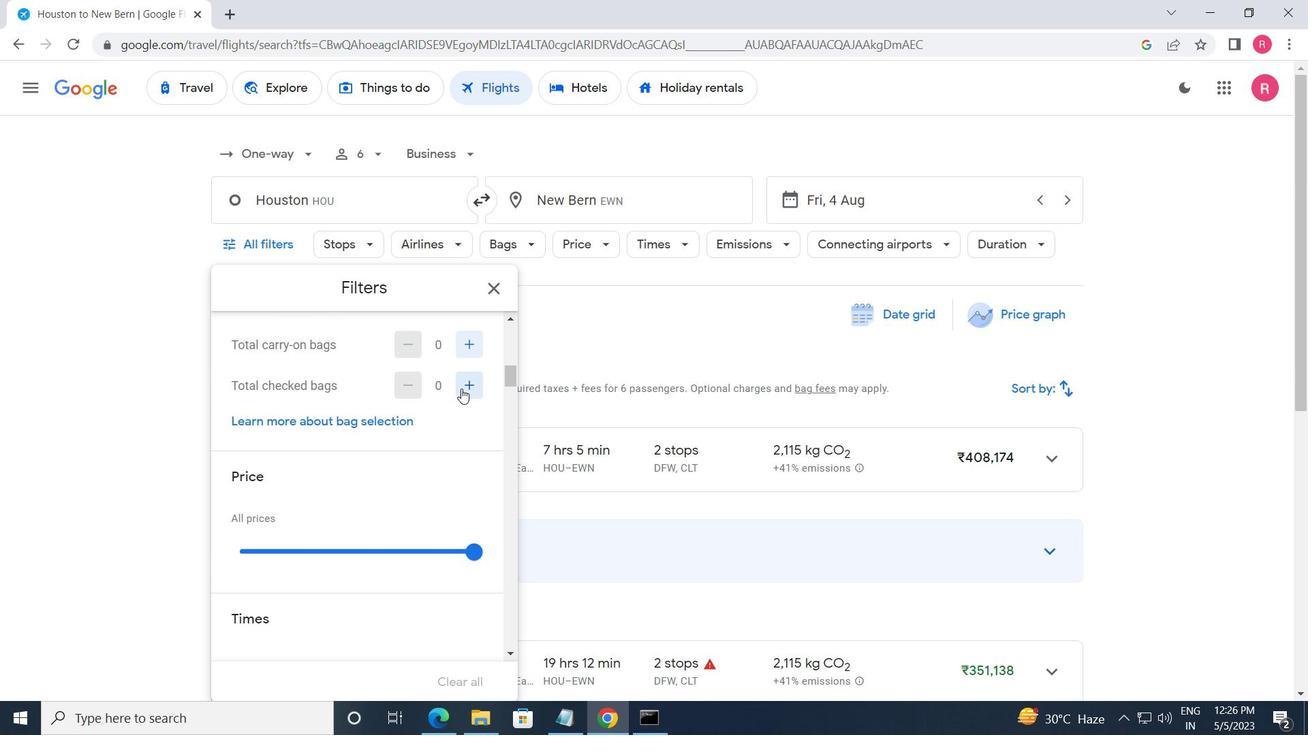 
Action: Mouse pressed left at (466, 385)
Screenshot: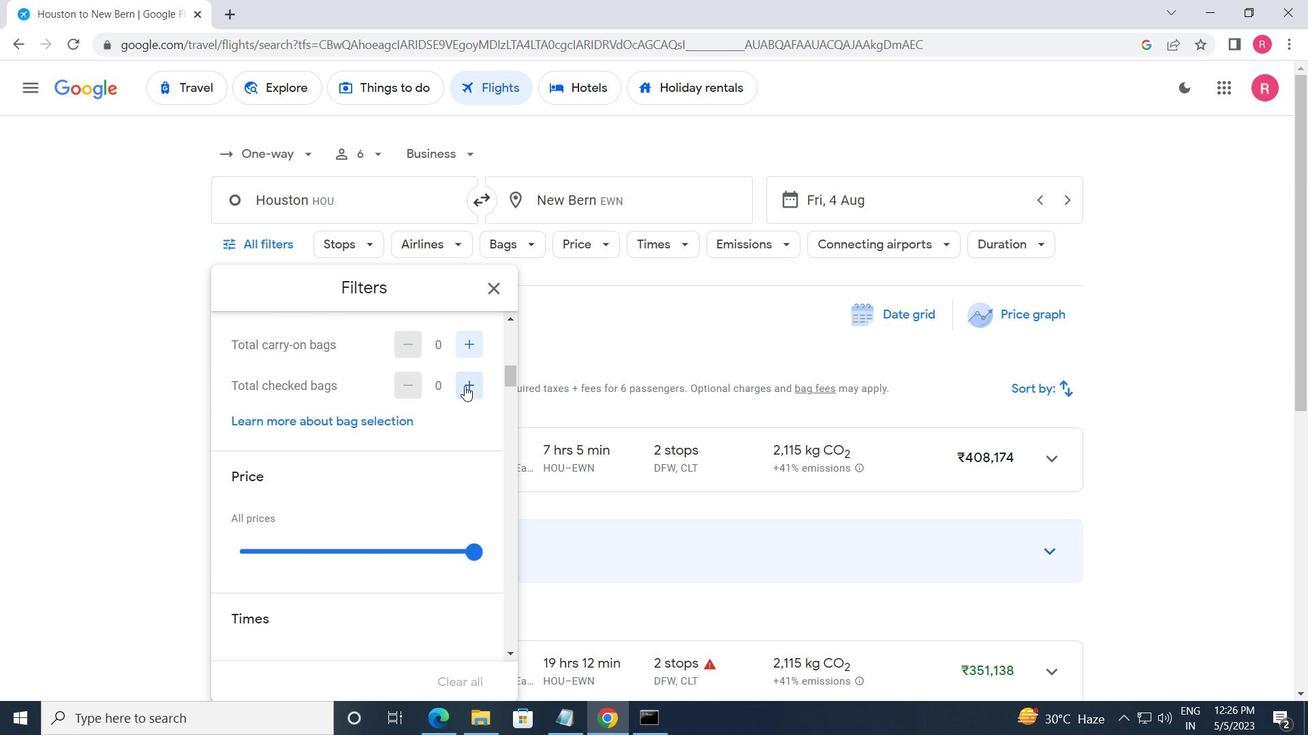 
Action: Mouse moved to (459, 406)
Screenshot: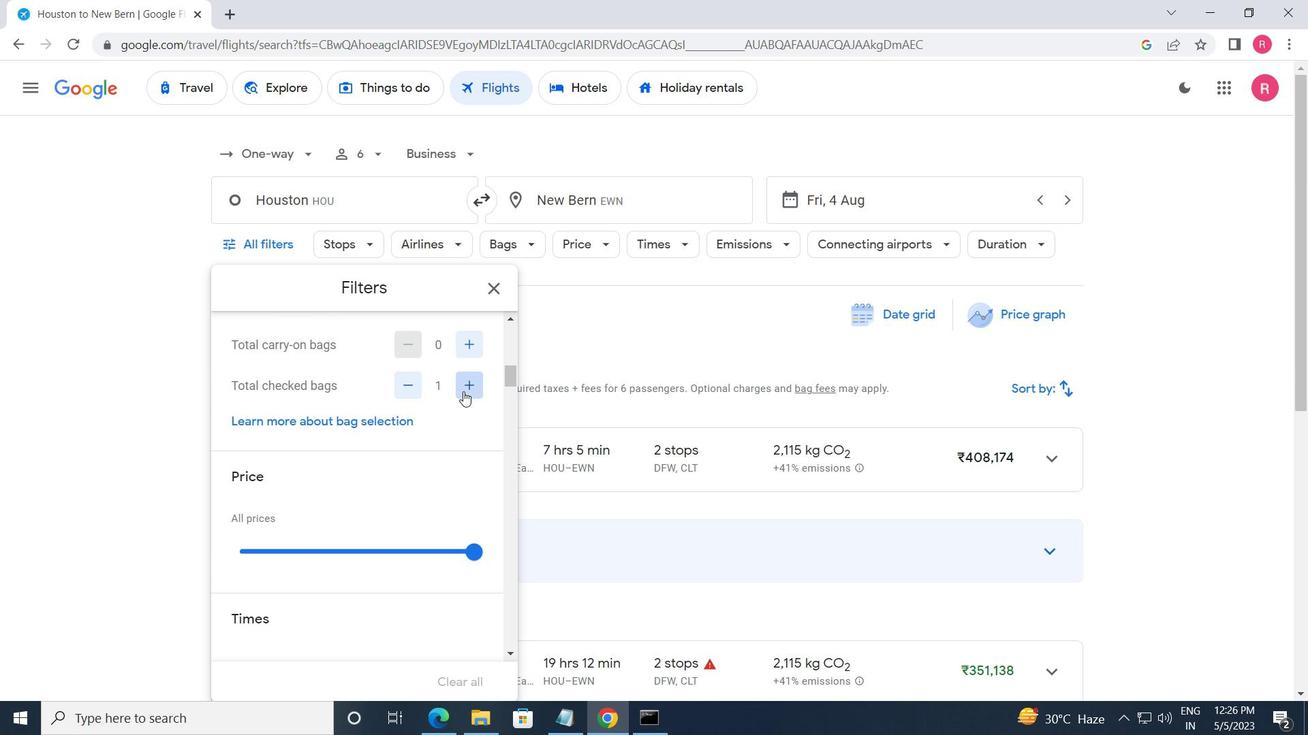 
Action: Mouse scrolled (459, 405) with delta (0, 0)
Screenshot: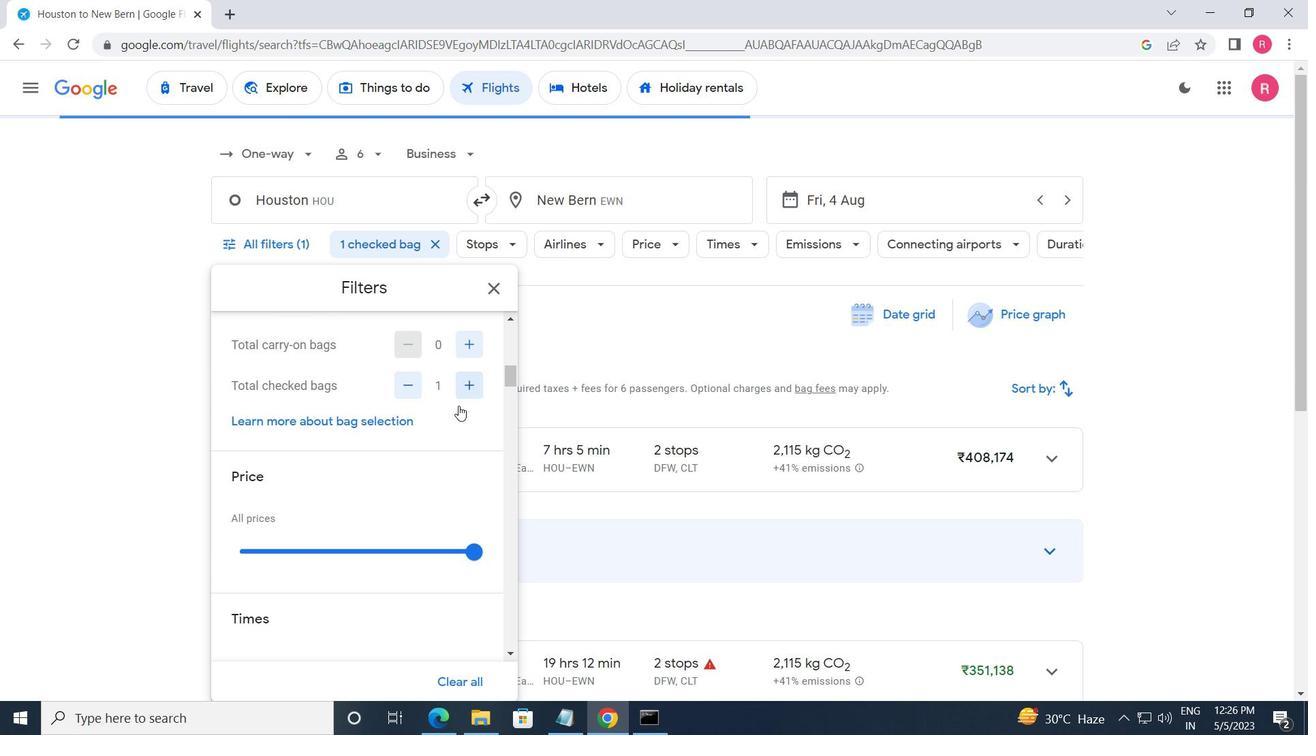 
Action: Mouse moved to (478, 466)
Screenshot: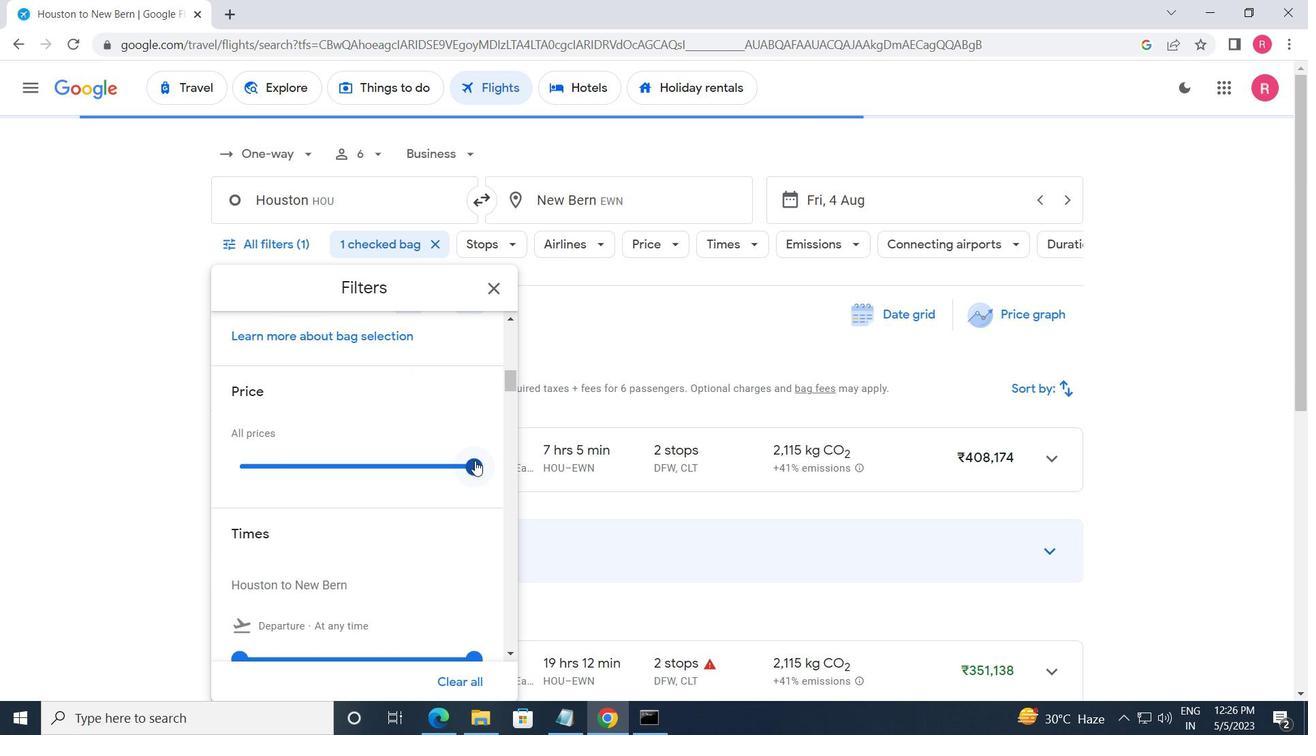 
Action: Mouse pressed left at (478, 466)
Screenshot: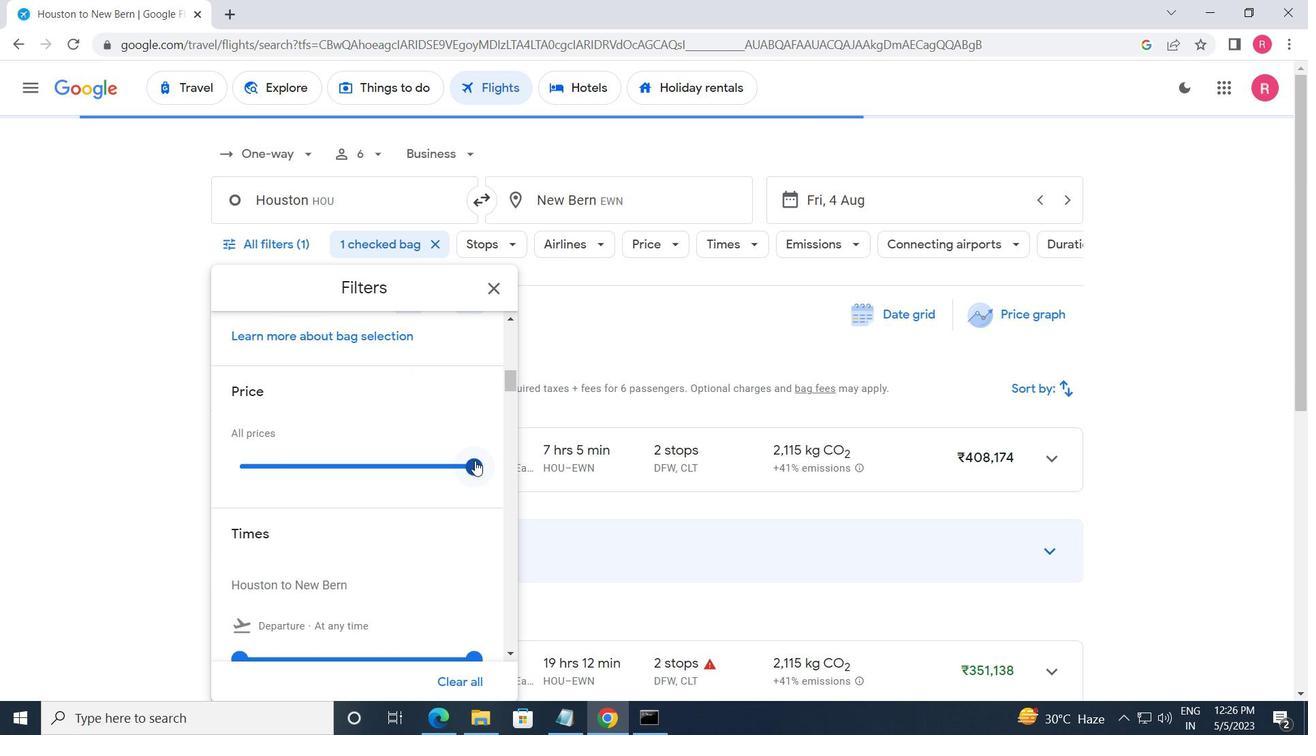 
Action: Mouse moved to (461, 466)
Screenshot: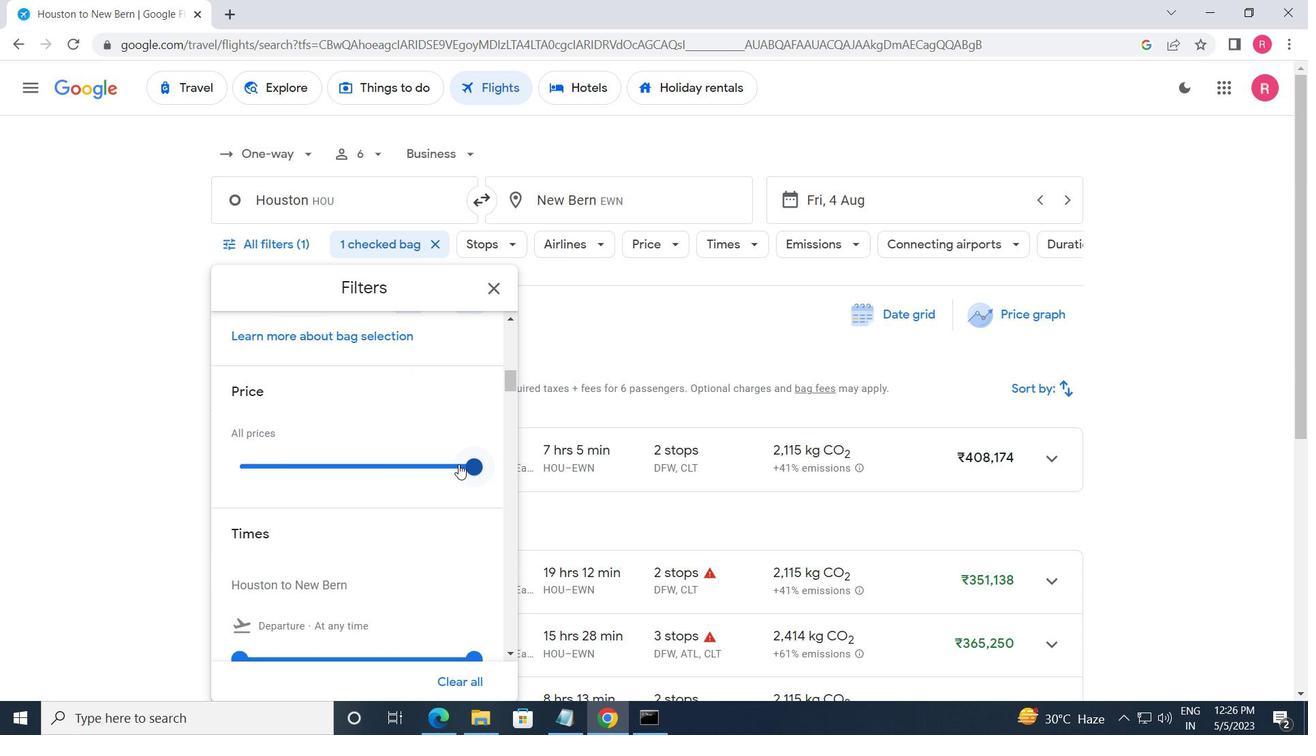 
Action: Mouse pressed left at (461, 466)
Screenshot: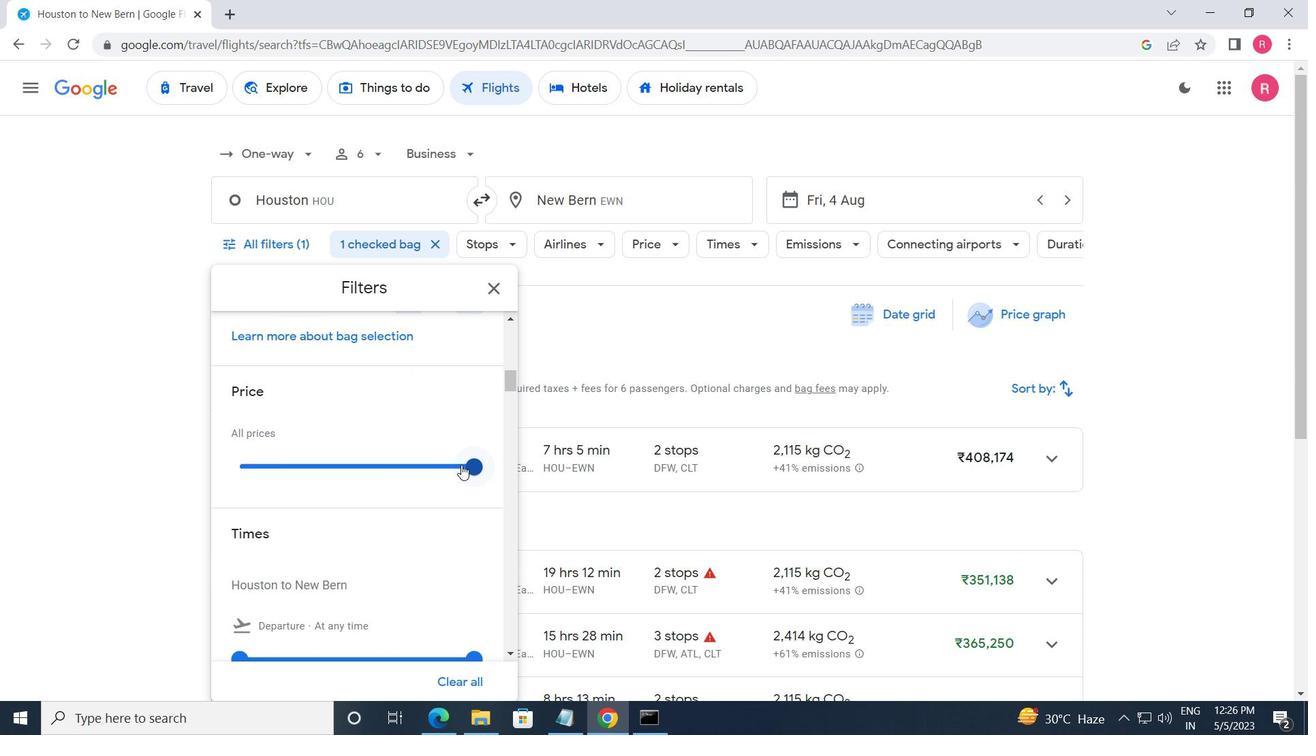 
Action: Mouse moved to (313, 464)
Screenshot: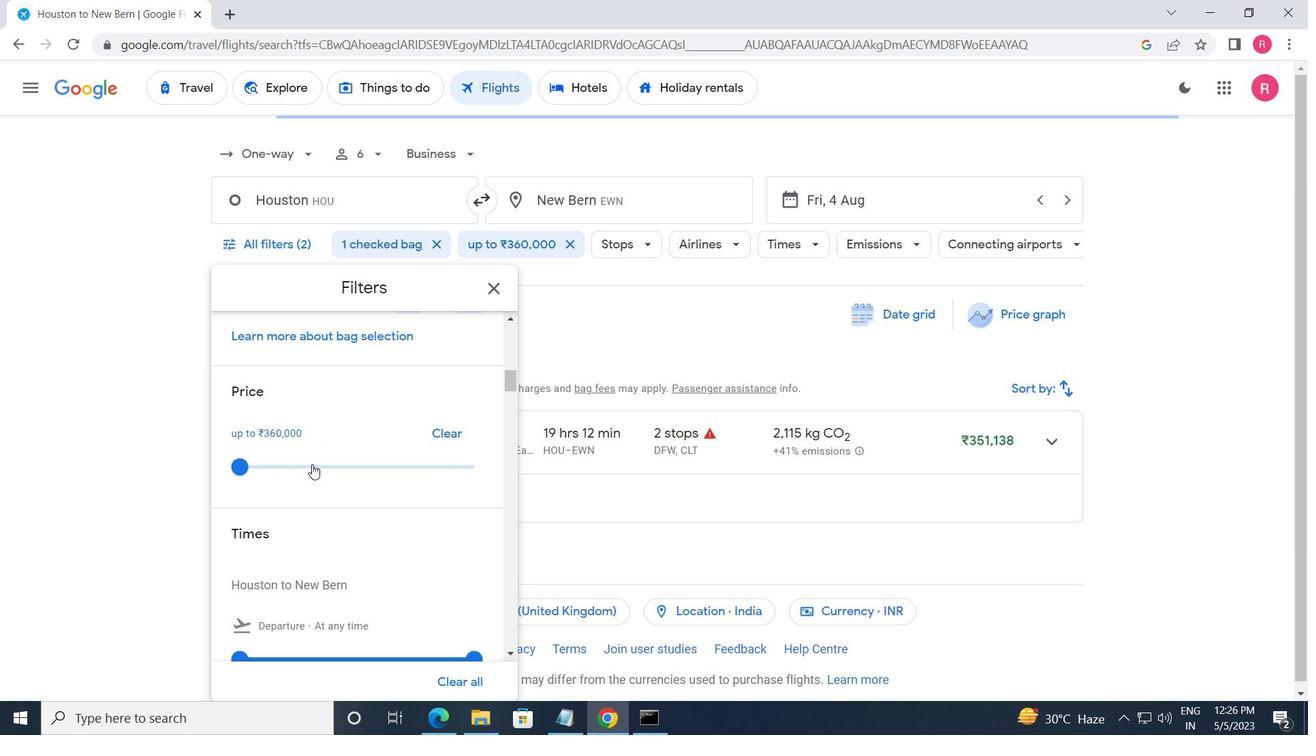 
Action: Mouse scrolled (313, 463) with delta (0, 0)
Screenshot: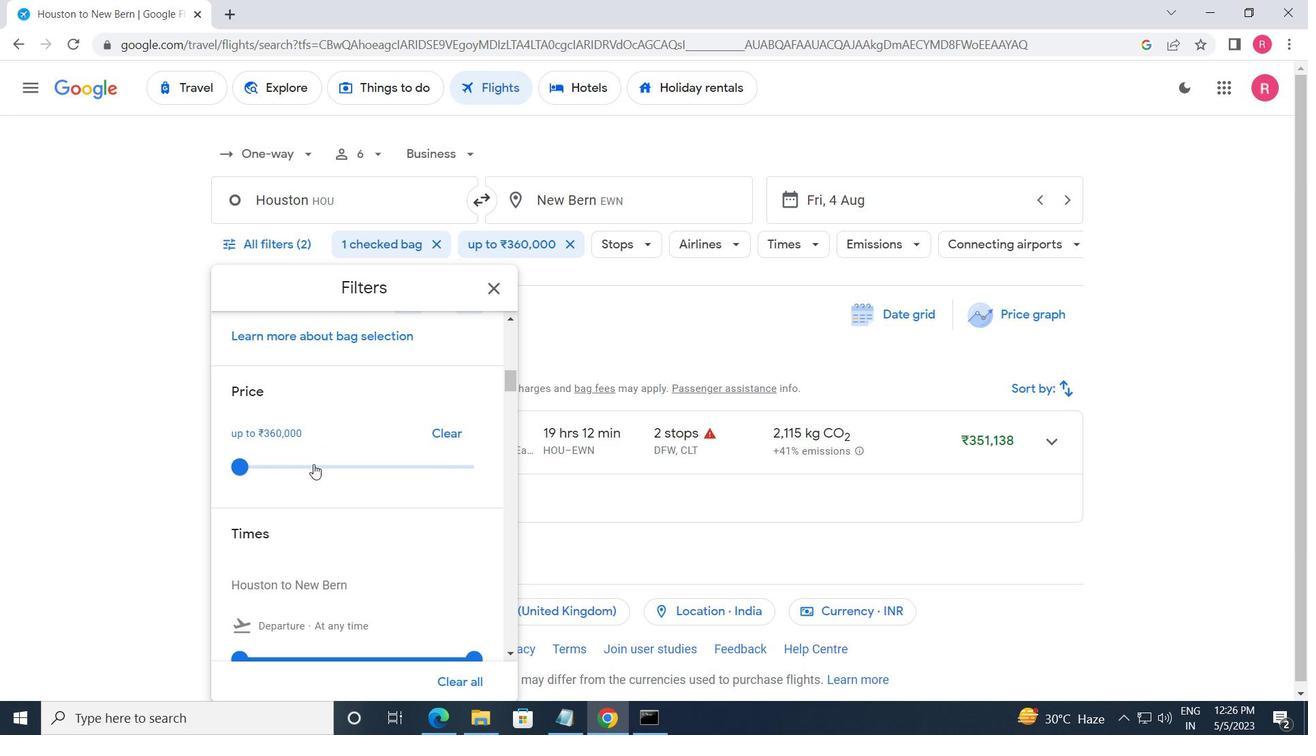 
Action: Mouse moved to (314, 464)
Screenshot: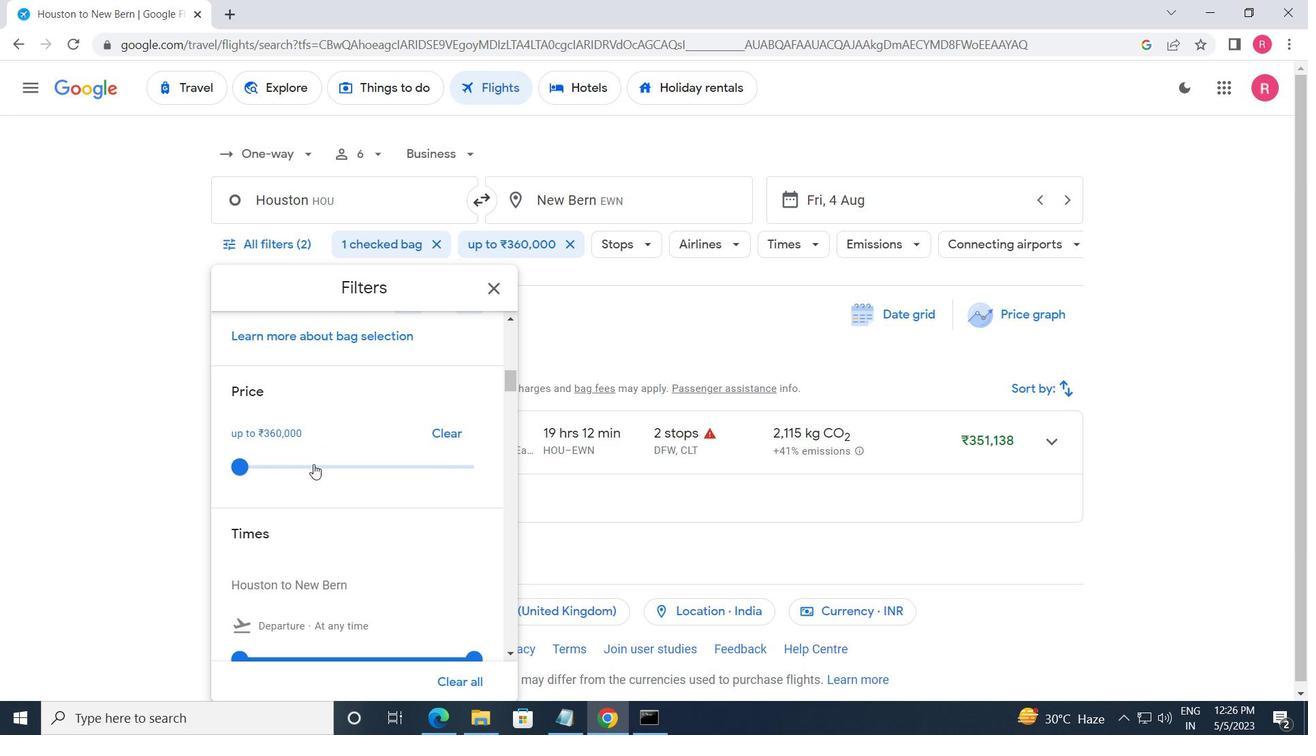 
Action: Mouse scrolled (314, 463) with delta (0, 0)
Screenshot: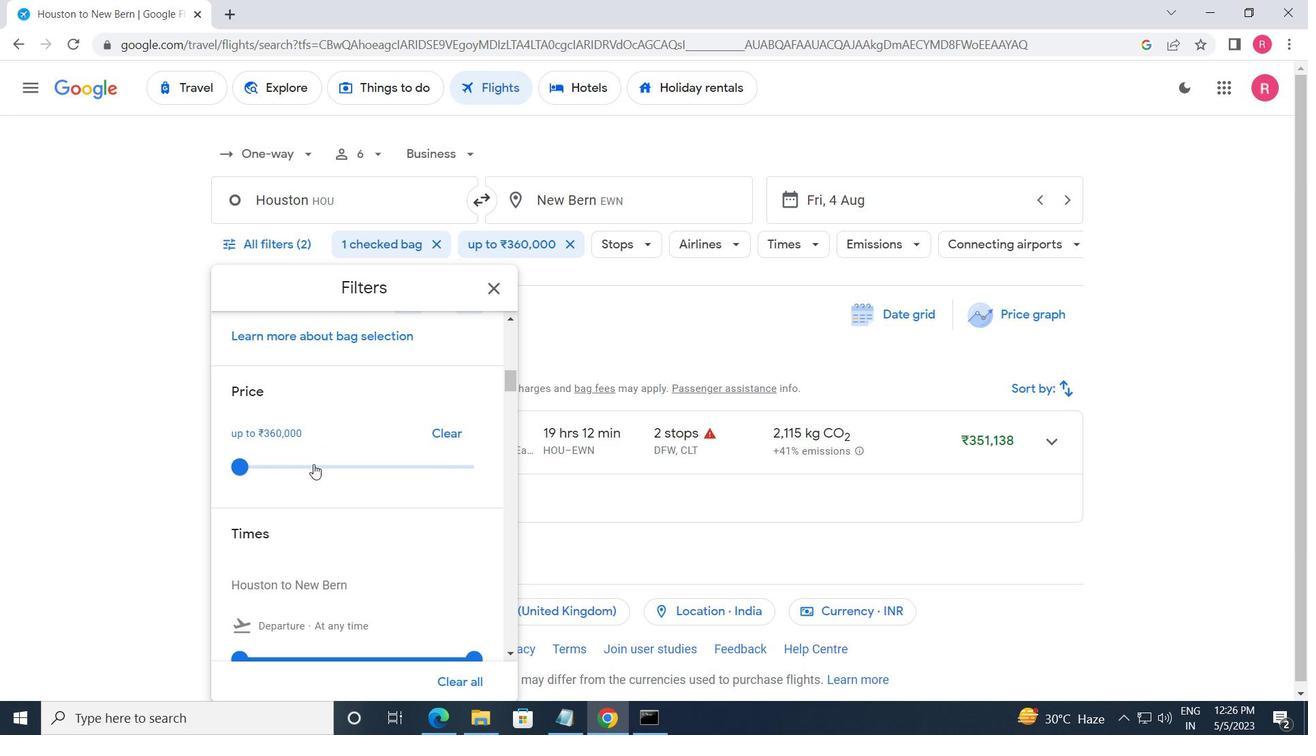 
Action: Mouse moved to (252, 484)
Screenshot: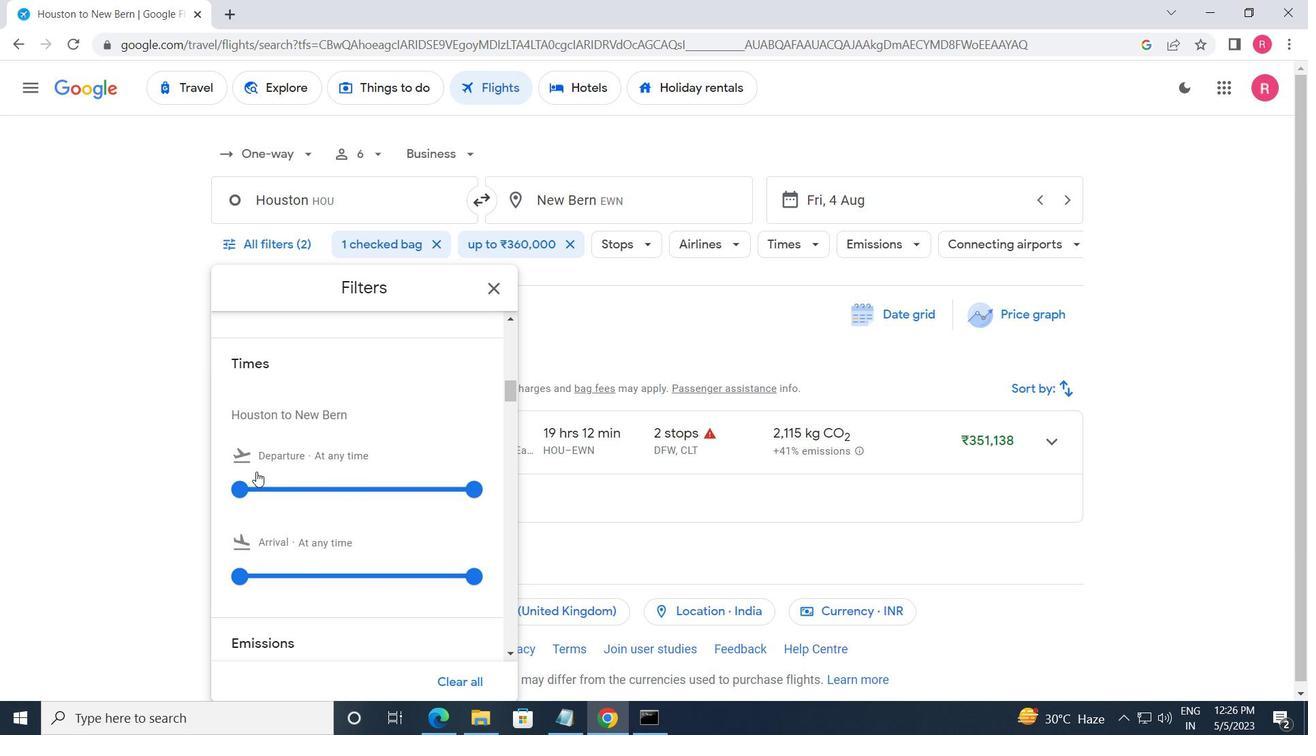 
Action: Mouse pressed left at (252, 484)
Screenshot: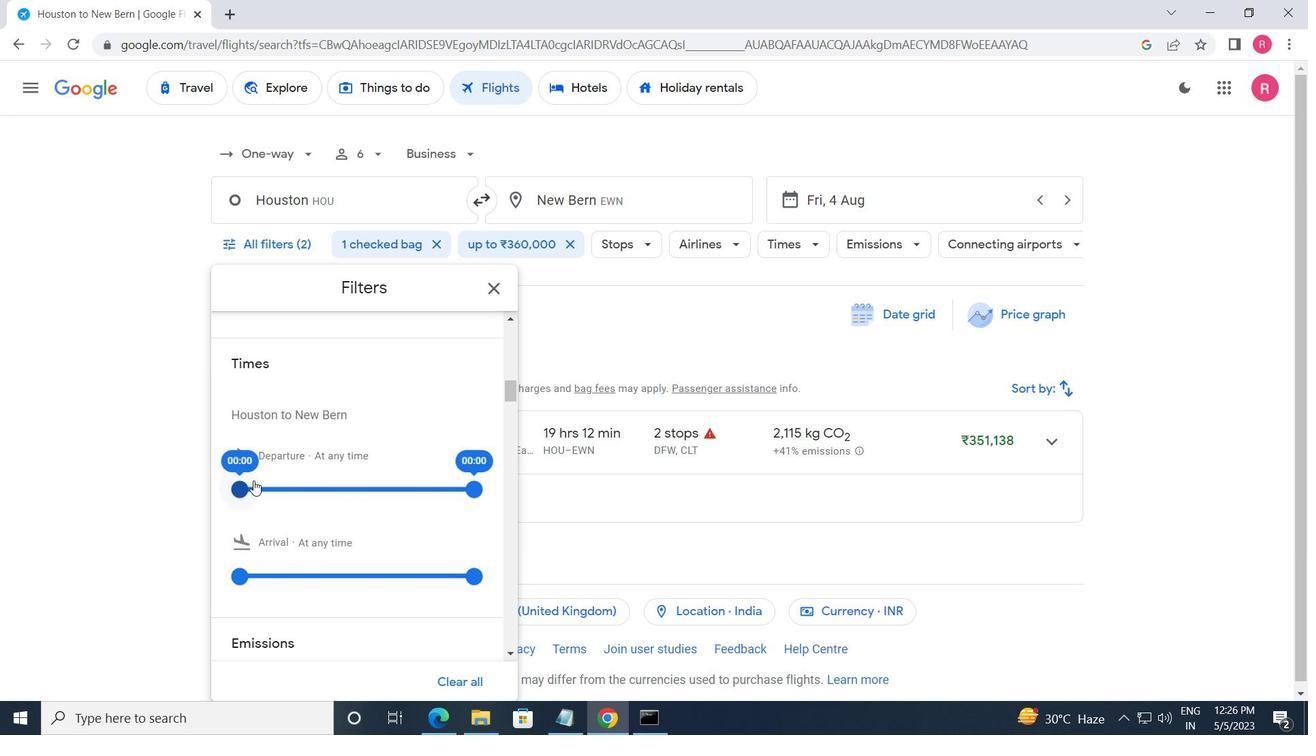 
Action: Mouse moved to (472, 492)
Screenshot: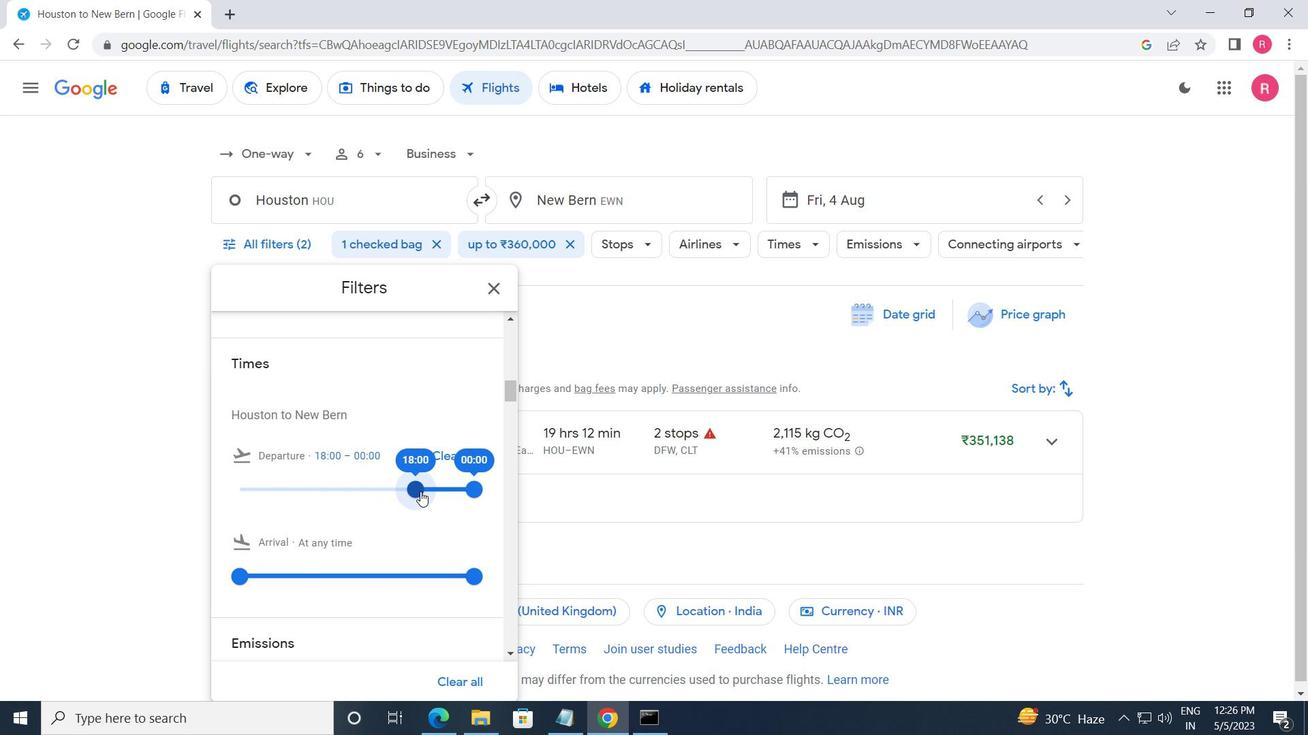 
Action: Mouse pressed left at (472, 492)
Screenshot: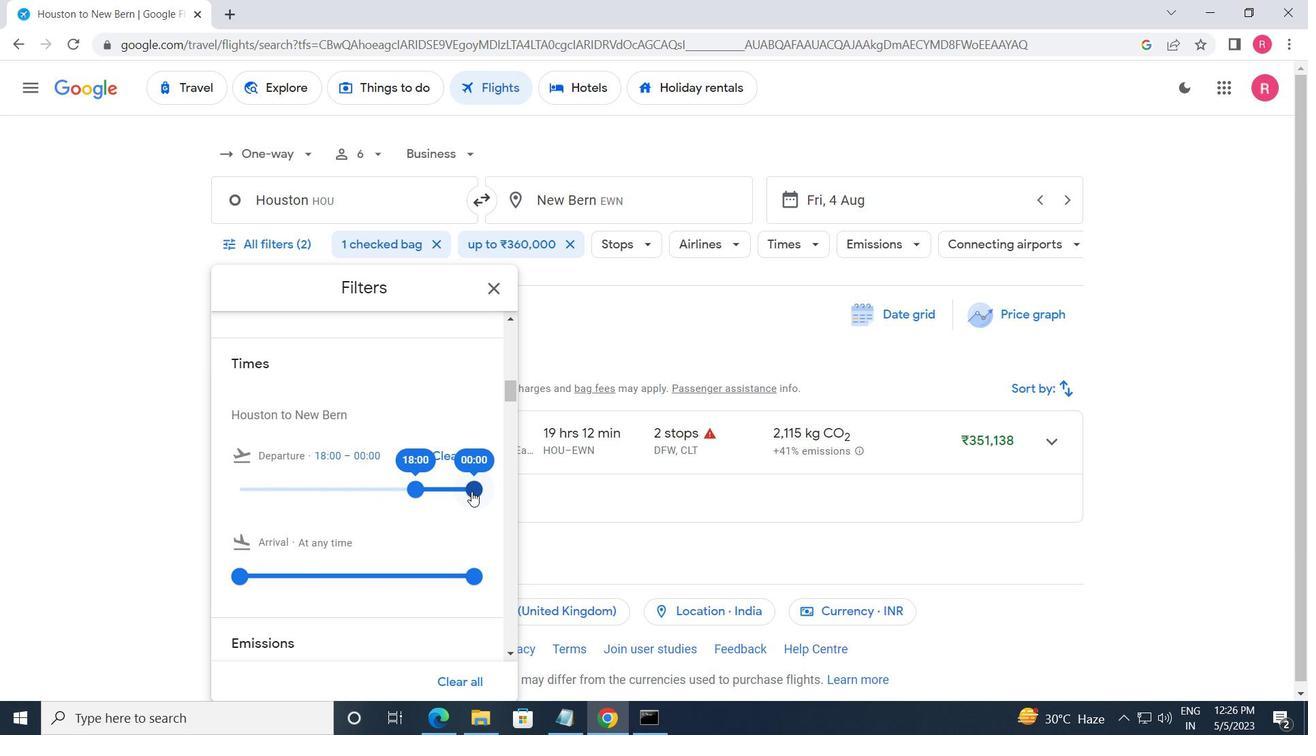 
Action: Mouse moved to (487, 285)
Screenshot: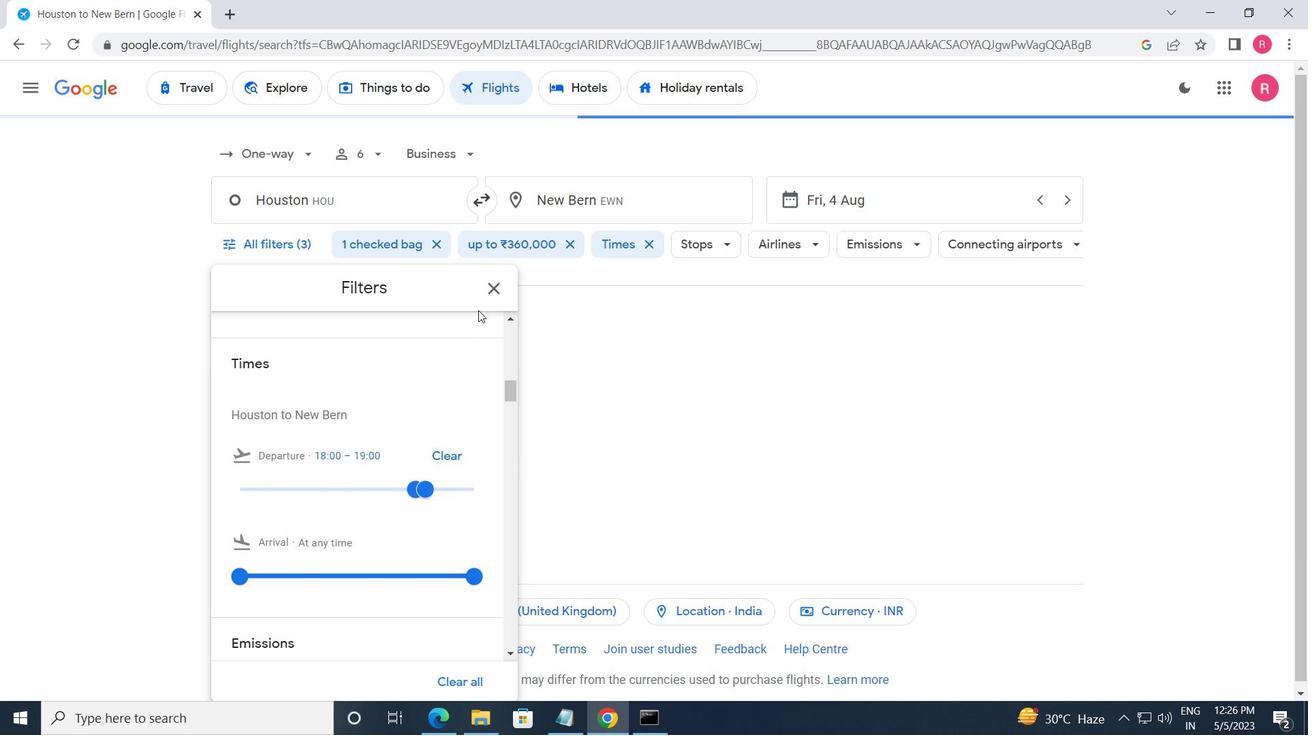 
Action: Mouse pressed left at (487, 285)
Screenshot: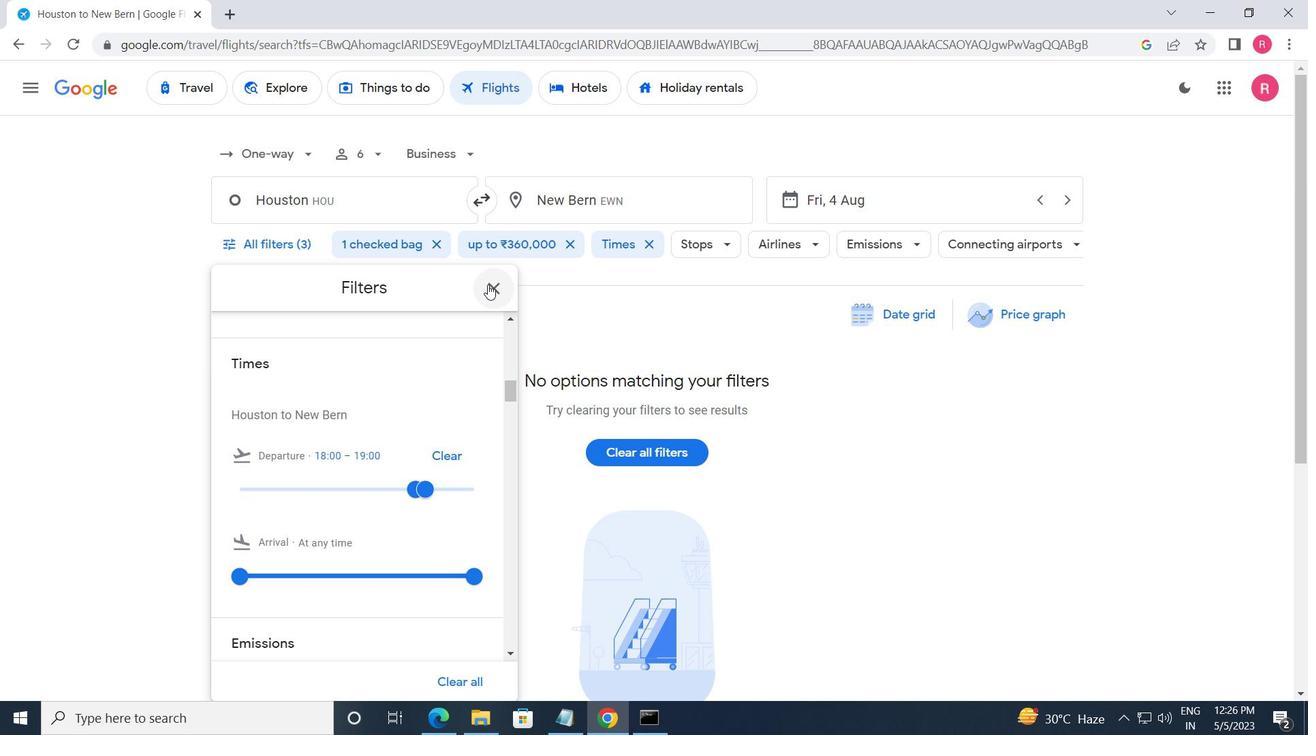 
